 Task: Find connections with filter location Leer with filter topic #coacheswith filter profile language French with filter current company Dalmia Bharat Group with filter school Vivek College of Commerce with filter industry Flight Training with filter service category Bartending with filter keywords title Hotel Manager
Action: Mouse moved to (586, 88)
Screenshot: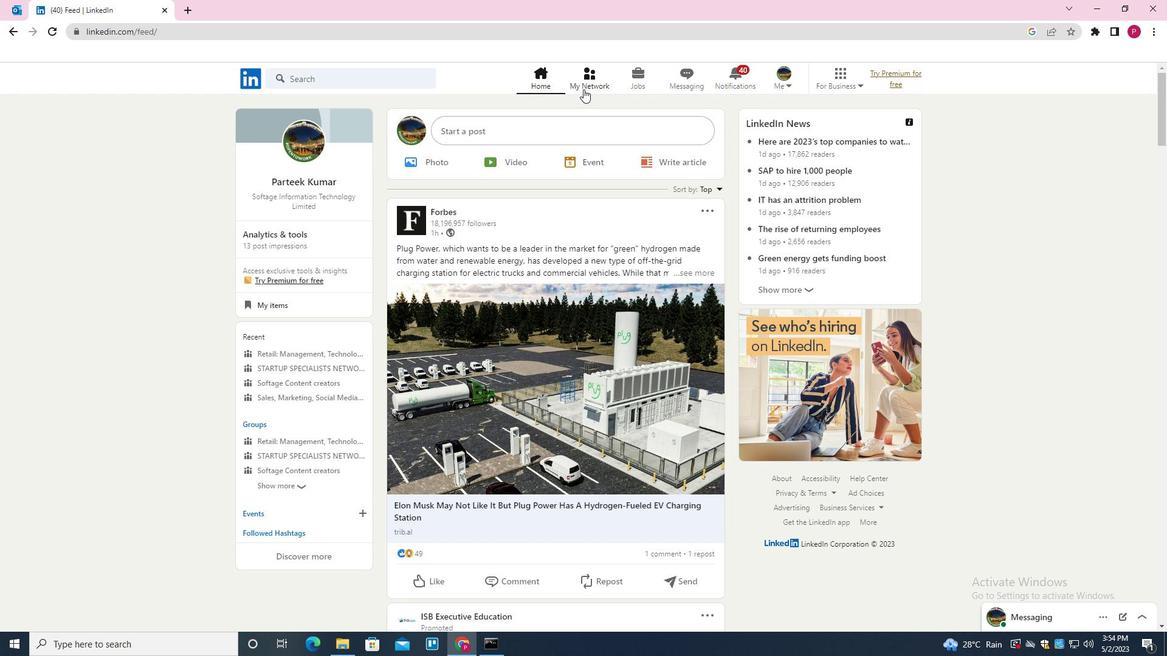 
Action: Mouse pressed left at (586, 88)
Screenshot: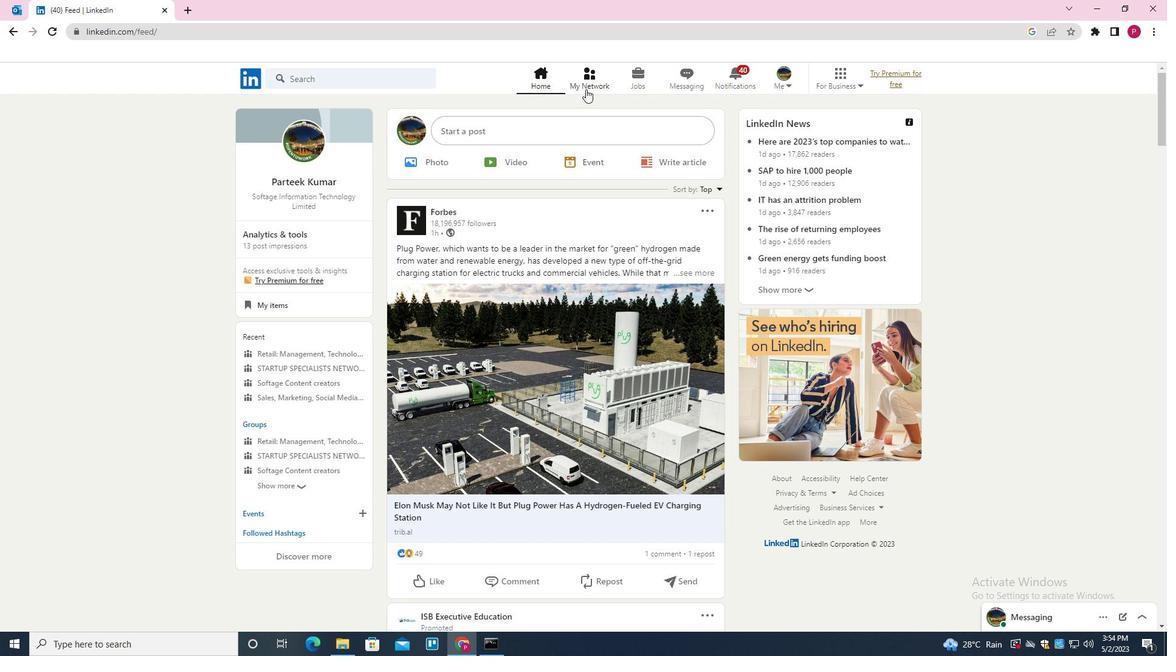 
Action: Mouse moved to (380, 145)
Screenshot: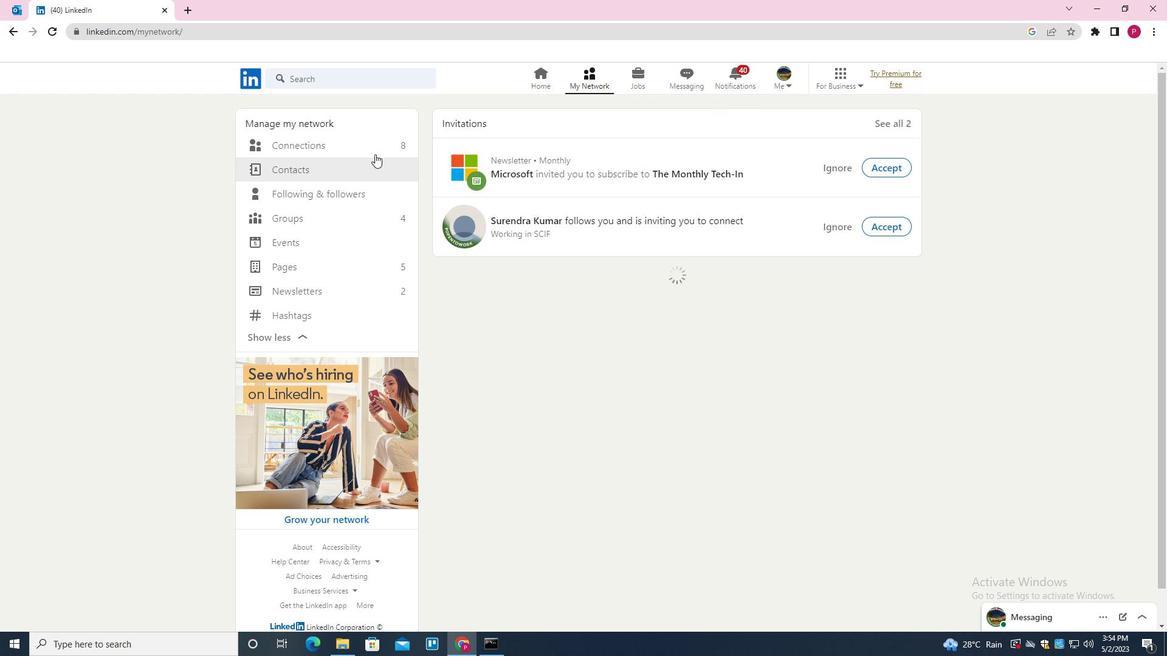 
Action: Mouse pressed left at (380, 145)
Screenshot: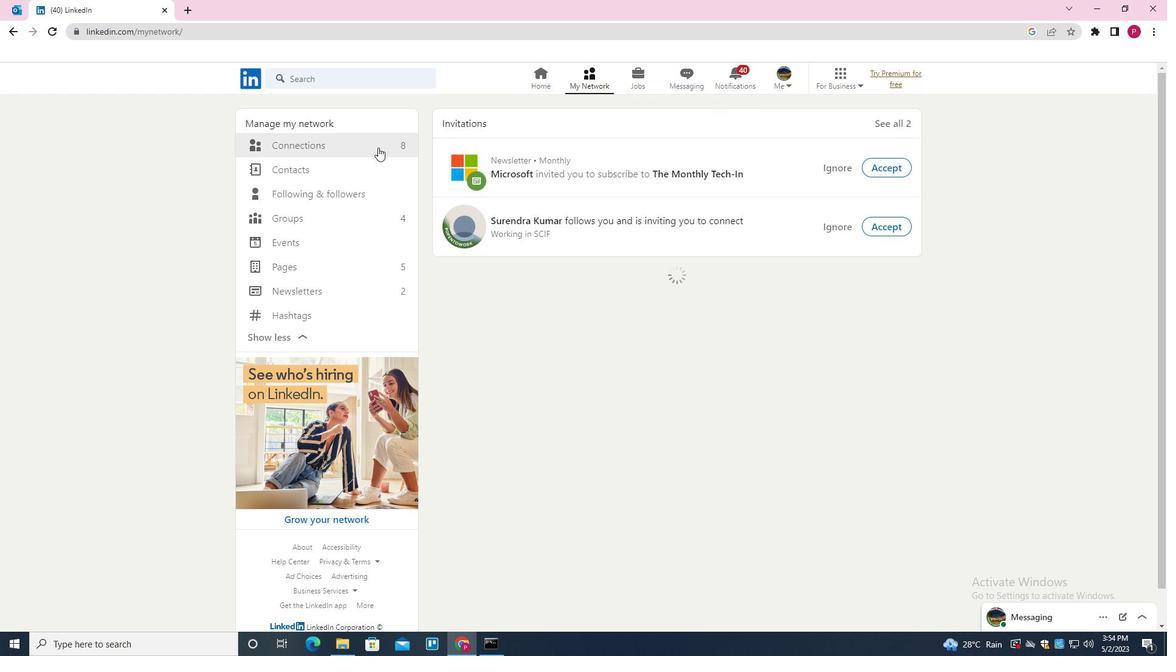 
Action: Mouse moved to (695, 142)
Screenshot: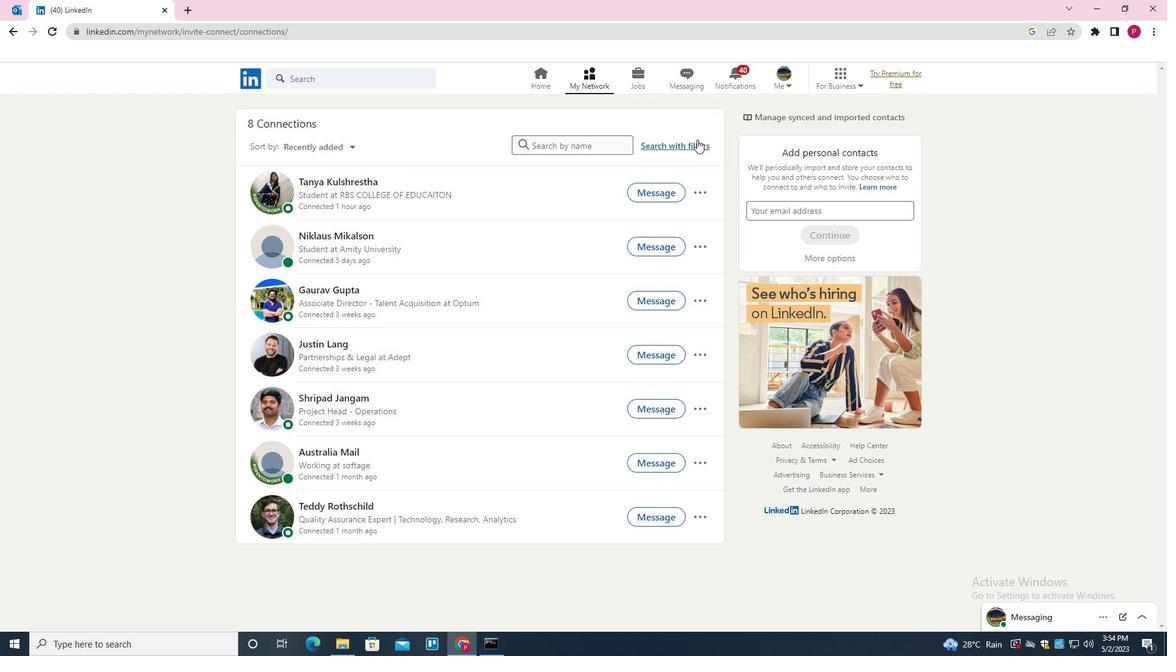 
Action: Mouse pressed left at (695, 142)
Screenshot: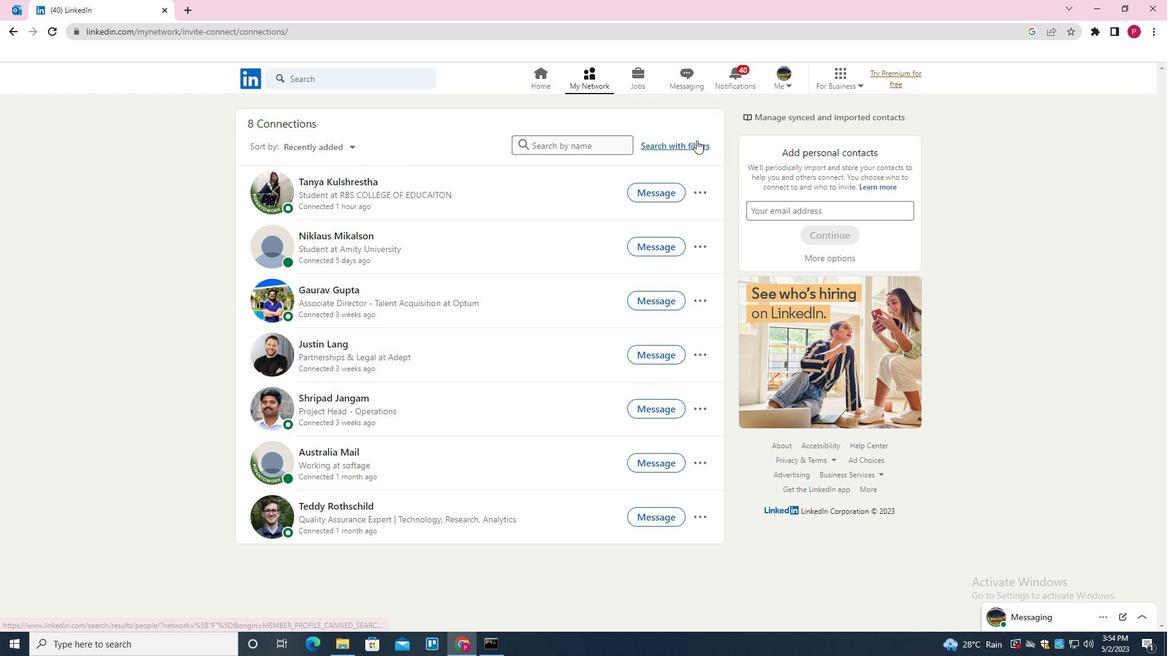 
Action: Mouse moved to (620, 112)
Screenshot: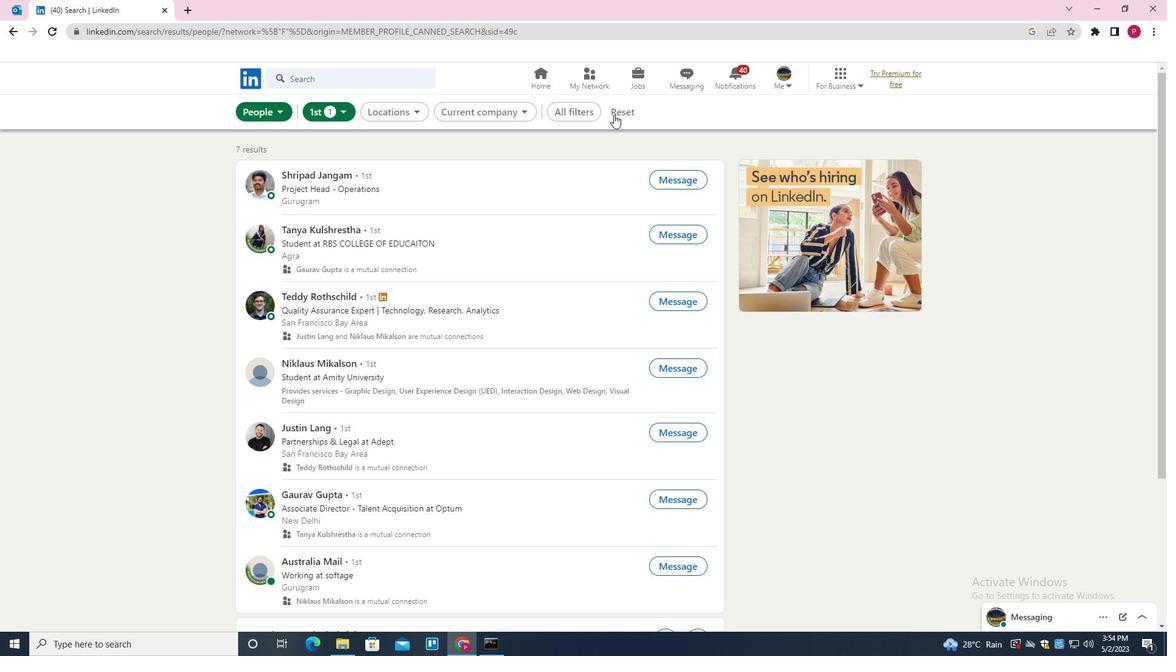 
Action: Mouse pressed left at (620, 112)
Screenshot: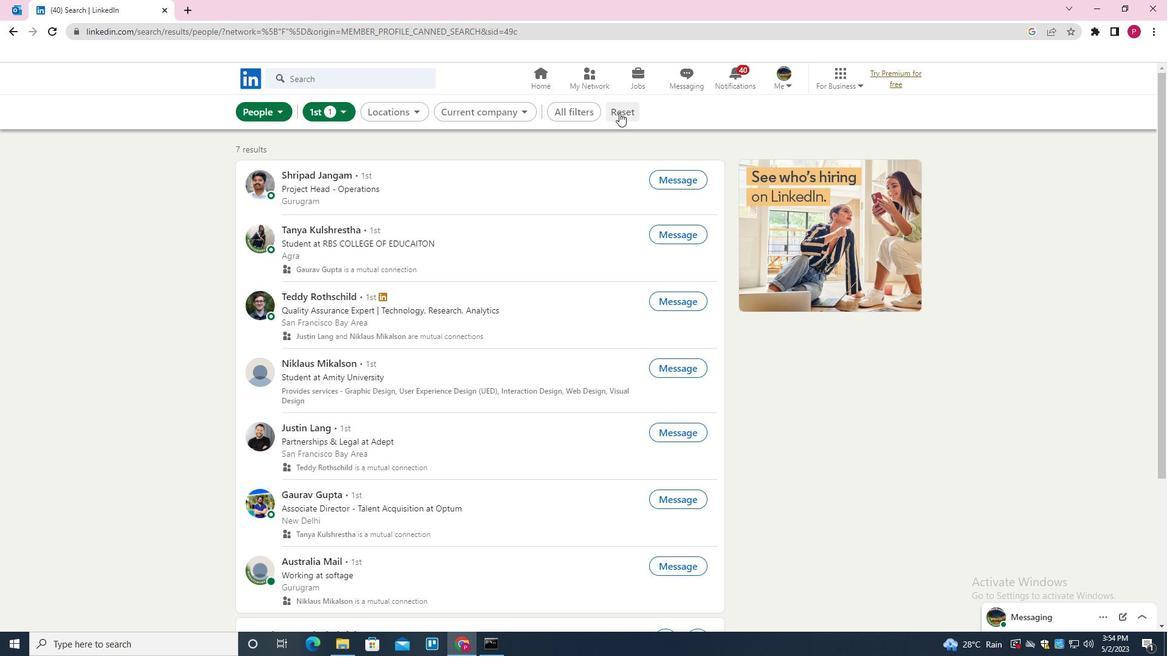 
Action: Mouse moved to (612, 113)
Screenshot: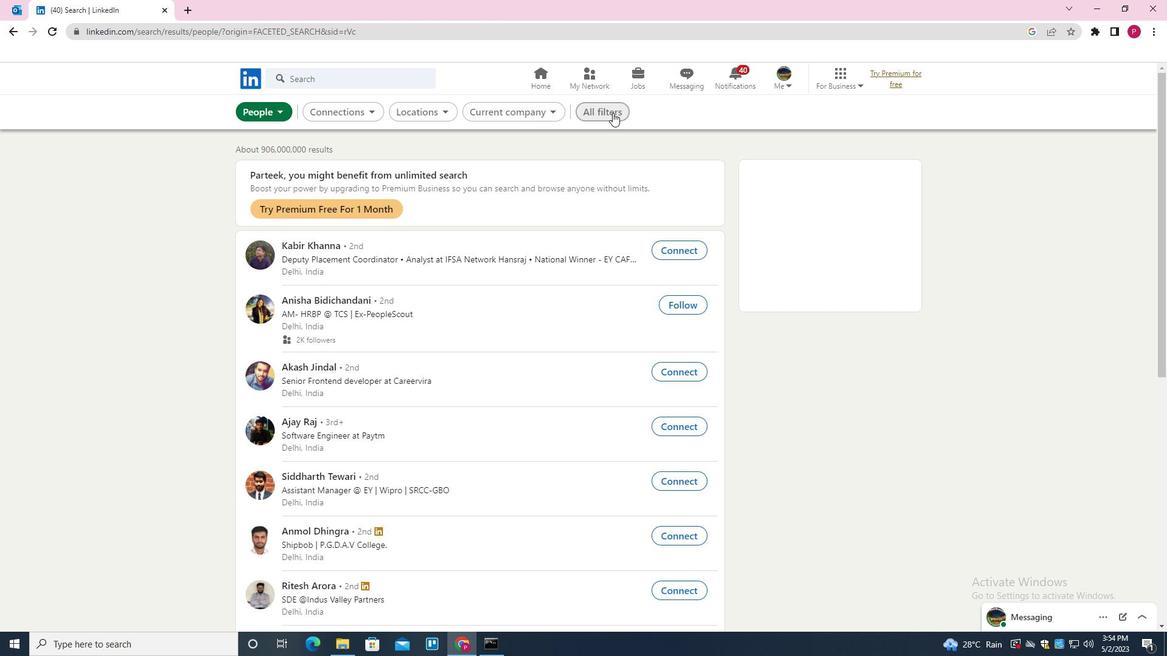 
Action: Mouse pressed left at (612, 113)
Screenshot: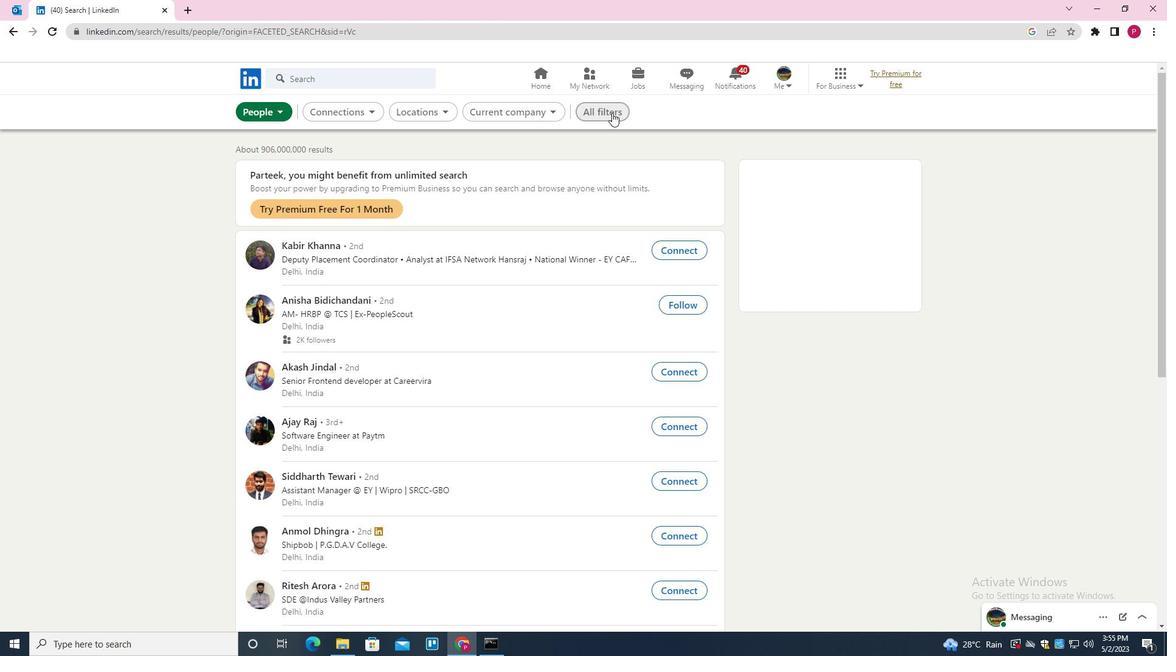 
Action: Mouse moved to (943, 305)
Screenshot: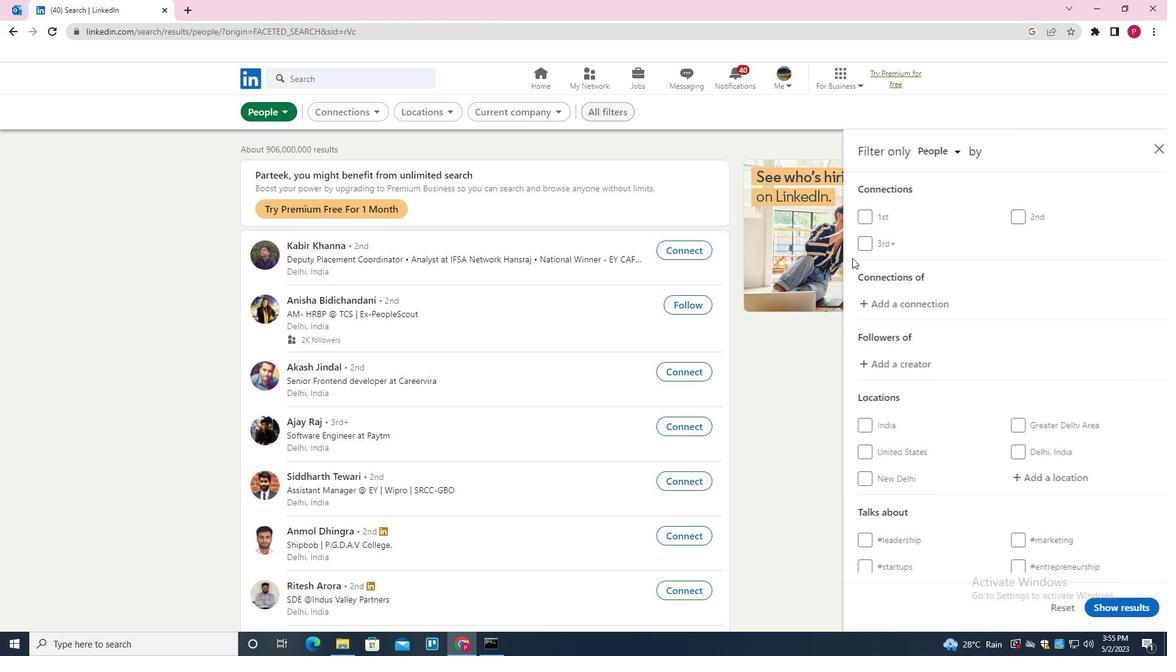 
Action: Mouse scrolled (943, 305) with delta (0, 0)
Screenshot: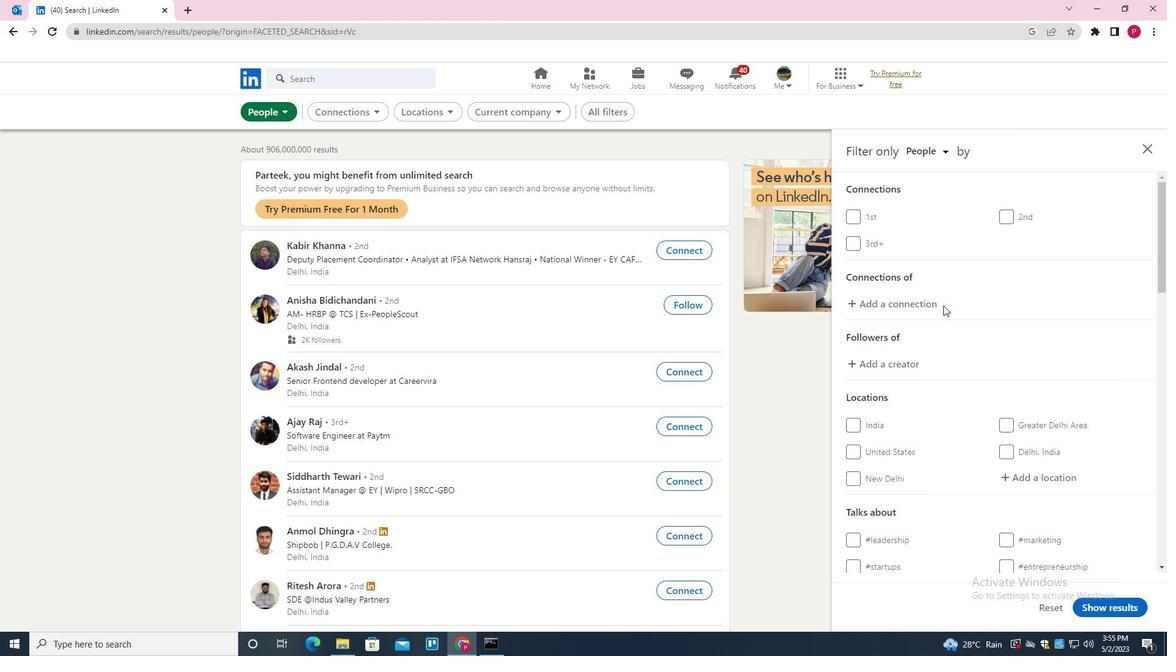 
Action: Mouse moved to (946, 306)
Screenshot: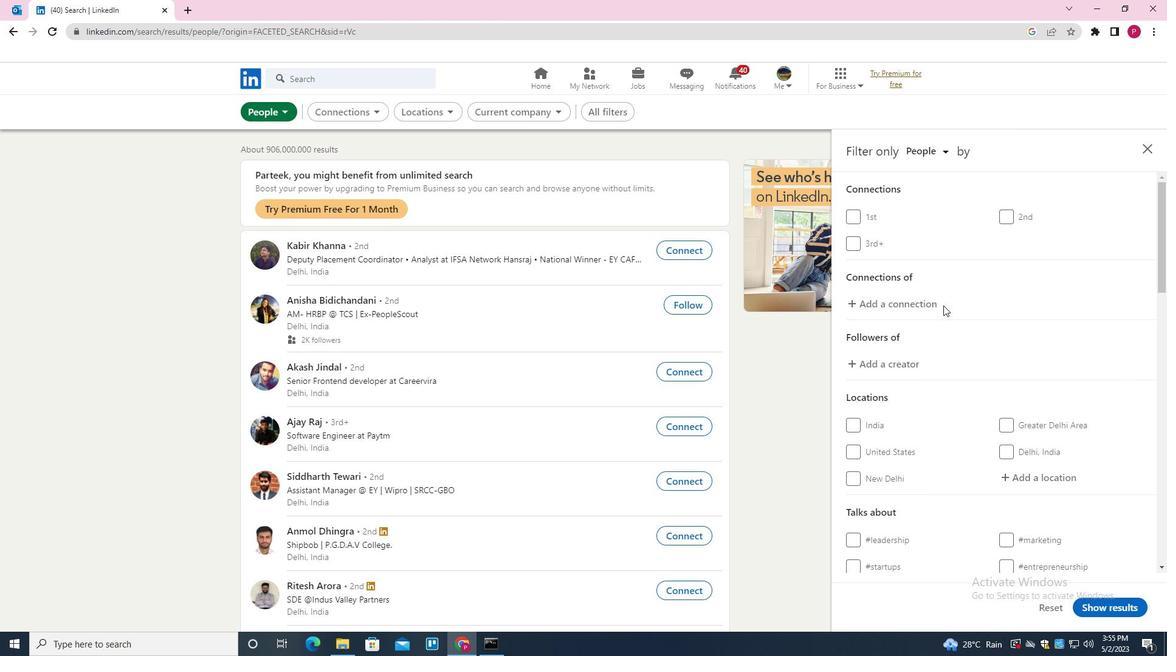
Action: Mouse scrolled (946, 305) with delta (0, 0)
Screenshot: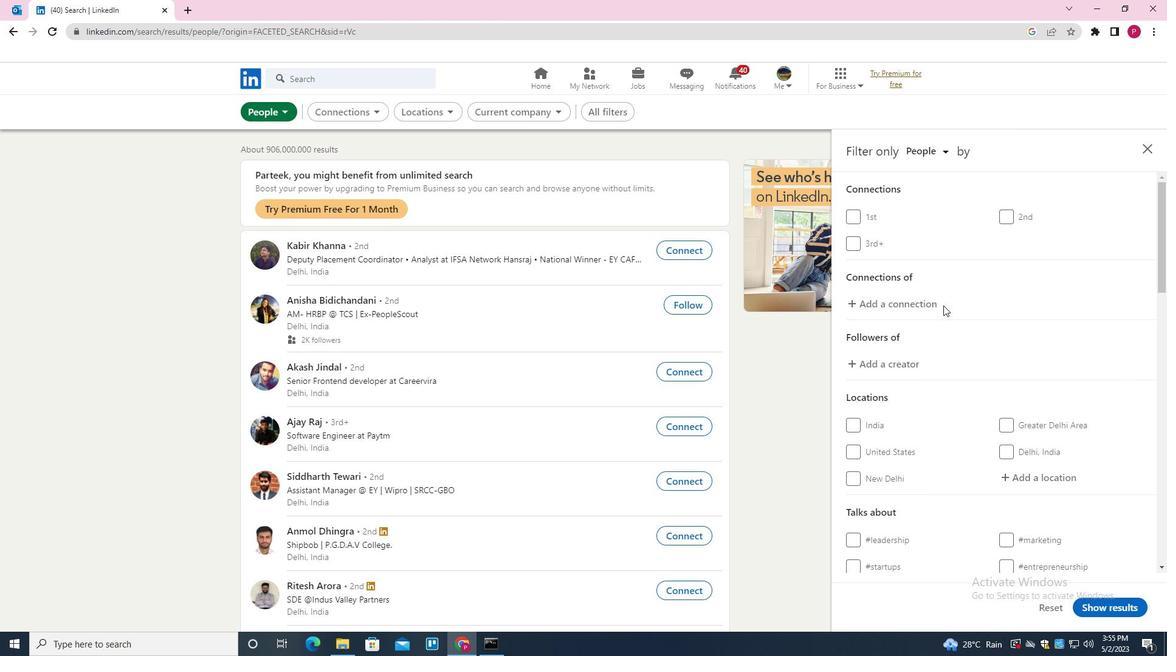 
Action: Mouse moved to (1044, 352)
Screenshot: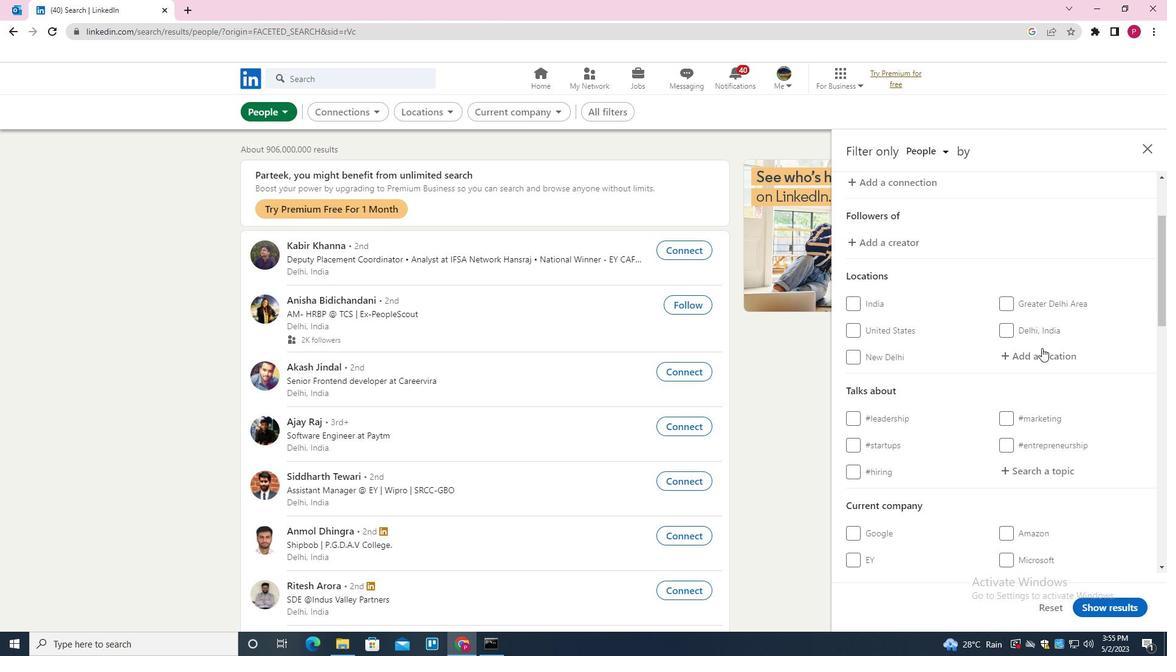 
Action: Mouse pressed left at (1044, 352)
Screenshot: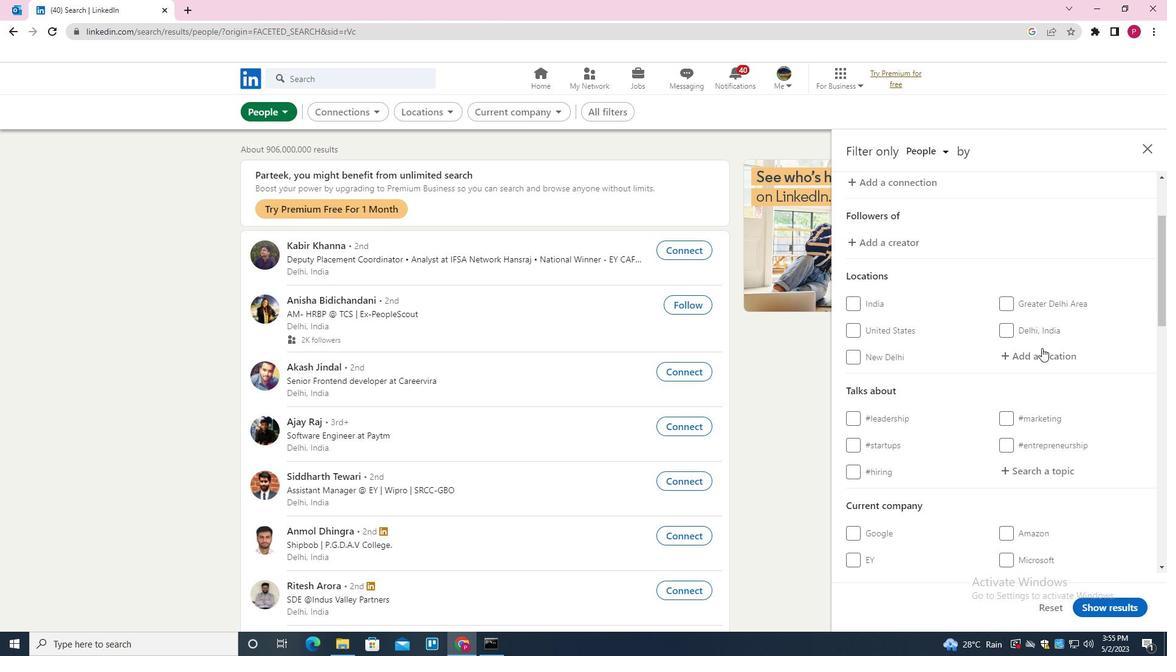 
Action: Key pressed <Key.shift><Key.shift><Key.shift><Key.shift><Key.shift><Key.shift><Key.shift><Key.shift><Key.shift><Key.shift><Key.shift><Key.shift><Key.shift><Key.shift><Key.shift><Key.shift><Key.shift><Key.shift><Key.shift><Key.shift><Key.shift><Key.shift><Key.shift><Key.shift>LEER<Key.down><Key.enter>
Screenshot: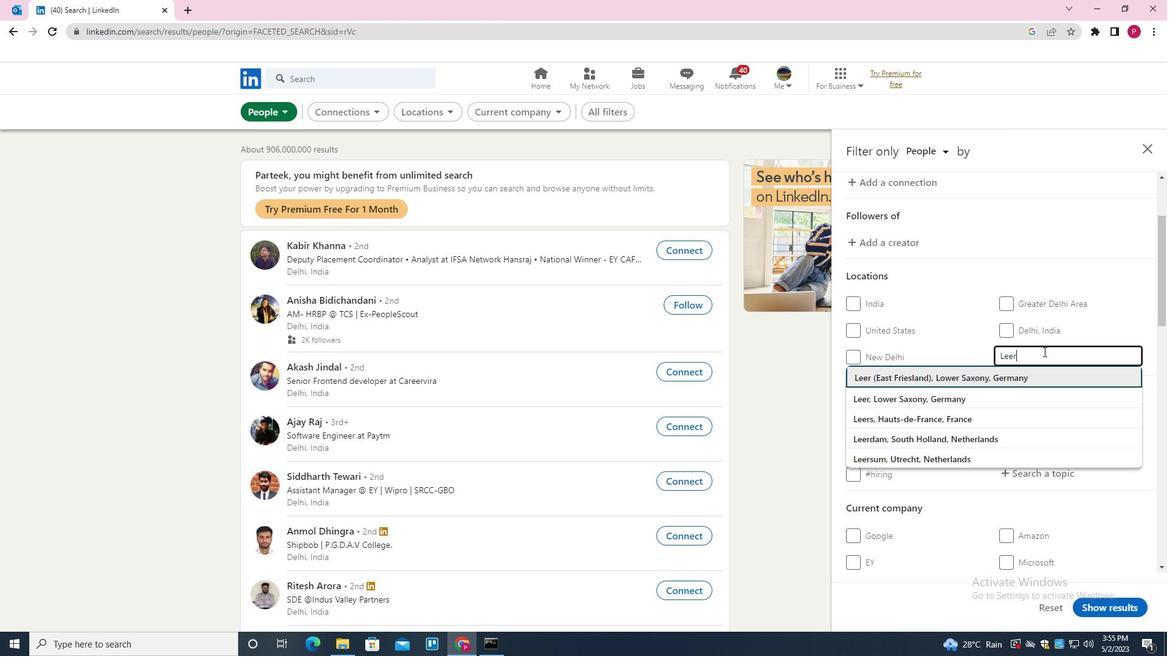 
Action: Mouse moved to (1031, 342)
Screenshot: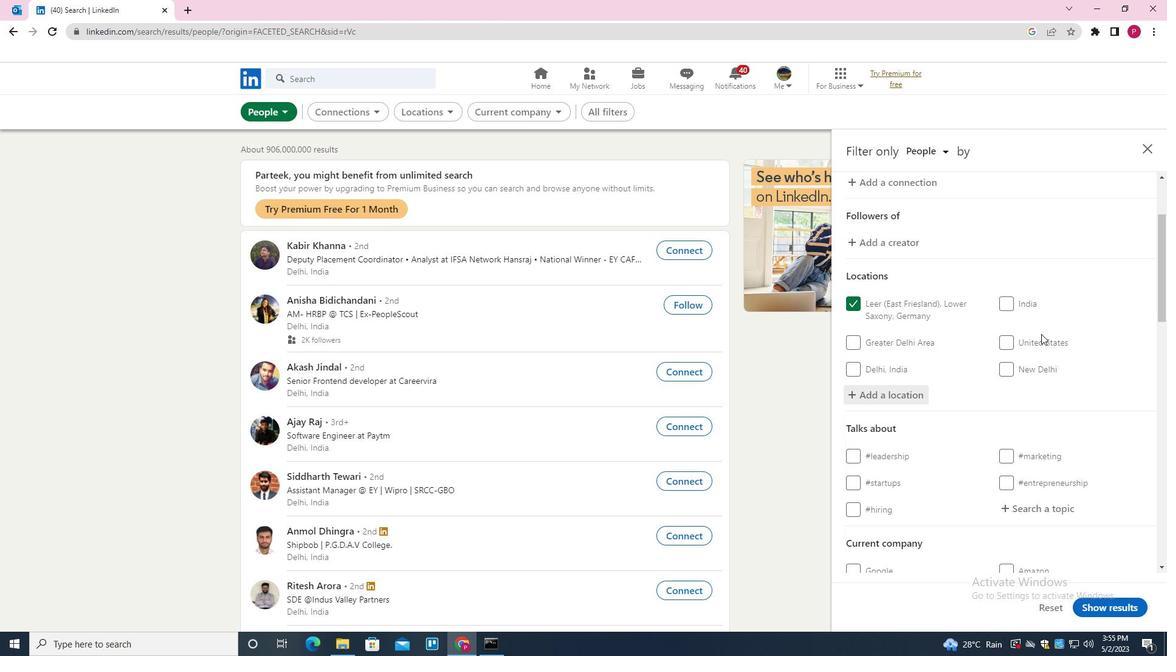 
Action: Mouse scrolled (1031, 342) with delta (0, 0)
Screenshot: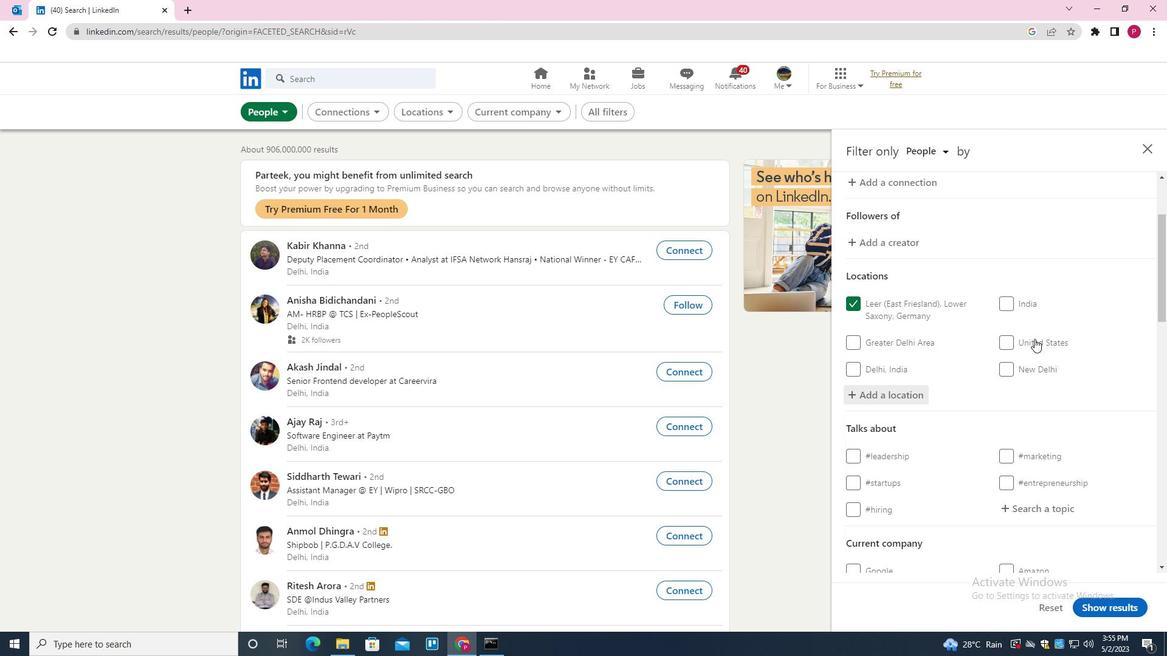 
Action: Mouse scrolled (1031, 342) with delta (0, 0)
Screenshot: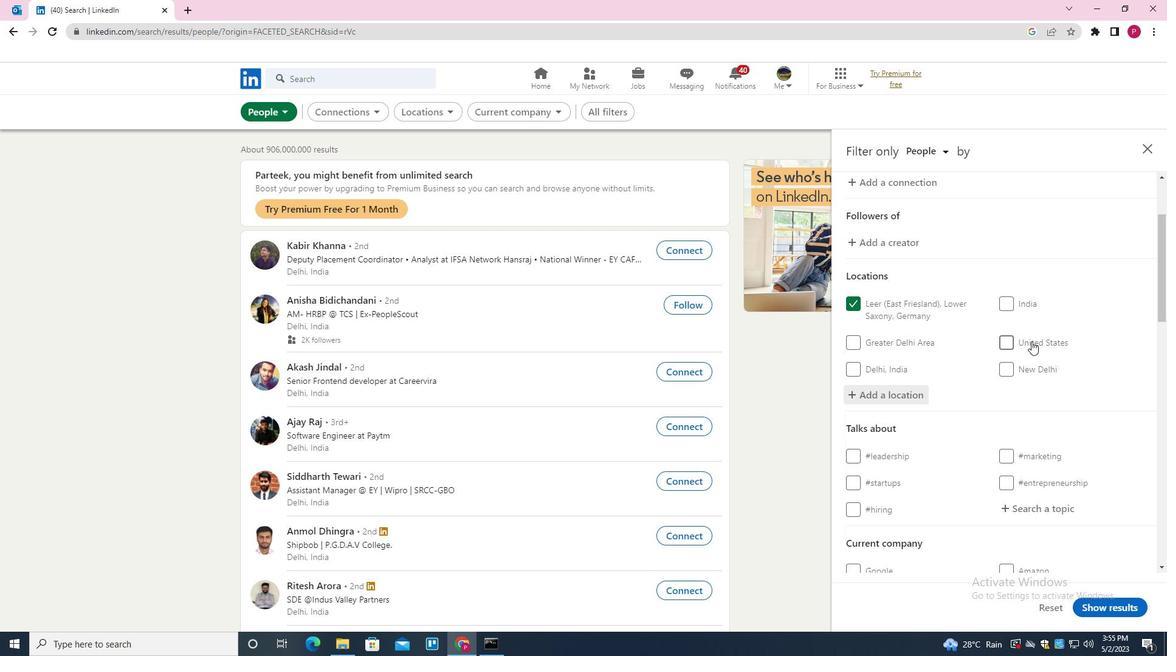 
Action: Mouse moved to (1030, 342)
Screenshot: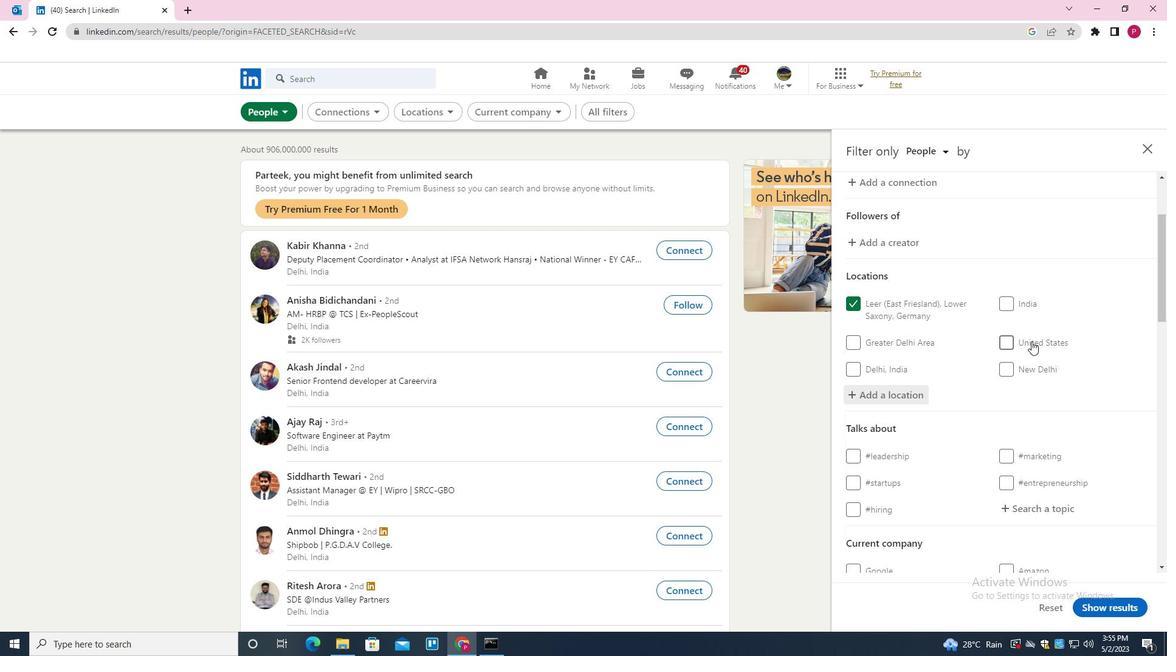 
Action: Mouse scrolled (1030, 342) with delta (0, 0)
Screenshot: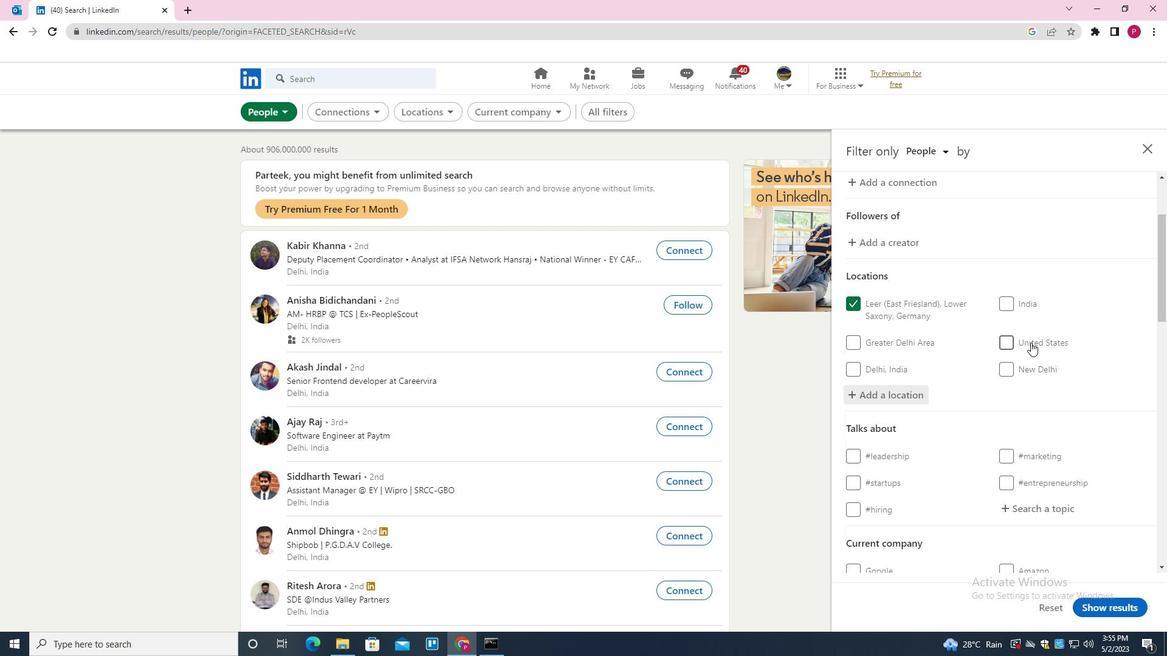 
Action: Mouse moved to (1037, 325)
Screenshot: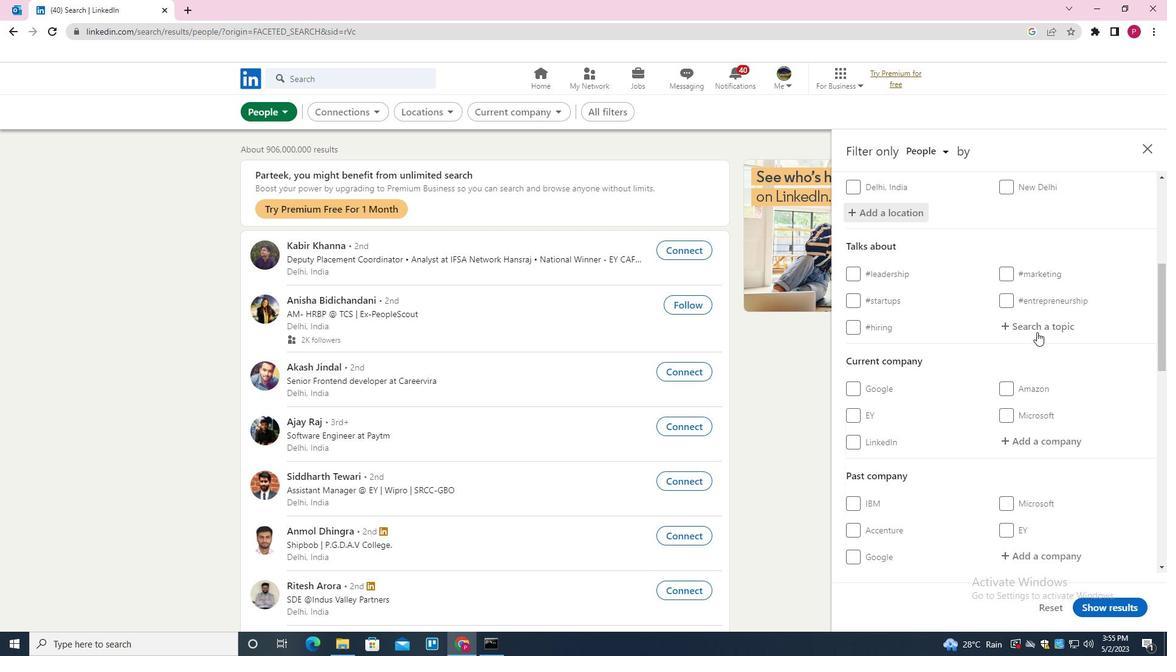 
Action: Mouse pressed left at (1037, 325)
Screenshot: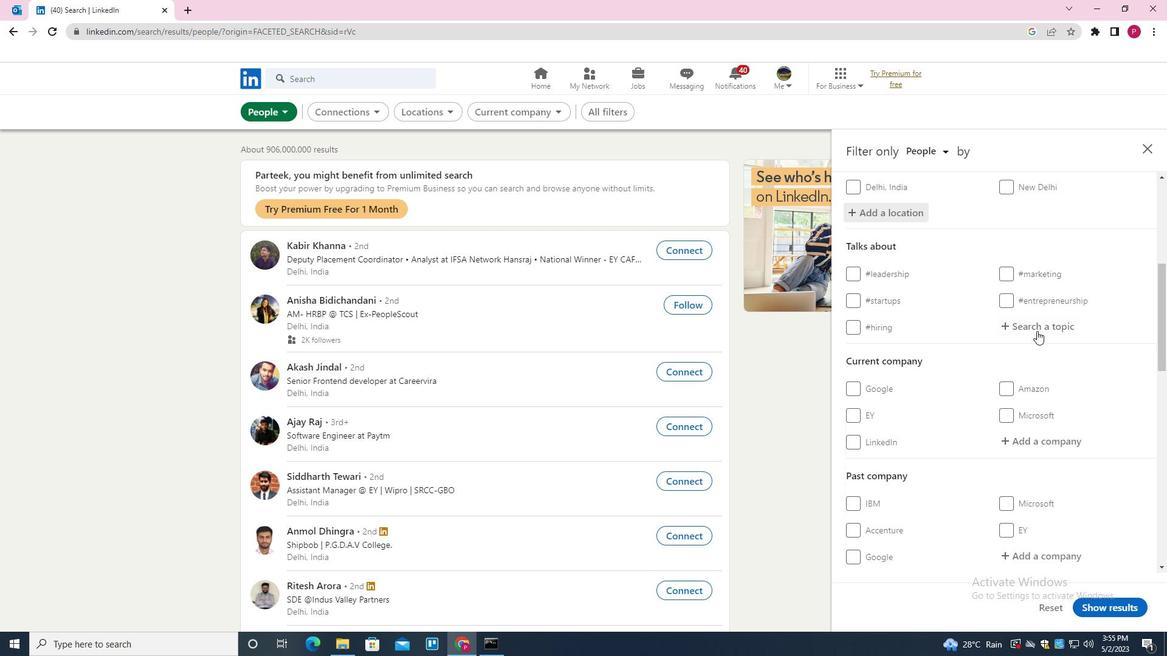 
Action: Mouse moved to (1031, 327)
Screenshot: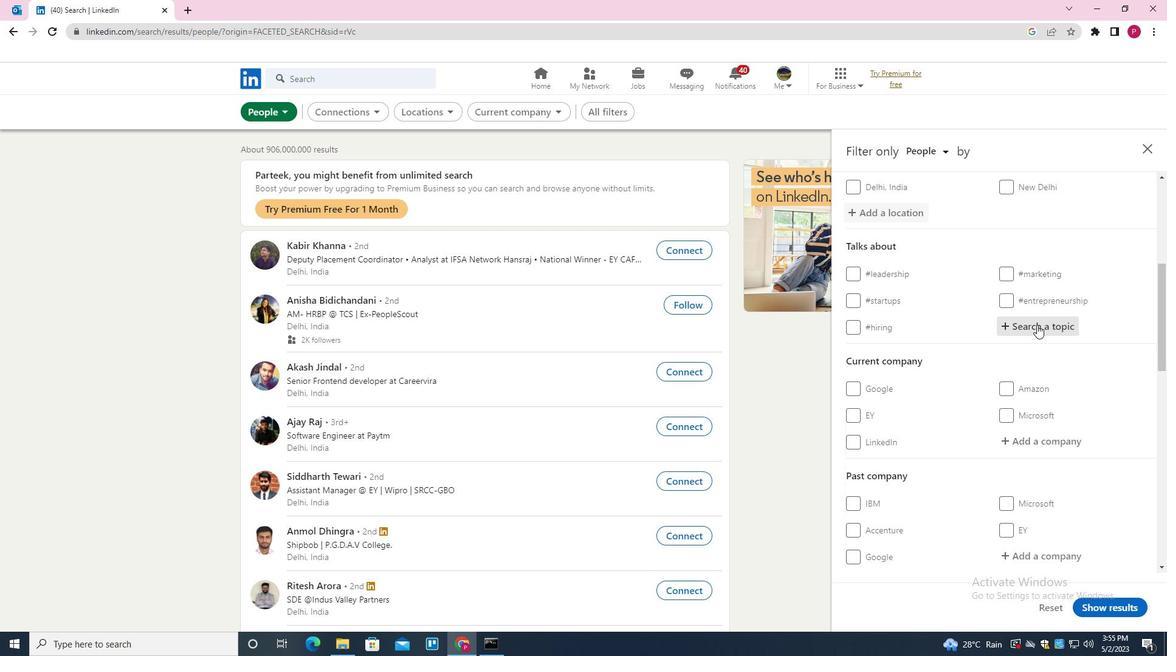 
Action: Key pressed COACHES<Key.down><Key.enter>
Screenshot: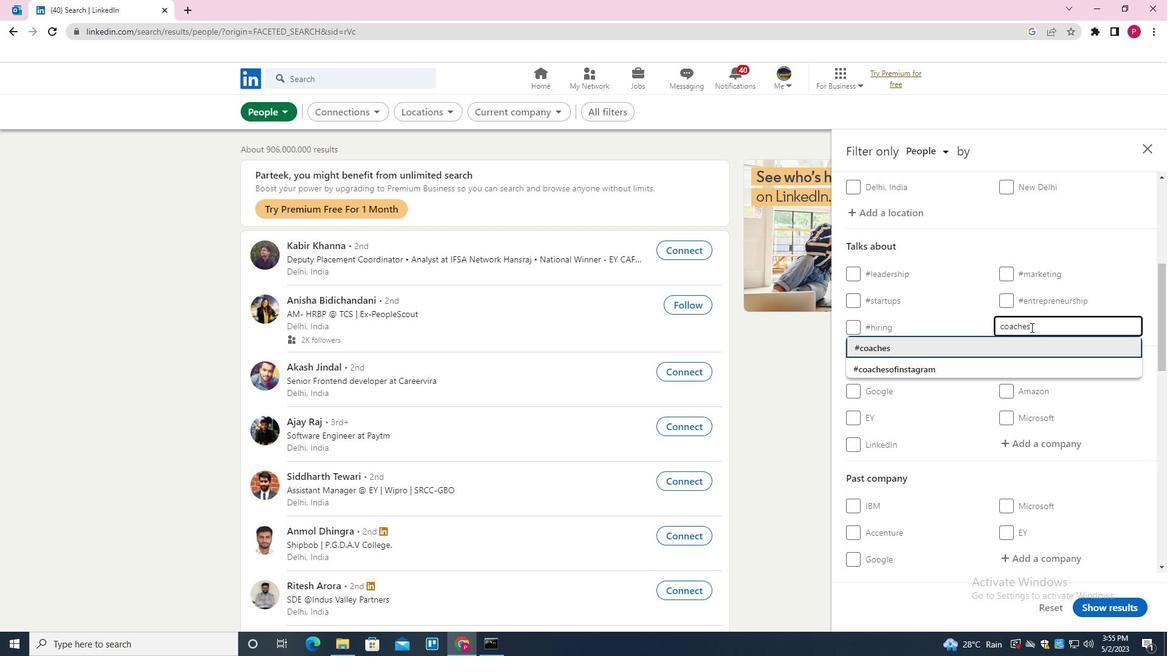 
Action: Mouse moved to (997, 350)
Screenshot: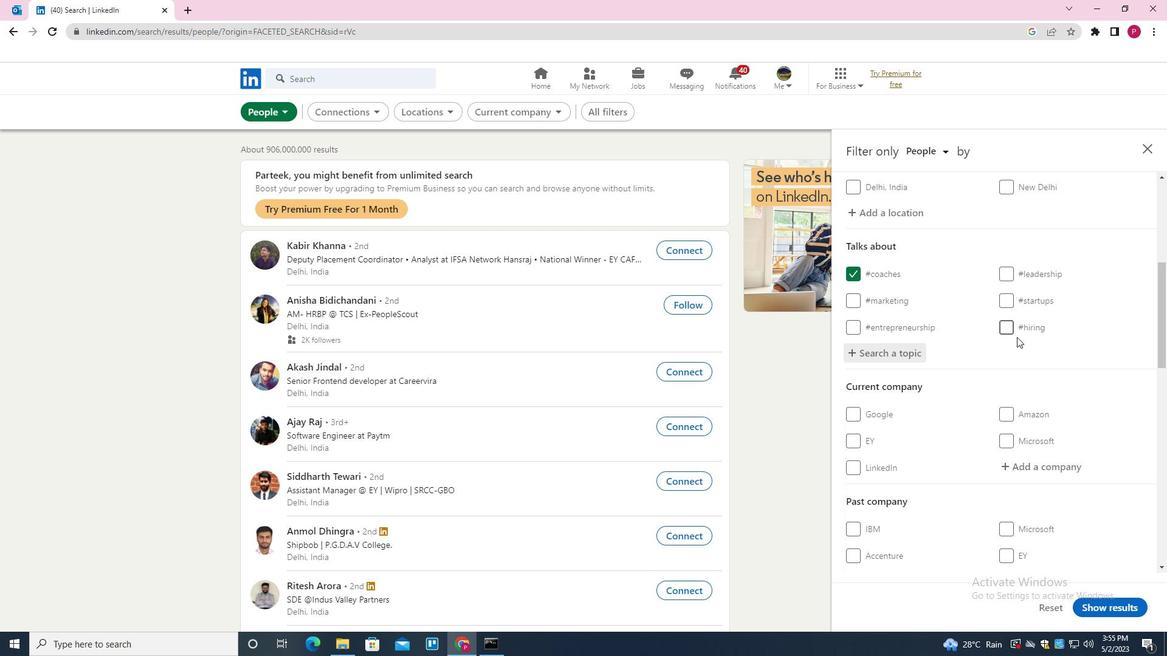 
Action: Mouse scrolled (997, 350) with delta (0, 0)
Screenshot: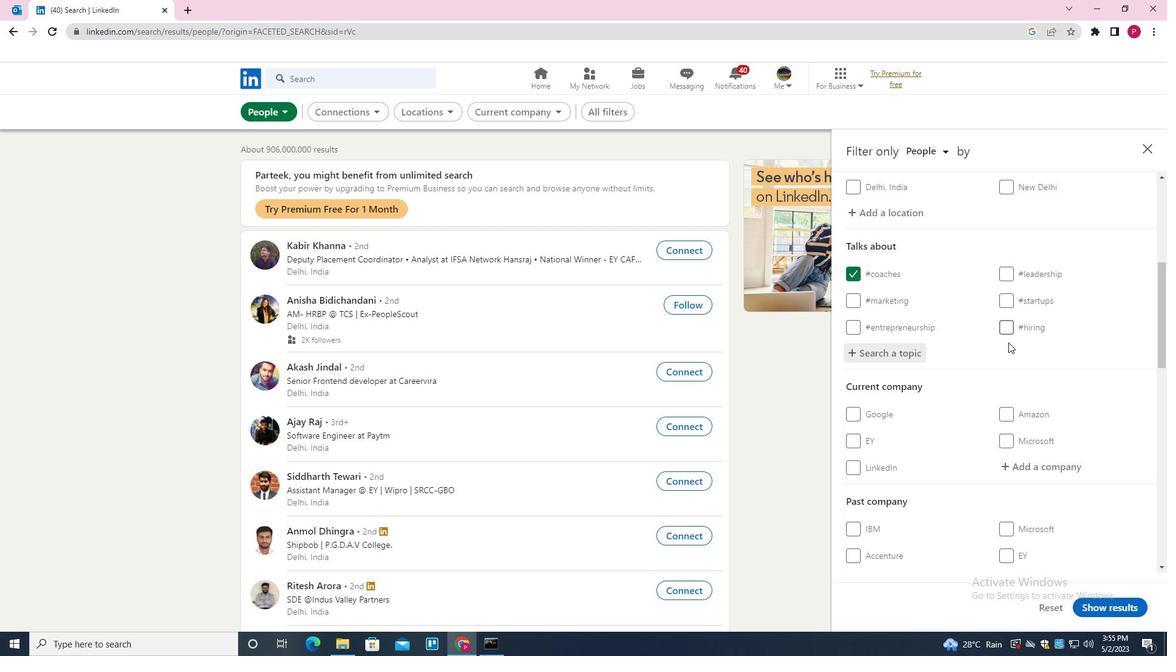 
Action: Mouse scrolled (997, 350) with delta (0, 0)
Screenshot: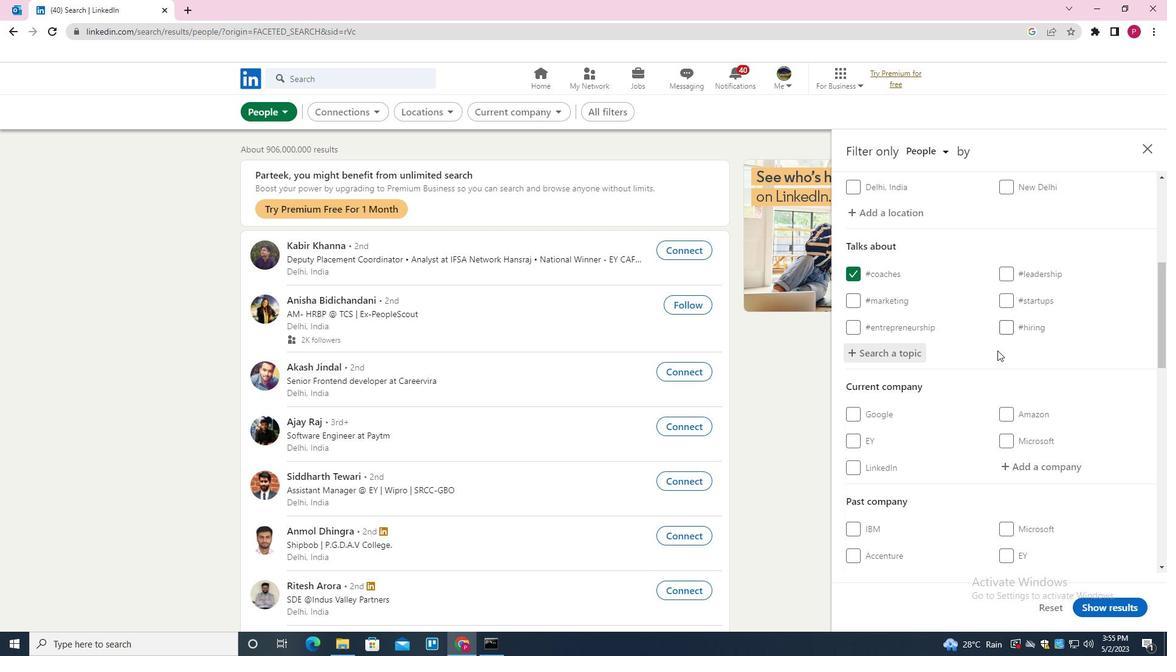 
Action: Mouse moved to (997, 350)
Screenshot: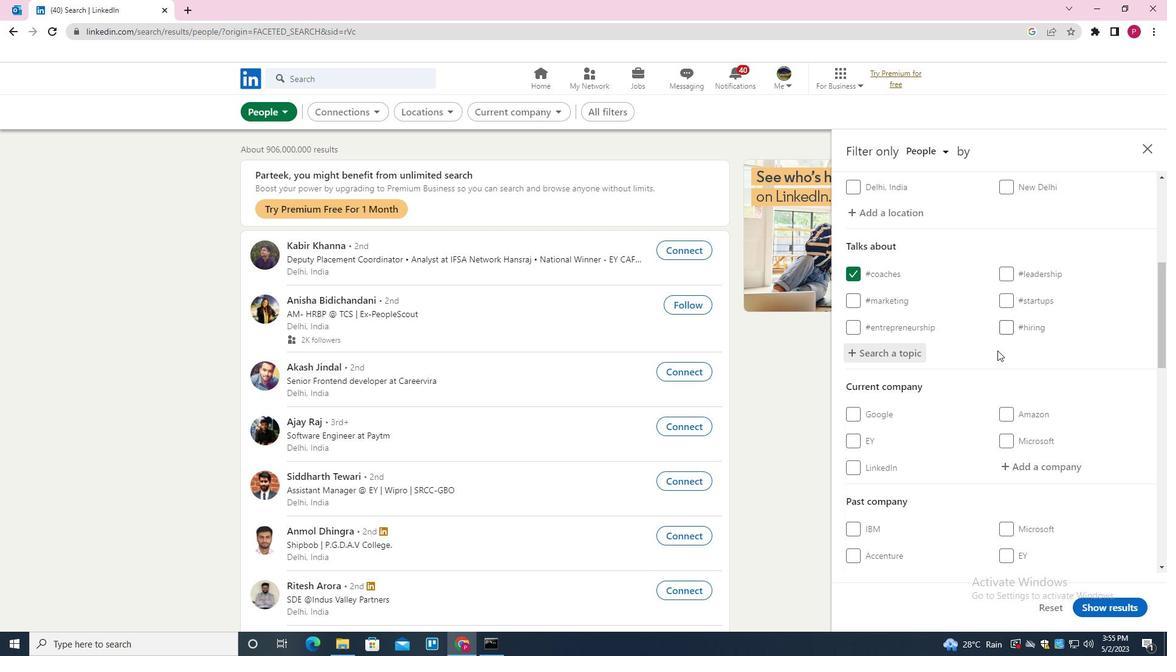 
Action: Mouse scrolled (997, 350) with delta (0, 0)
Screenshot: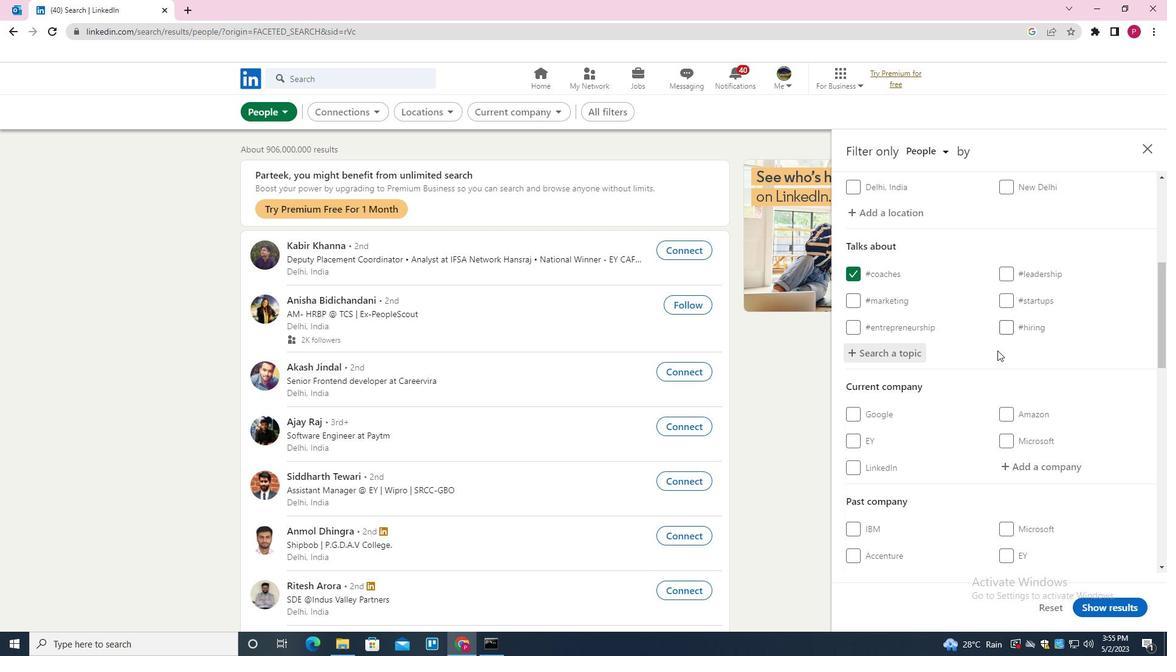 
Action: Mouse moved to (999, 353)
Screenshot: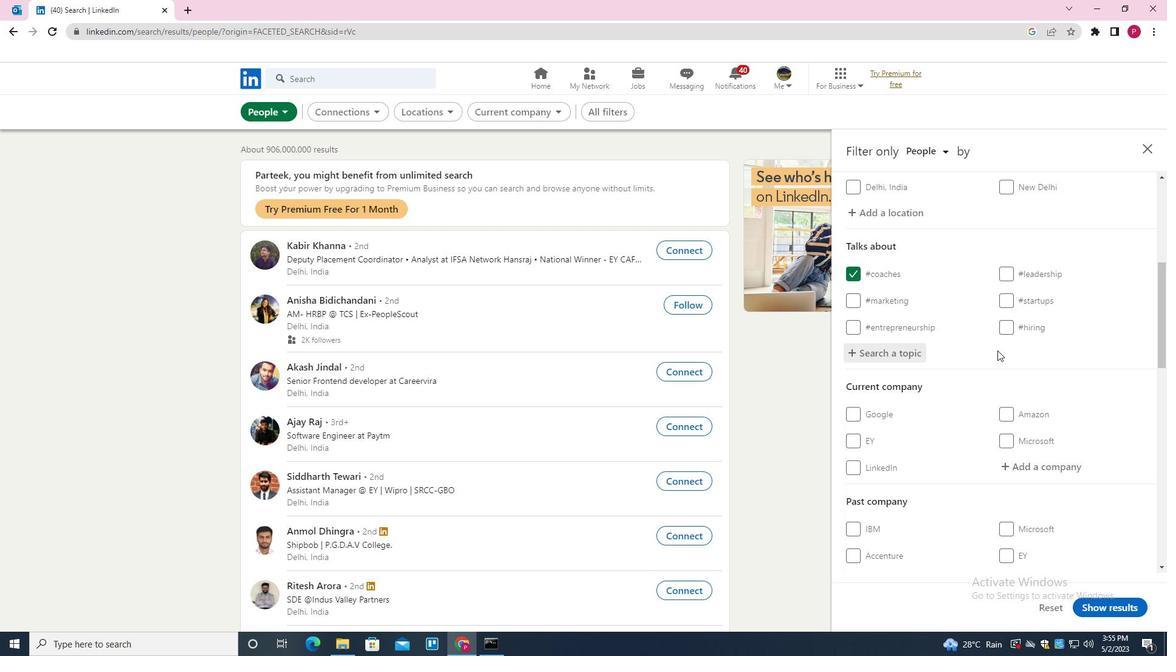 
Action: Mouse scrolled (999, 352) with delta (0, 0)
Screenshot: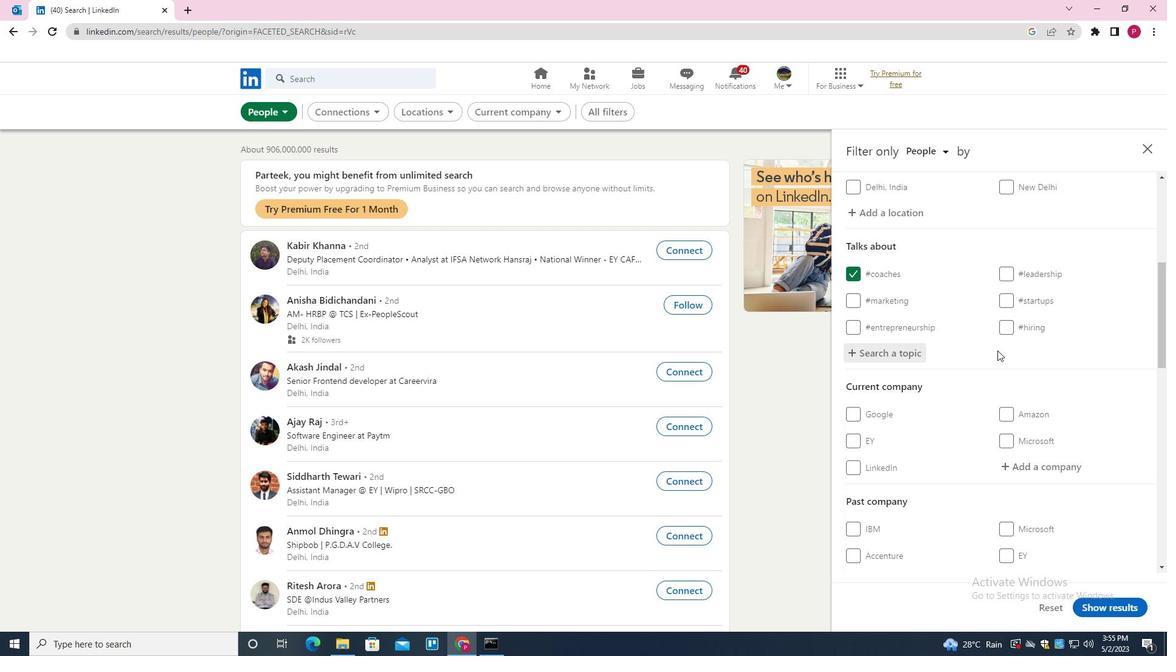 
Action: Mouse moved to (999, 354)
Screenshot: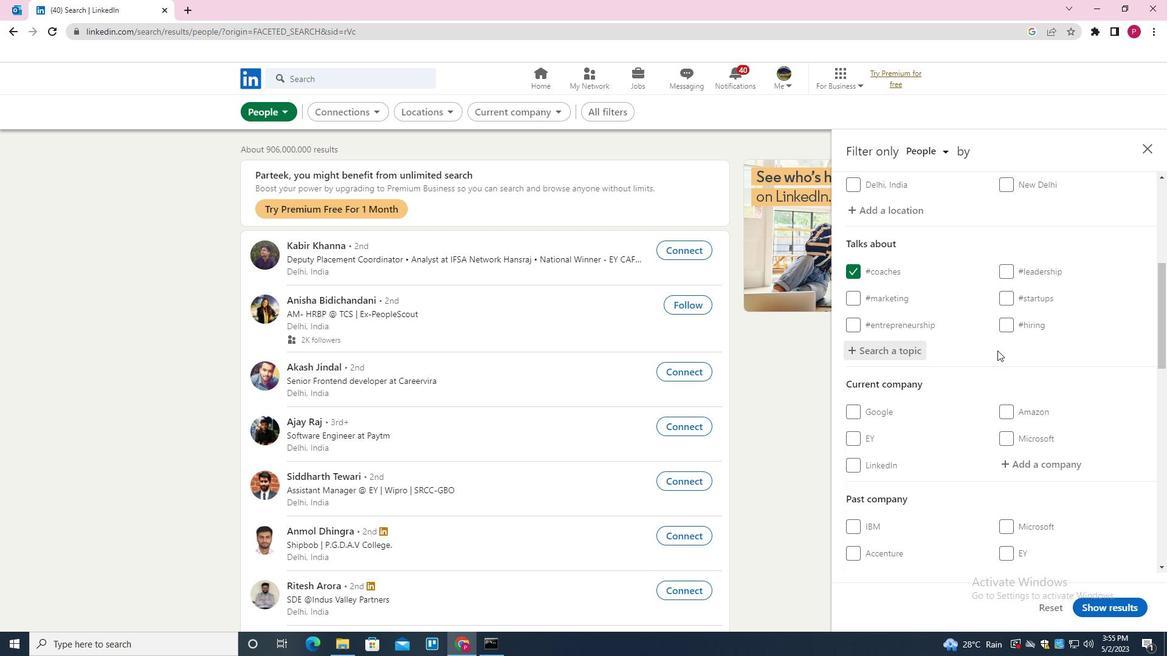
Action: Mouse scrolled (999, 353) with delta (0, 0)
Screenshot: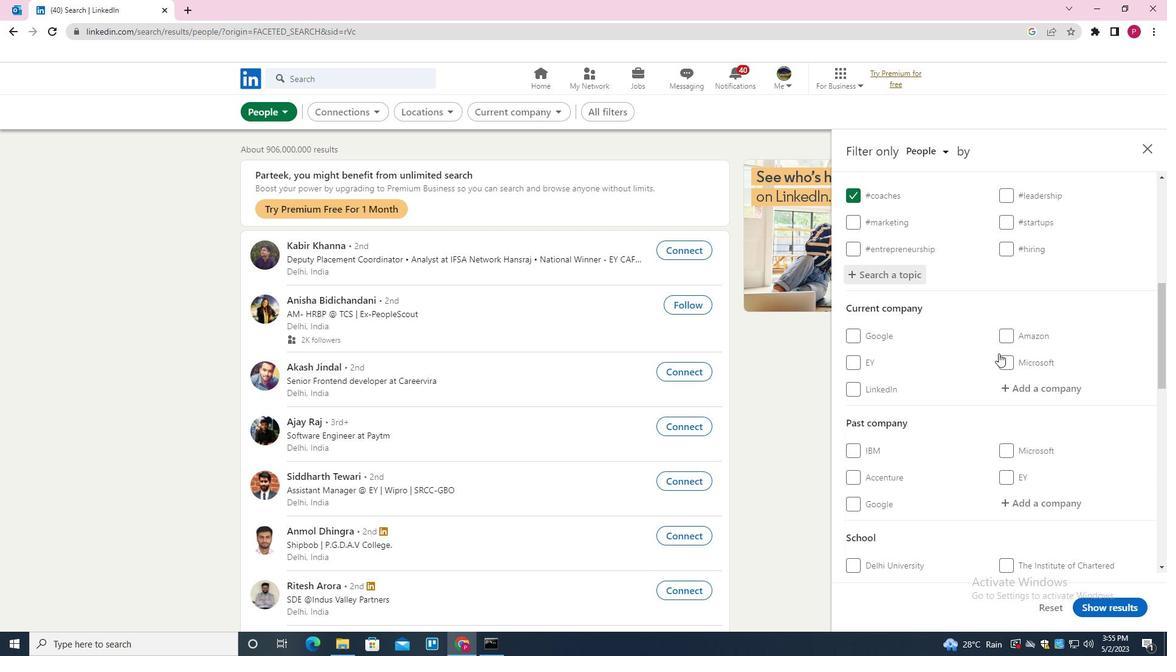 
Action: Mouse scrolled (999, 353) with delta (0, 0)
Screenshot: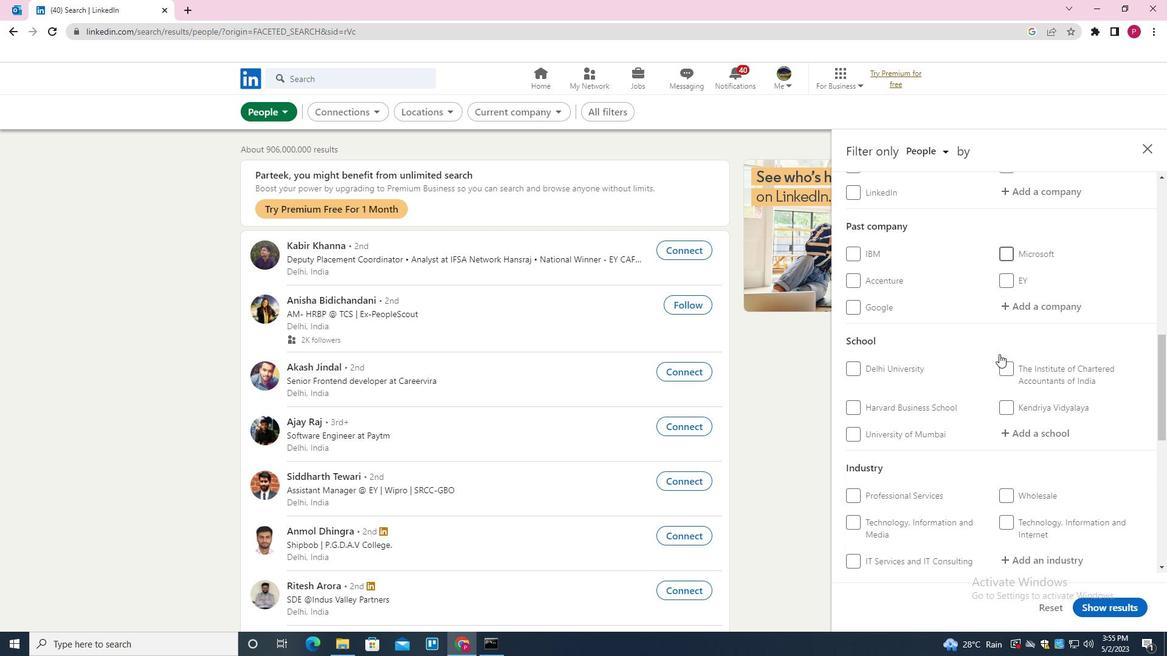 
Action: Mouse scrolled (999, 353) with delta (0, 0)
Screenshot: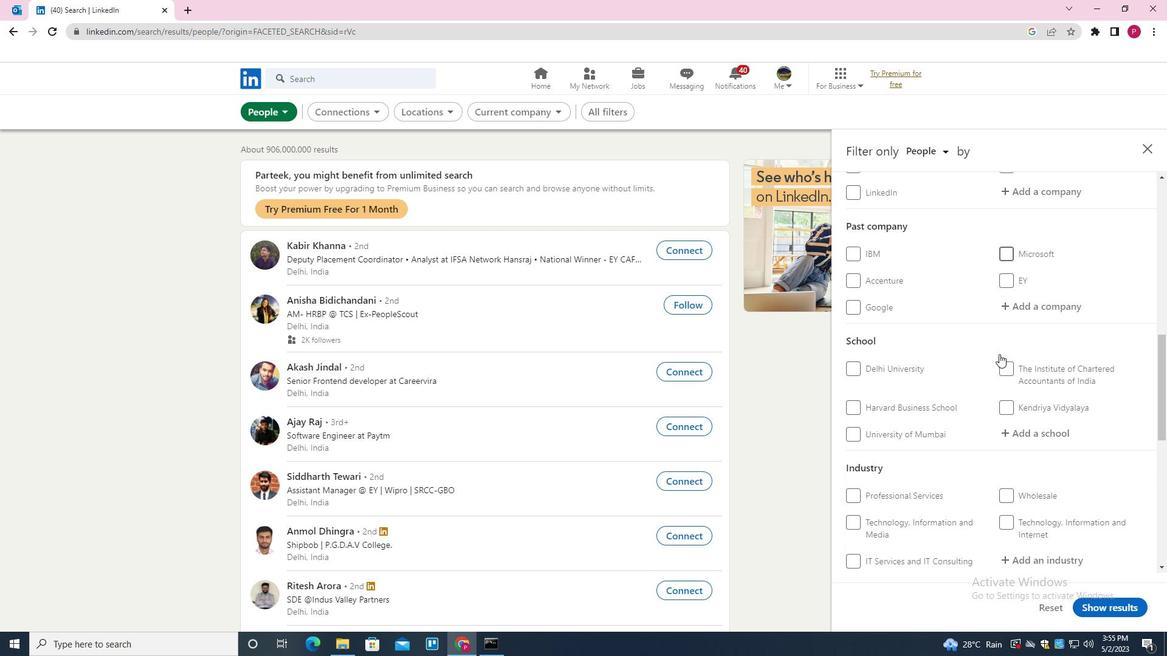
Action: Mouse moved to (948, 360)
Screenshot: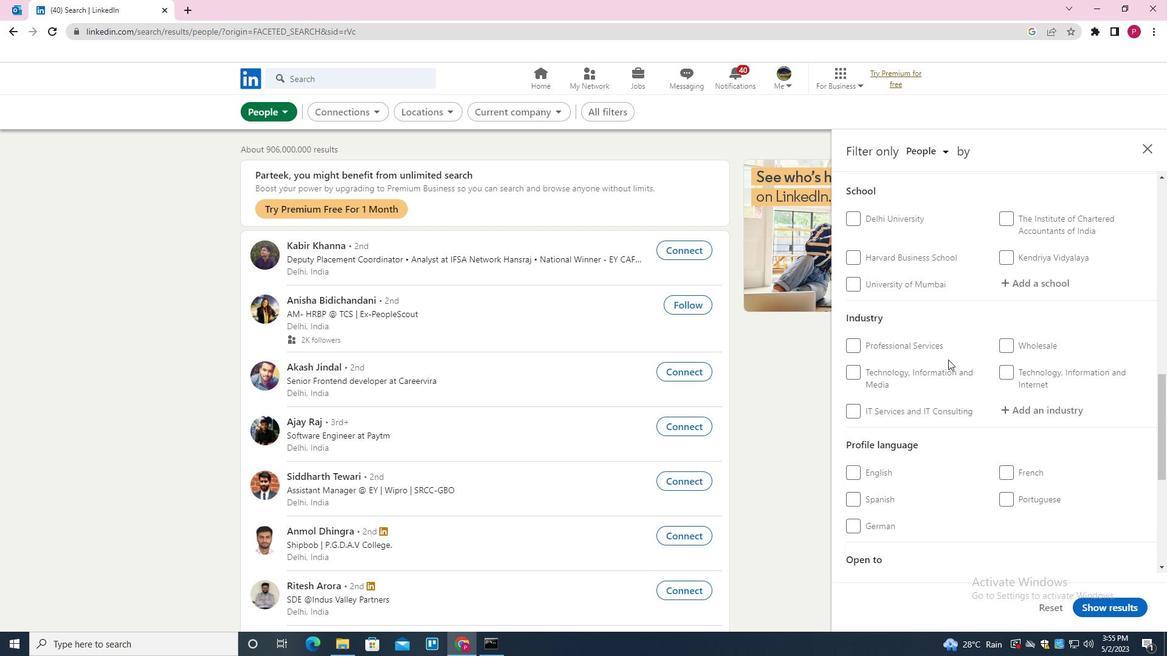 
Action: Mouse scrolled (948, 360) with delta (0, 0)
Screenshot: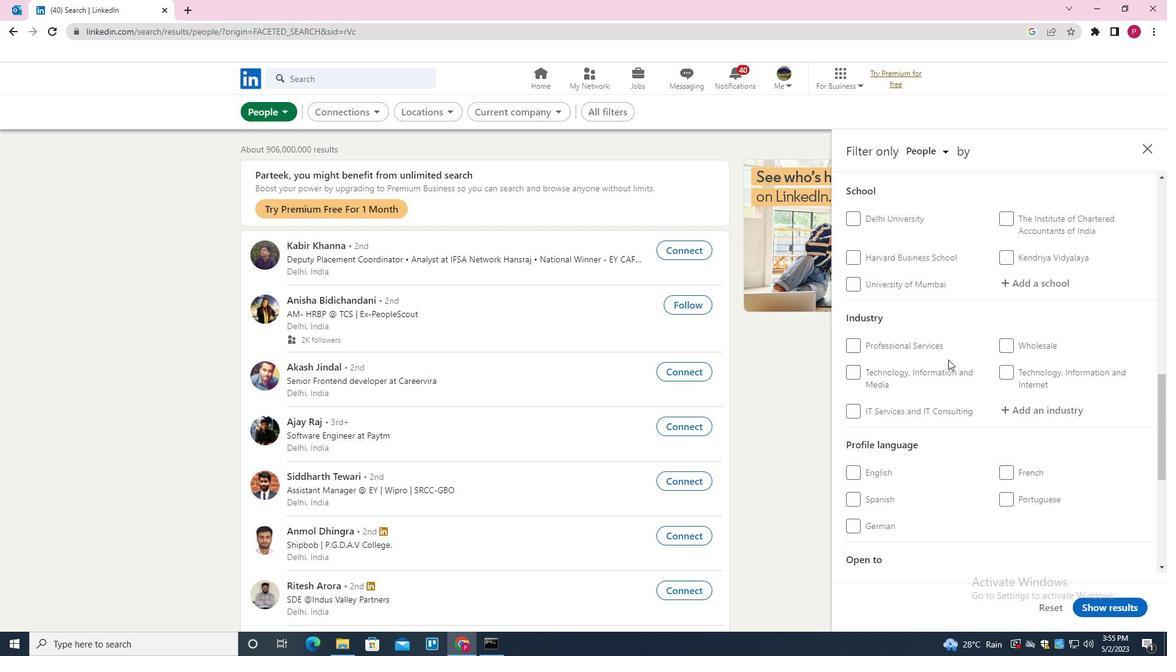 
Action: Mouse scrolled (948, 360) with delta (0, 0)
Screenshot: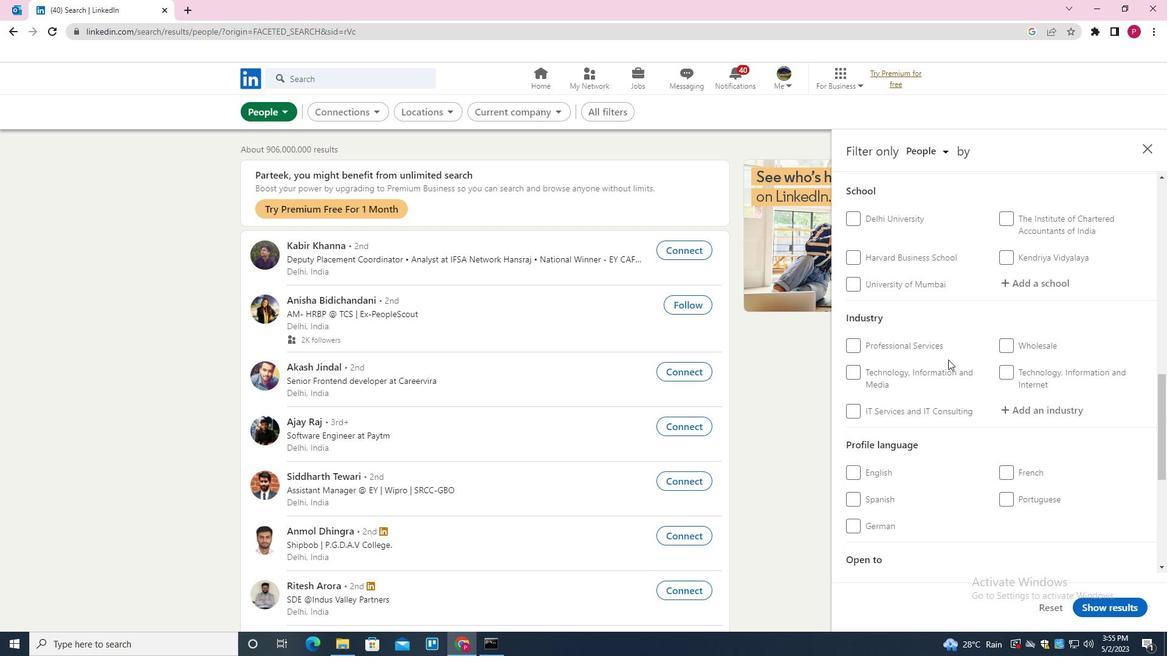 
Action: Mouse scrolled (948, 360) with delta (0, 0)
Screenshot: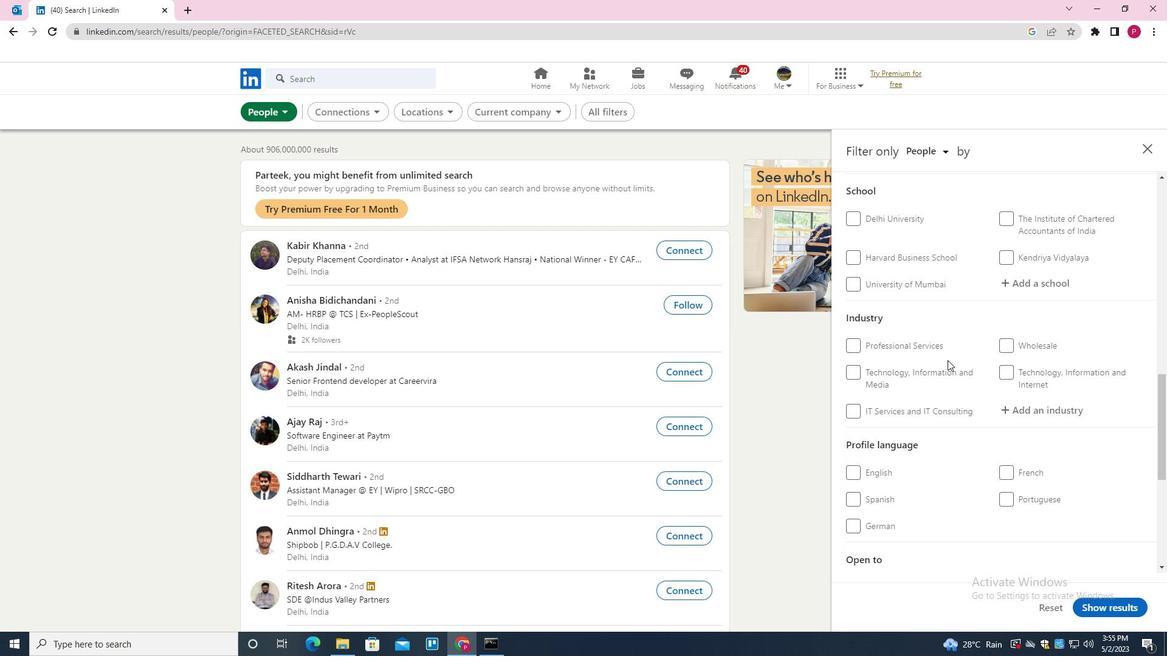 
Action: Mouse moved to (1004, 290)
Screenshot: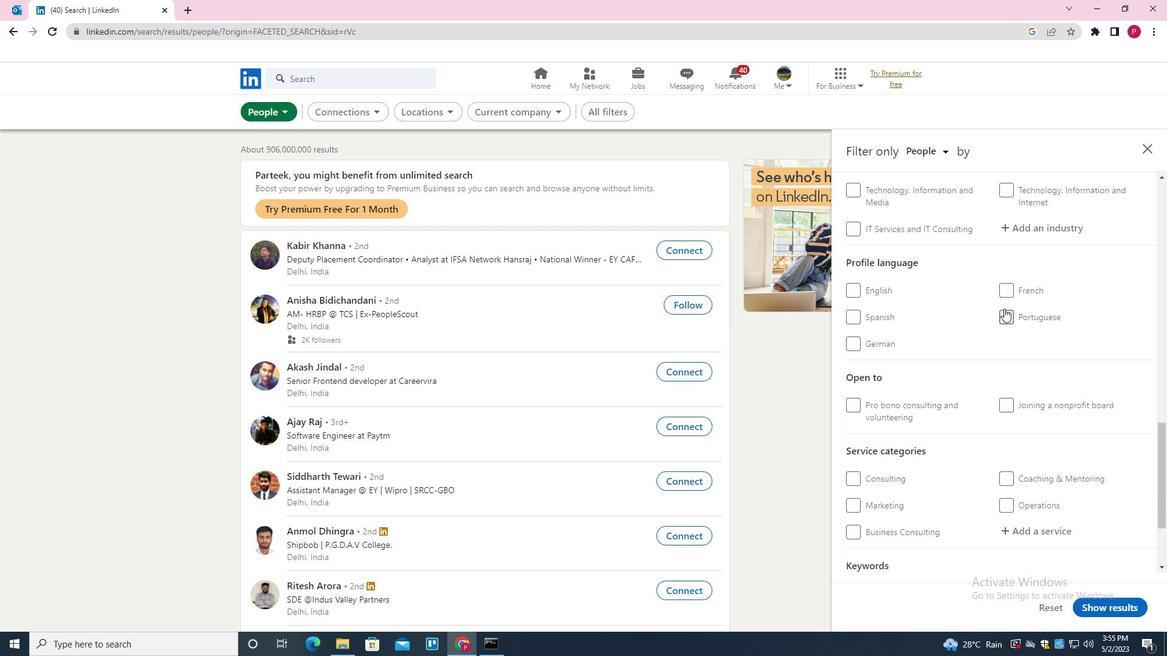 
Action: Mouse pressed left at (1004, 290)
Screenshot: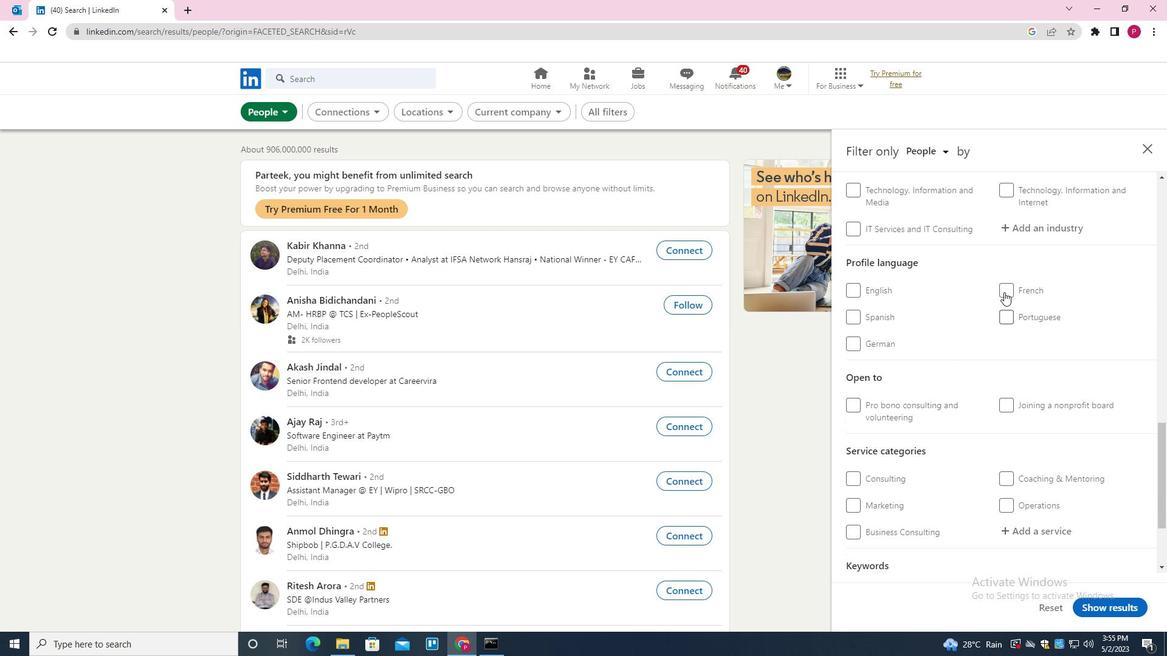 
Action: Mouse moved to (903, 353)
Screenshot: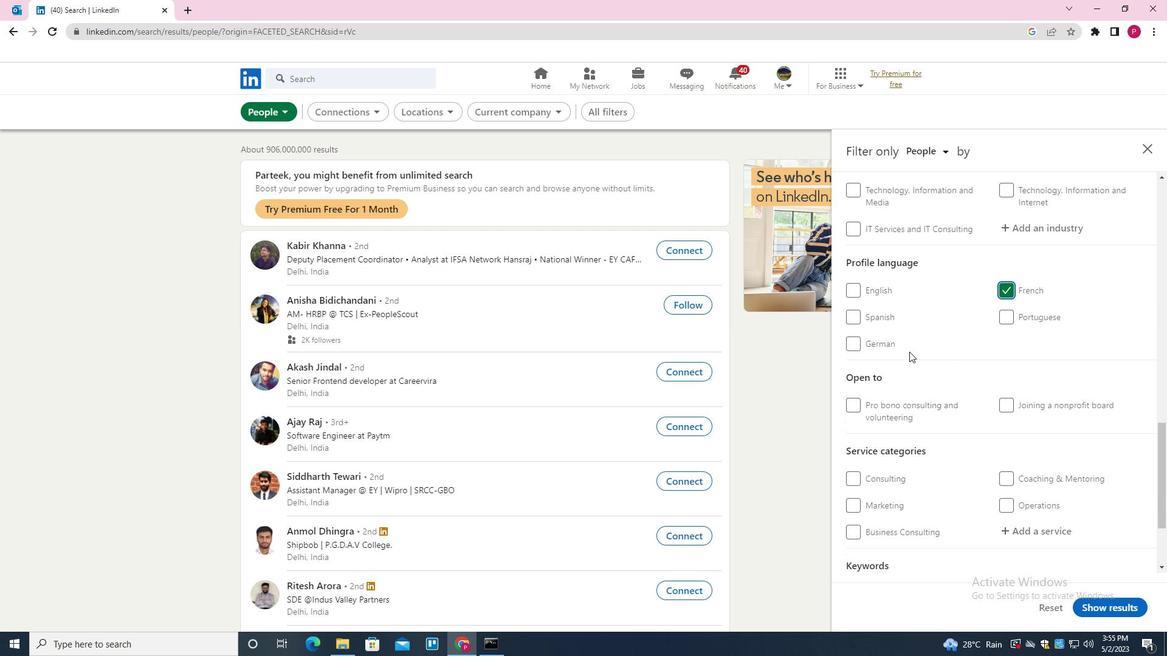 
Action: Mouse scrolled (903, 354) with delta (0, 0)
Screenshot: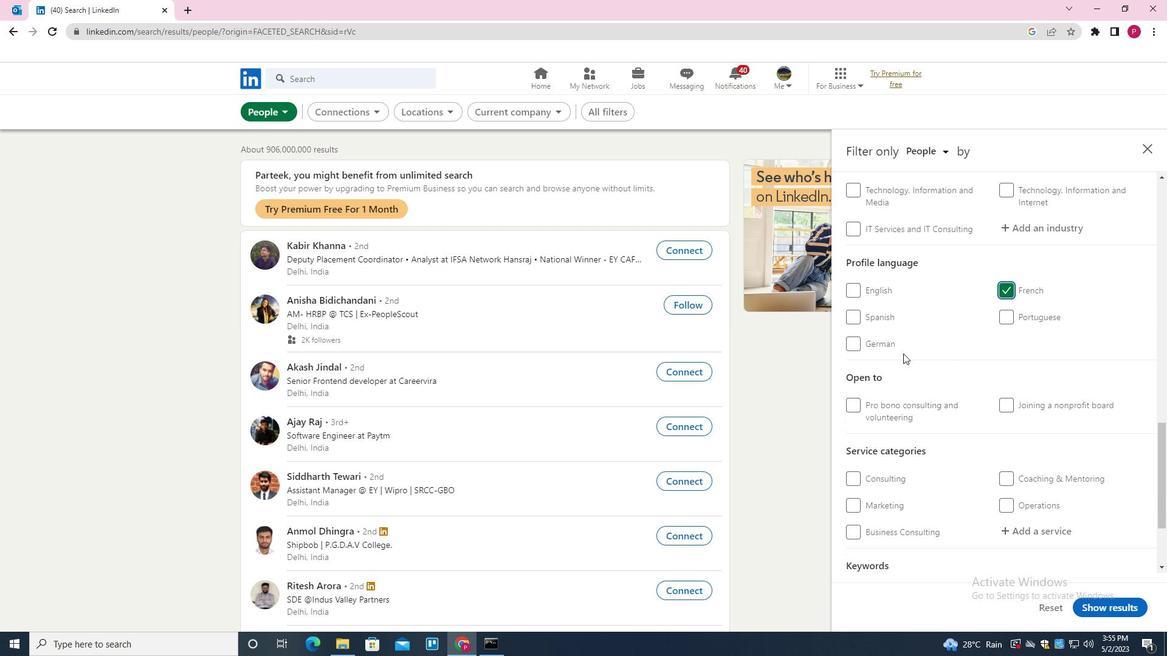 
Action: Mouse scrolled (903, 354) with delta (0, 0)
Screenshot: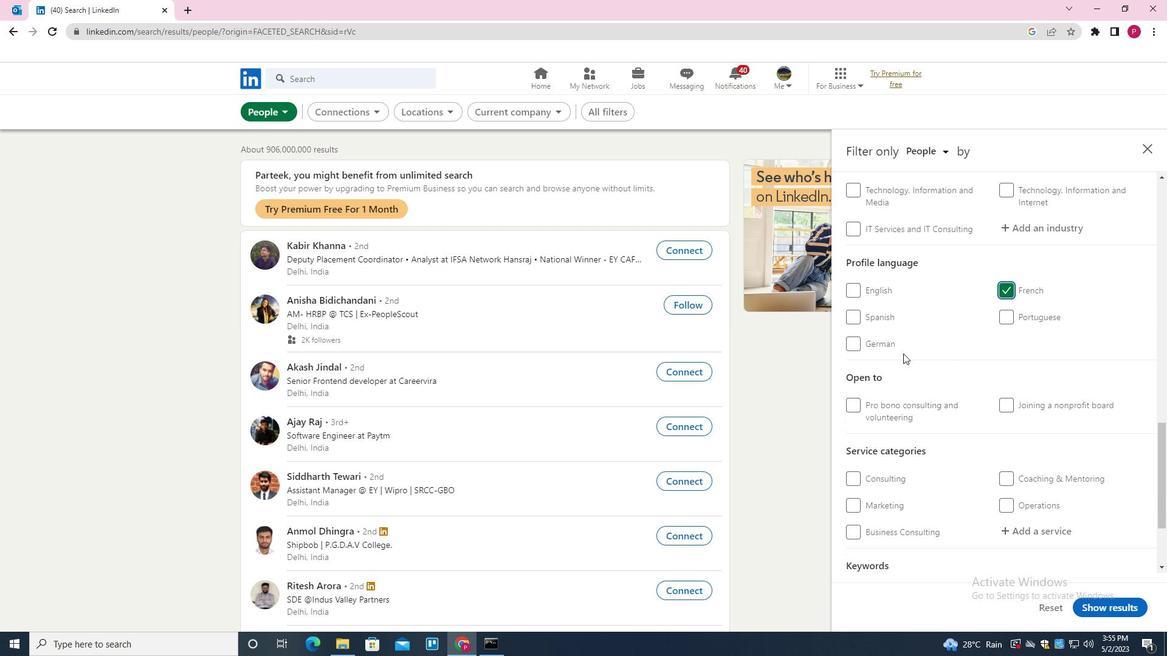 
Action: Mouse scrolled (903, 354) with delta (0, 0)
Screenshot: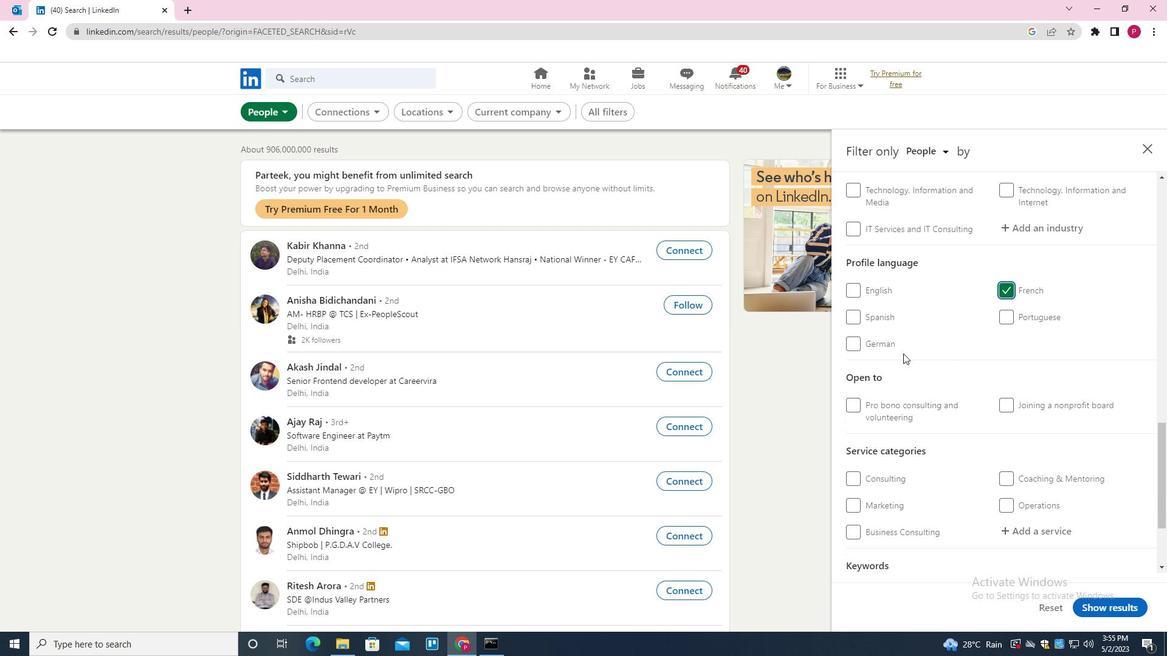 
Action: Mouse scrolled (903, 354) with delta (0, 0)
Screenshot: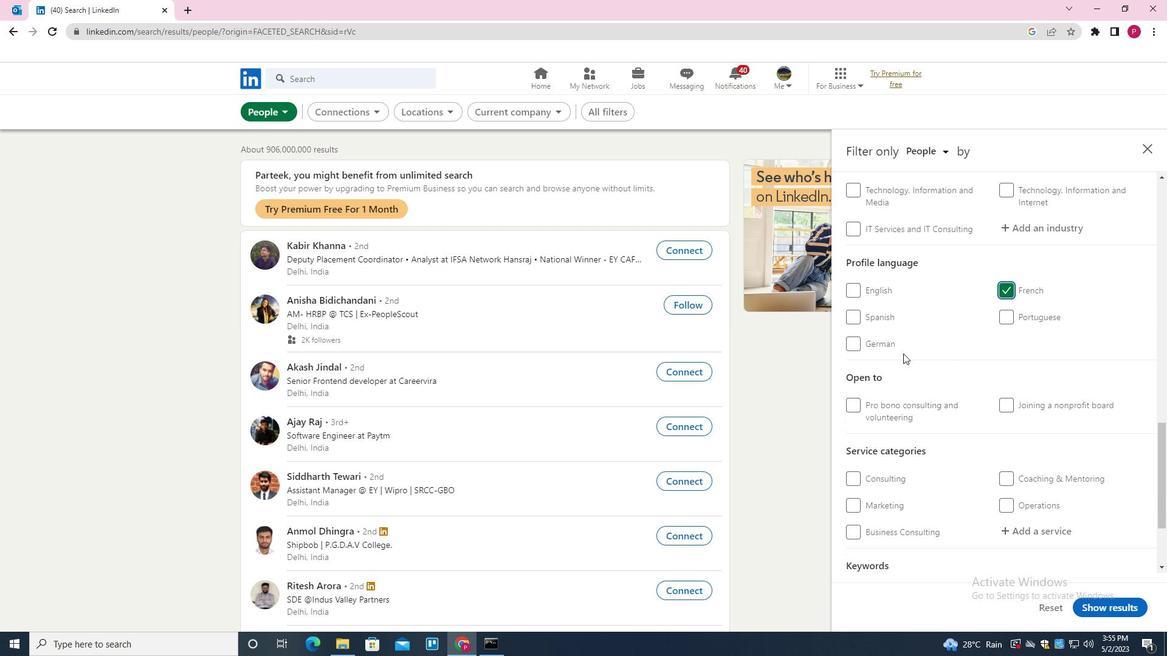 
Action: Mouse scrolled (903, 354) with delta (0, 0)
Screenshot: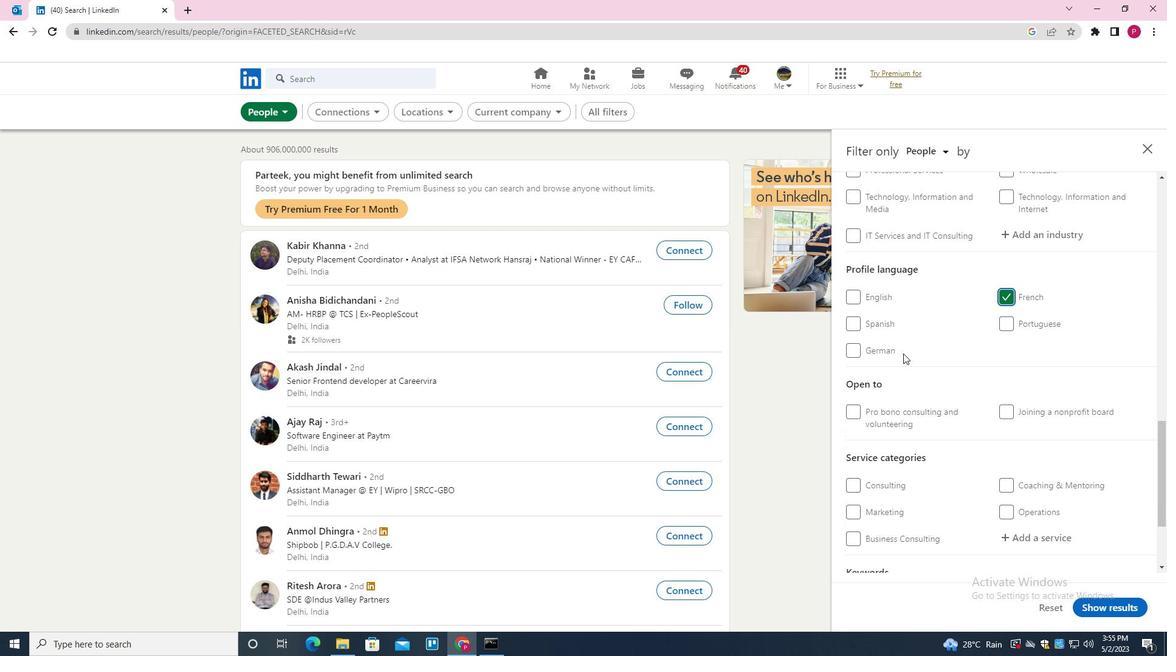 
Action: Mouse scrolled (903, 354) with delta (0, 0)
Screenshot: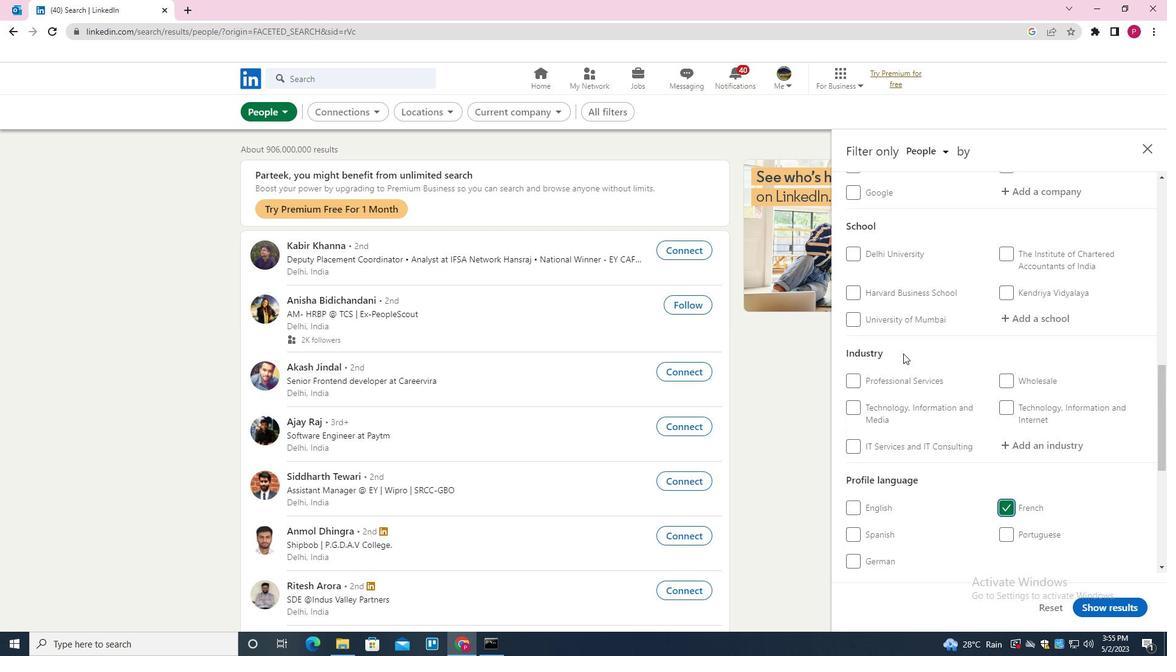 
Action: Mouse scrolled (903, 354) with delta (0, 0)
Screenshot: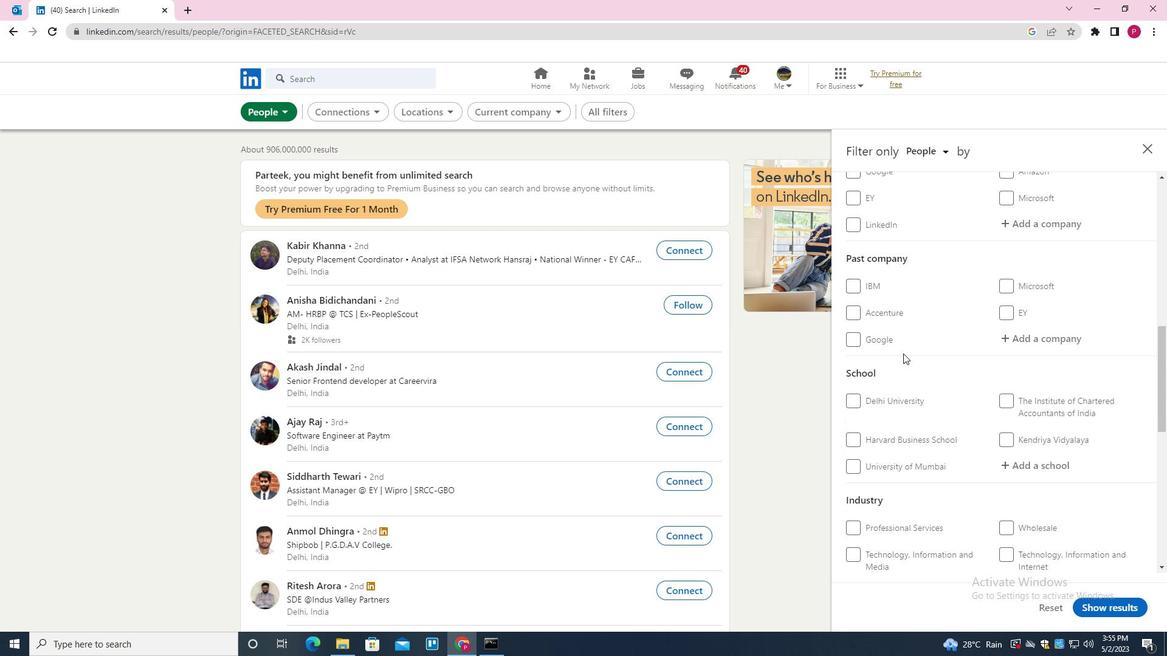
Action: Mouse scrolled (903, 354) with delta (0, 0)
Screenshot: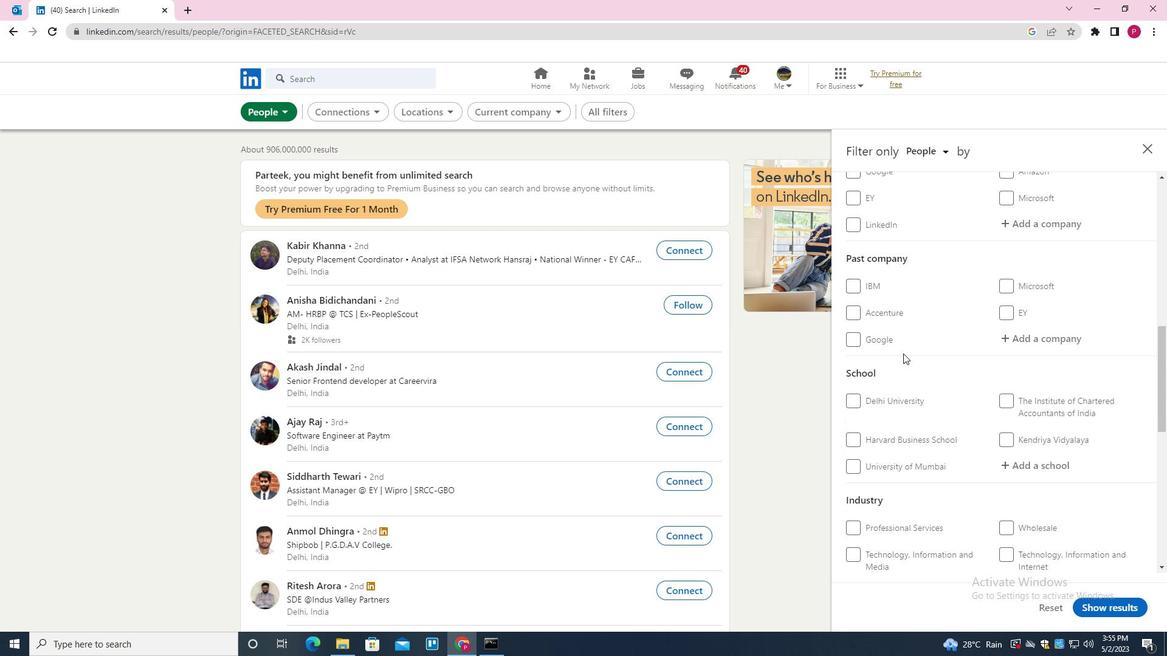 
Action: Mouse moved to (1041, 346)
Screenshot: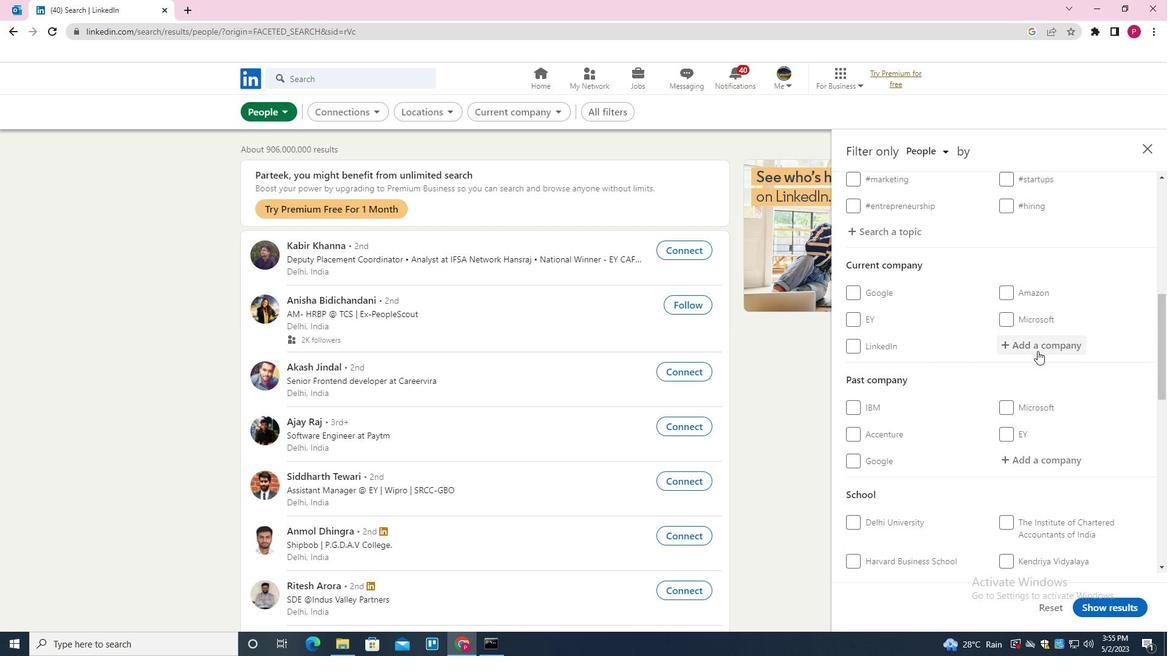 
Action: Mouse pressed left at (1041, 346)
Screenshot: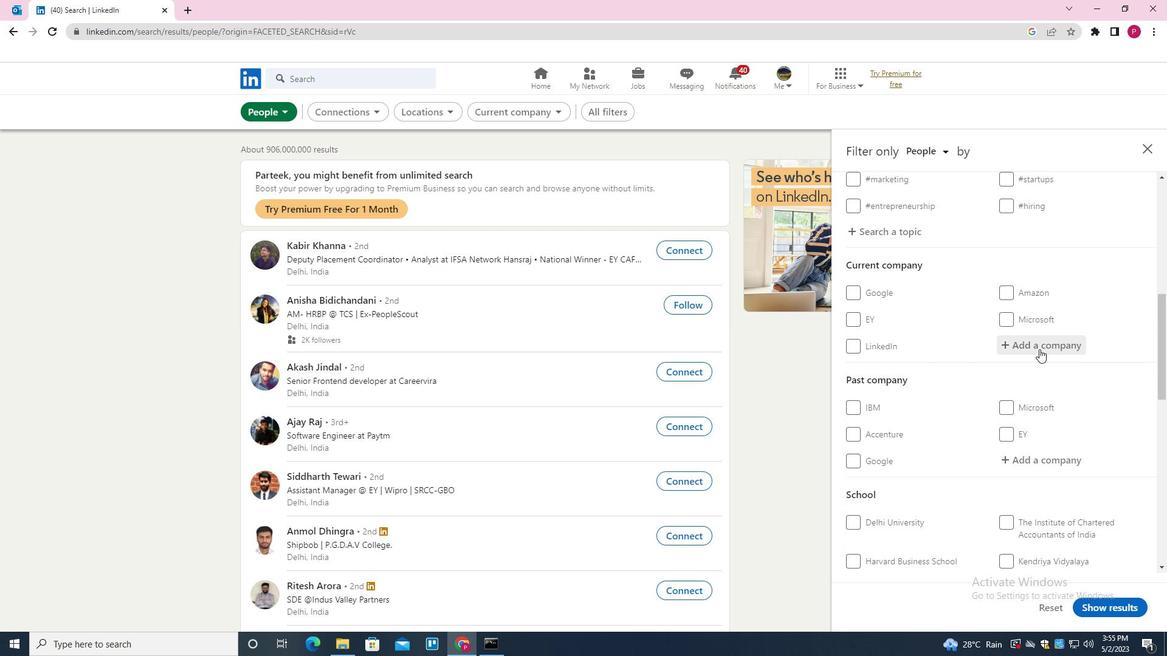 
Action: Key pressed <Key.shift>
Screenshot: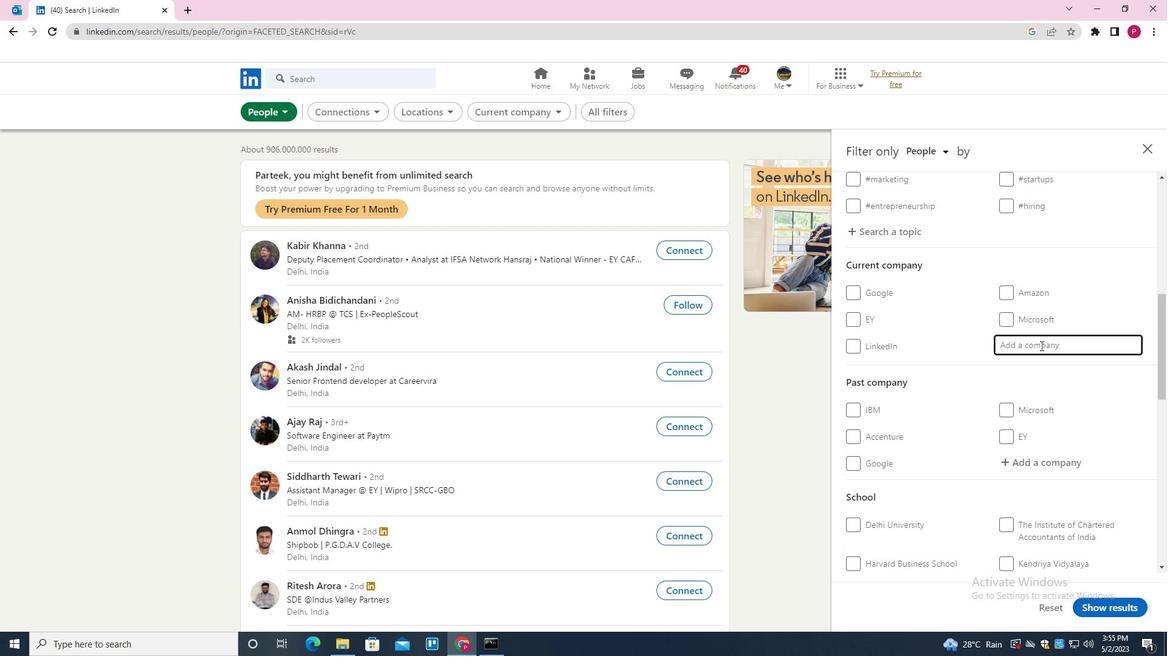 
Action: Mouse moved to (1038, 347)
Screenshot: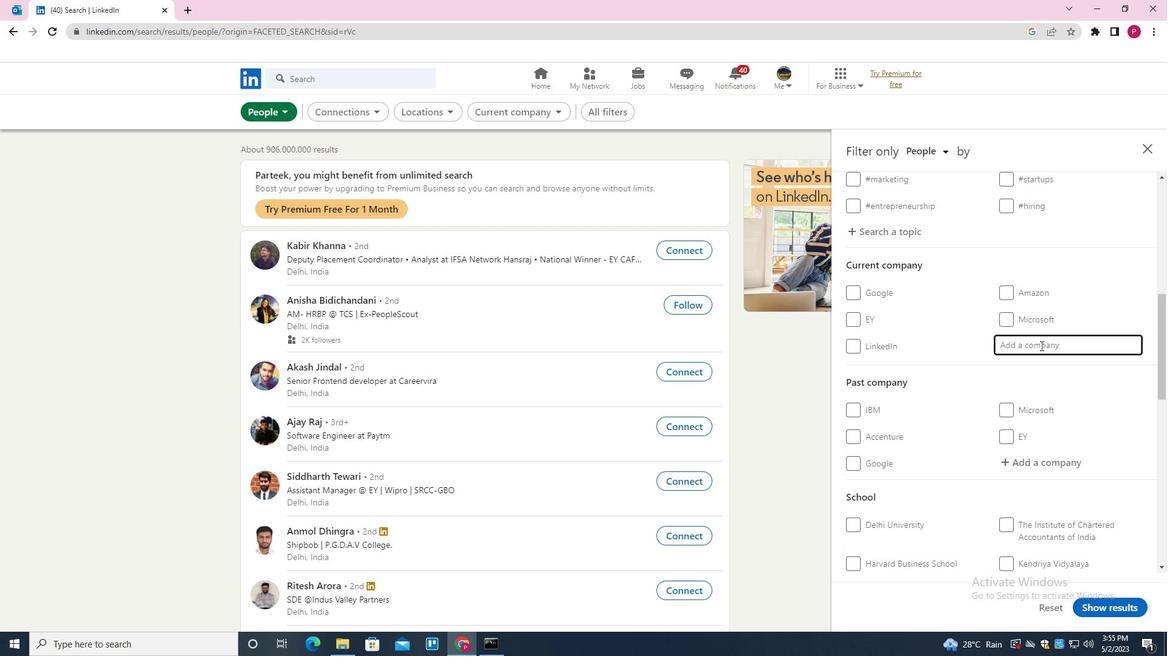 
Action: Key pressed <Key.shift><Key.shift><Key.shift><Key.shift><Key.shift><Key.shift><Key.shift><Key.shift><Key.shift><Key.shift><Key.shift><Key.shift><Key.shift><Key.shift><Key.shift><Key.shift><Key.shift><Key.shift><Key.shift><Key.shift><Key.shift><Key.shift><Key.shift><Key.shift><Key.shift><Key.shift><Key.shift><Key.shift><Key.shift><Key.shift><Key.shift><Key.shift><Key.shift><Key.shift><Key.shift><Key.shift><Key.shift><Key.shift><Key.shift><Key.shift><Key.shift><Key.shift><Key.shift><Key.shift><Key.shift><Key.shift><Key.shift><Key.shift><Key.shift><Key.shift><Key.shift><Key.shift><Key.shift><Key.shift><Key.shift><Key.shift><Key.shift><Key.shift><Key.shift><Key.shift><Key.shift><Key.shift><Key.shift><Key.shift><Key.shift><Key.shift><Key.shift><Key.shift><Key.shift><Key.shift>DALMIA<Key.space><Key.shift><Key.shift><Key.shift><Key.shift><Key.shift><Key.shift><Key.shift><Key.shift><Key.shift>BHARAT<Key.space>
Screenshot: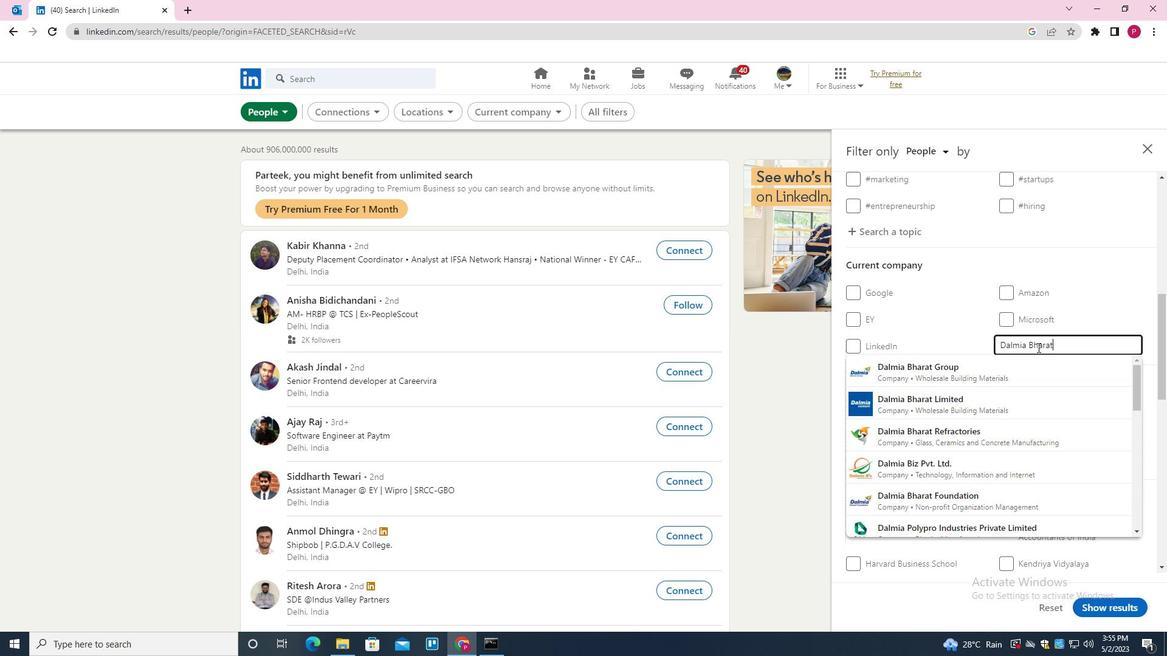 
Action: Mouse moved to (1037, 347)
Screenshot: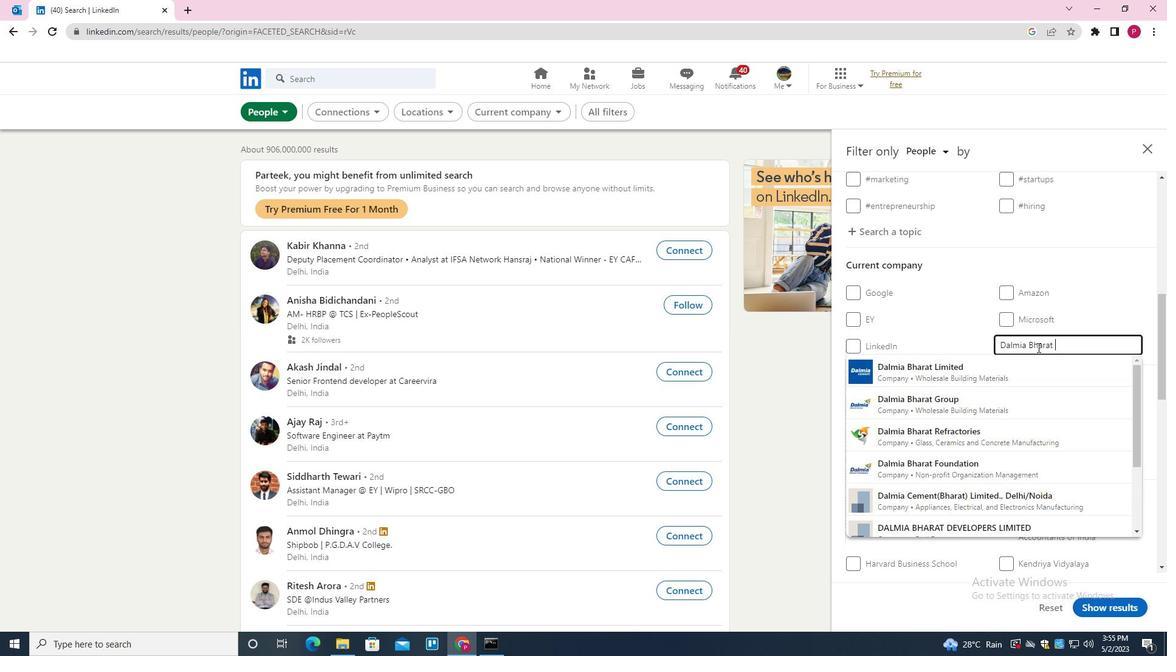 
Action: Key pressed <Key.down><Key.down><Key.enter>
Screenshot: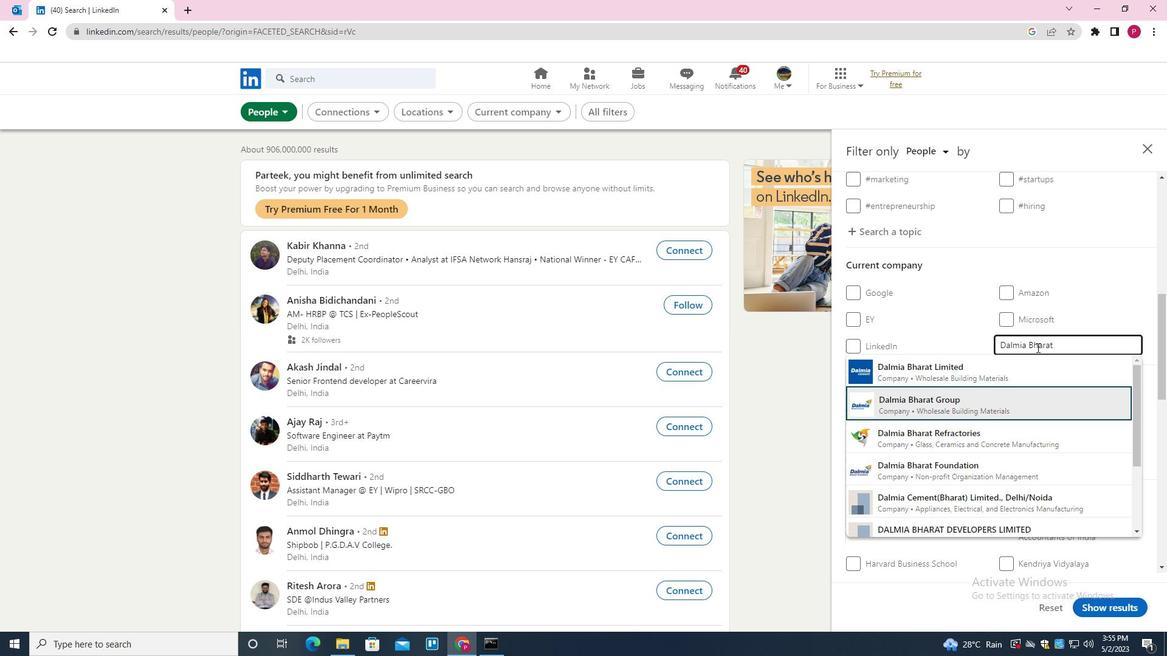 
Action: Mouse moved to (1017, 378)
Screenshot: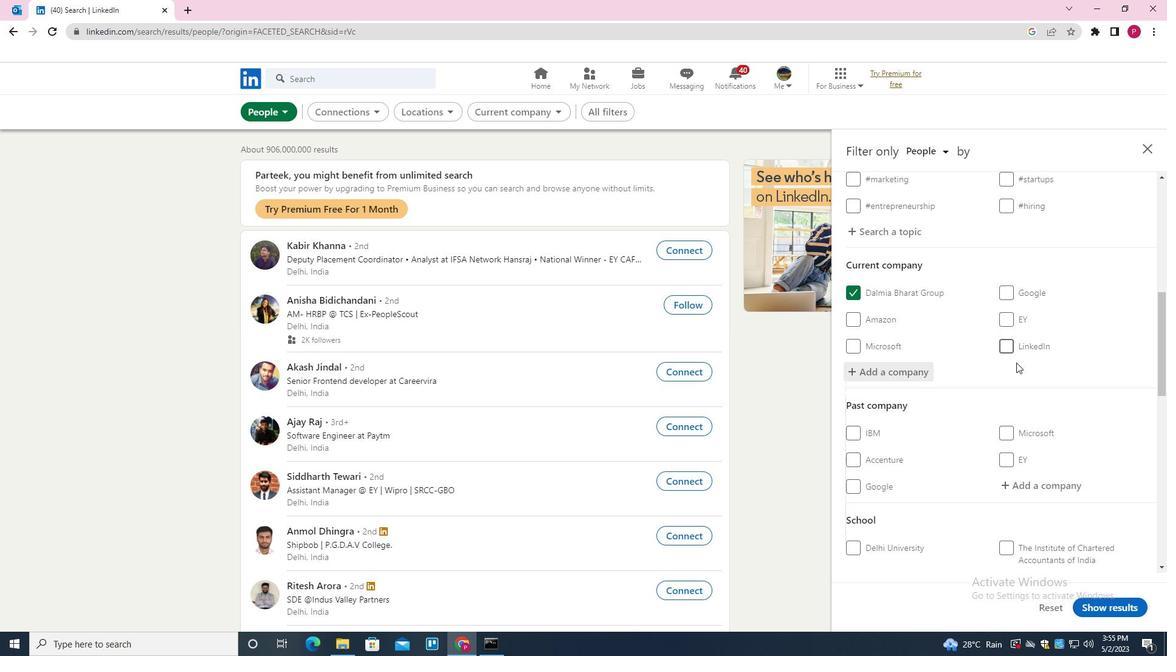 
Action: Mouse scrolled (1017, 377) with delta (0, 0)
Screenshot: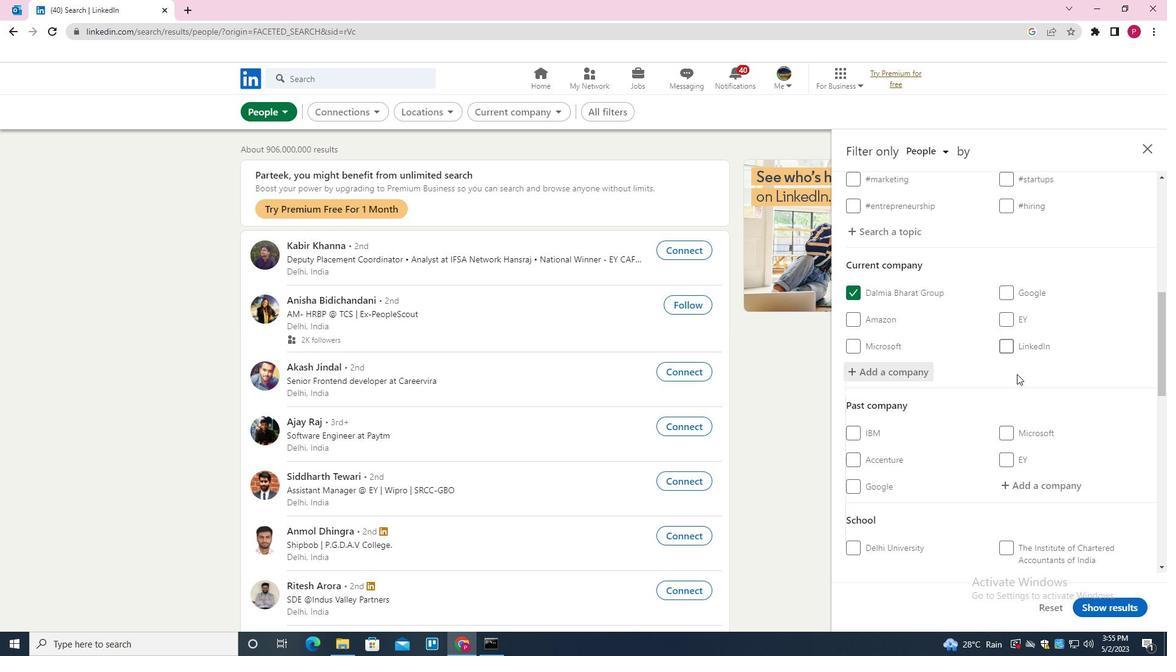 
Action: Mouse scrolled (1017, 377) with delta (0, 0)
Screenshot: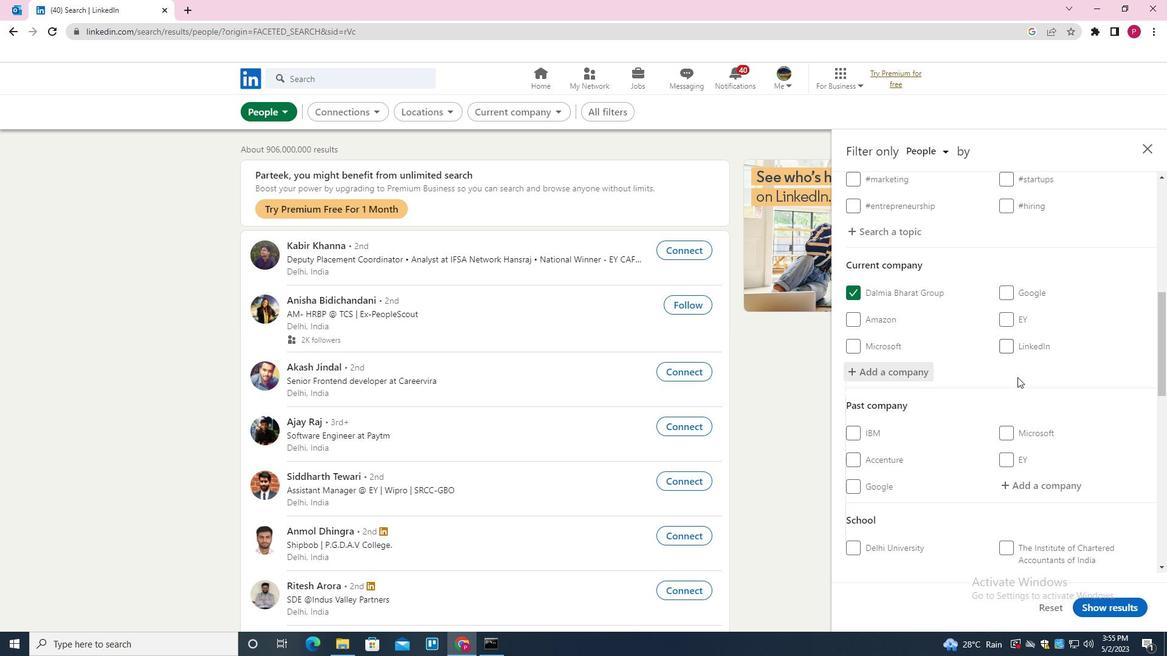 
Action: Mouse scrolled (1017, 377) with delta (0, 0)
Screenshot: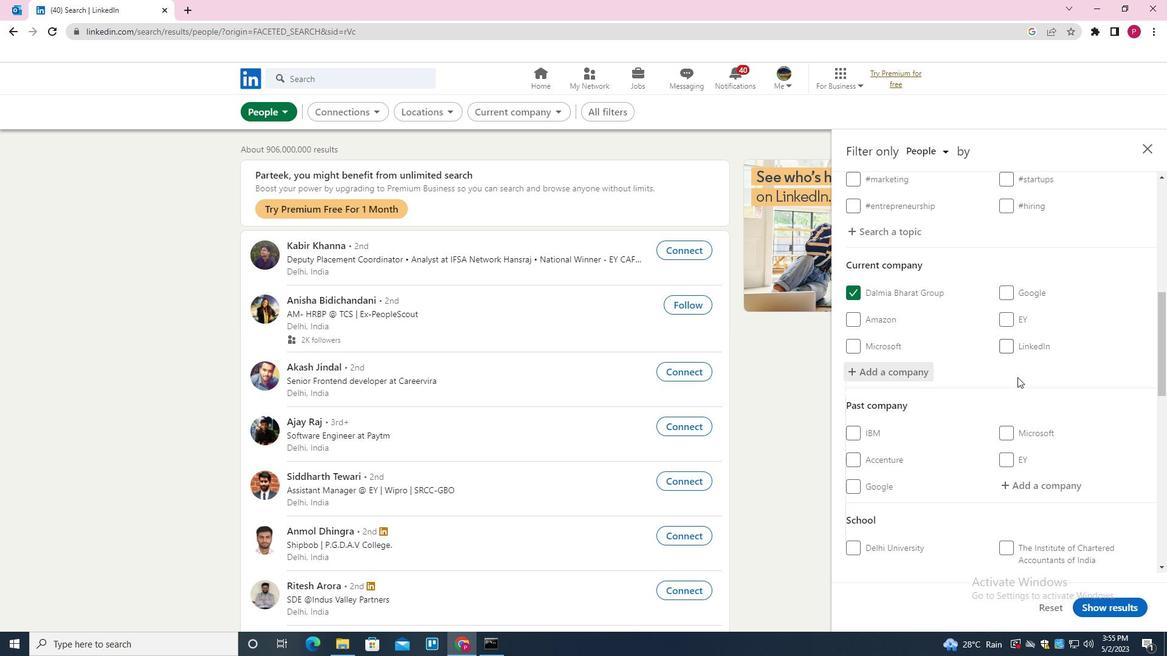 
Action: Mouse moved to (998, 397)
Screenshot: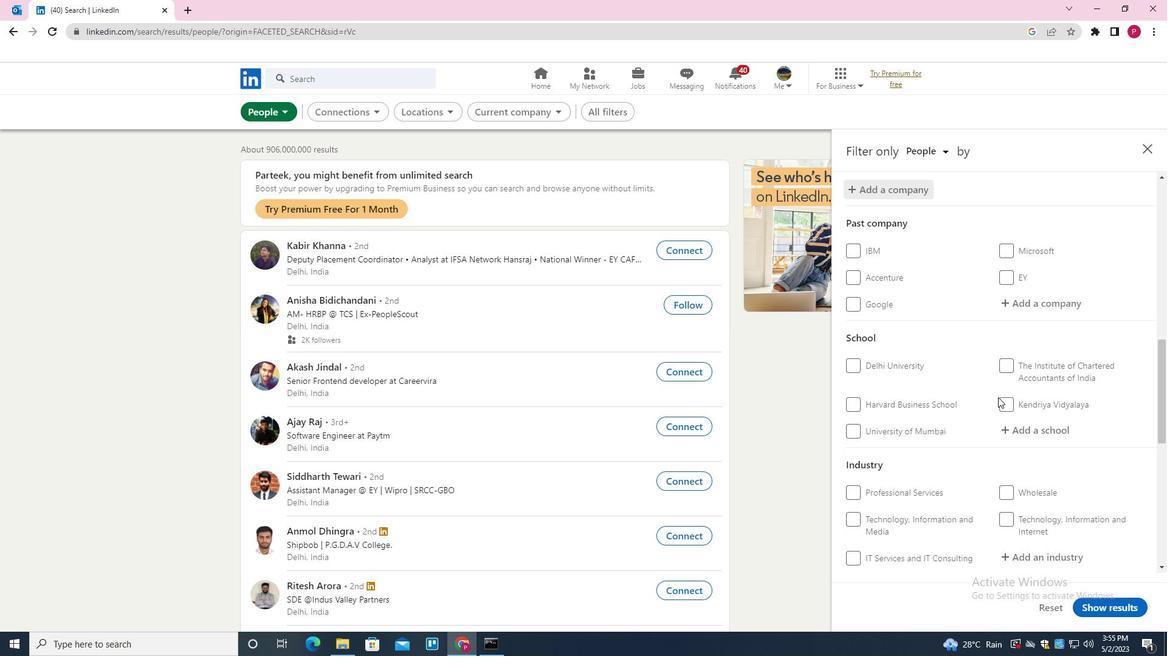 
Action: Mouse scrolled (998, 397) with delta (0, 0)
Screenshot: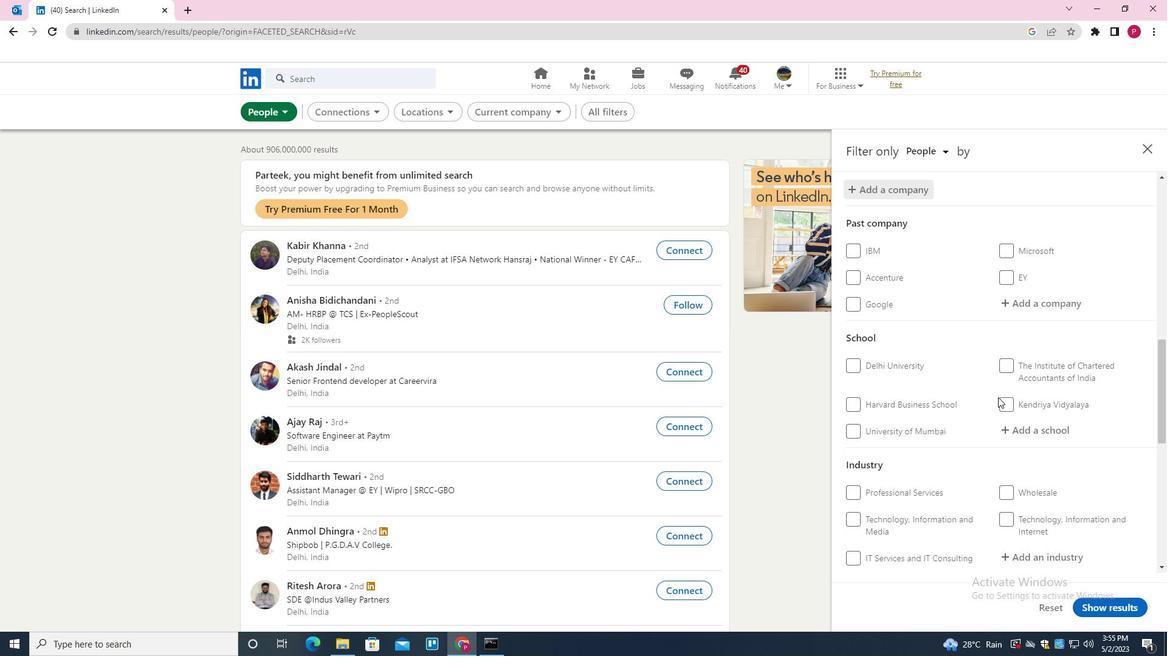 
Action: Mouse scrolled (998, 397) with delta (0, 0)
Screenshot: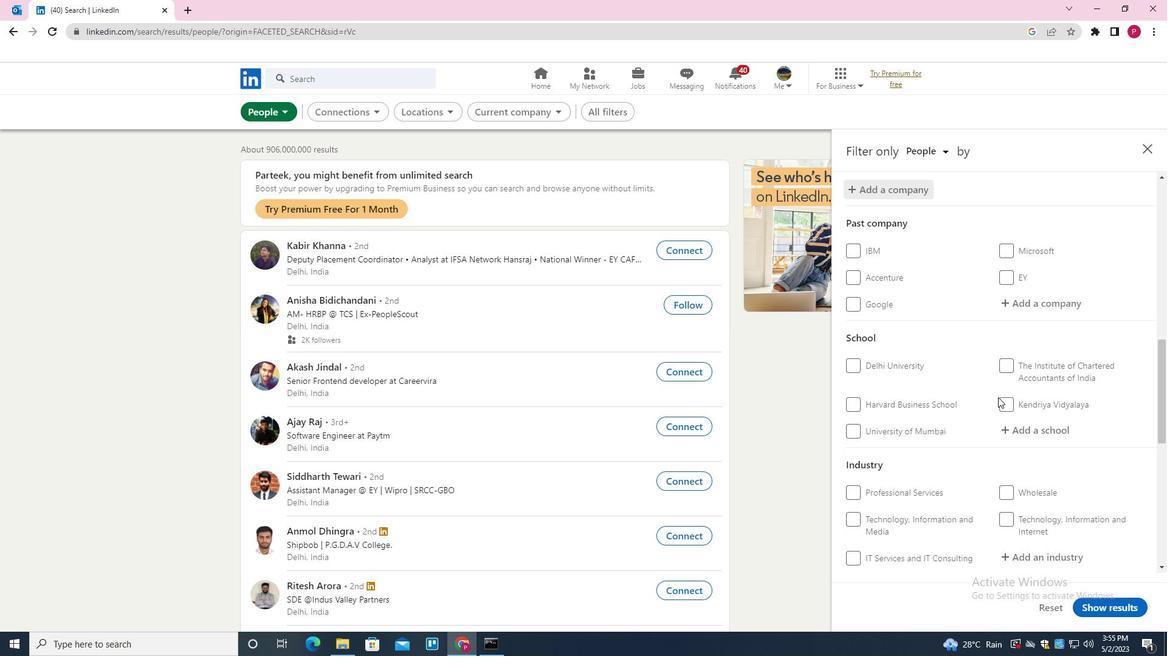 
Action: Mouse moved to (1035, 308)
Screenshot: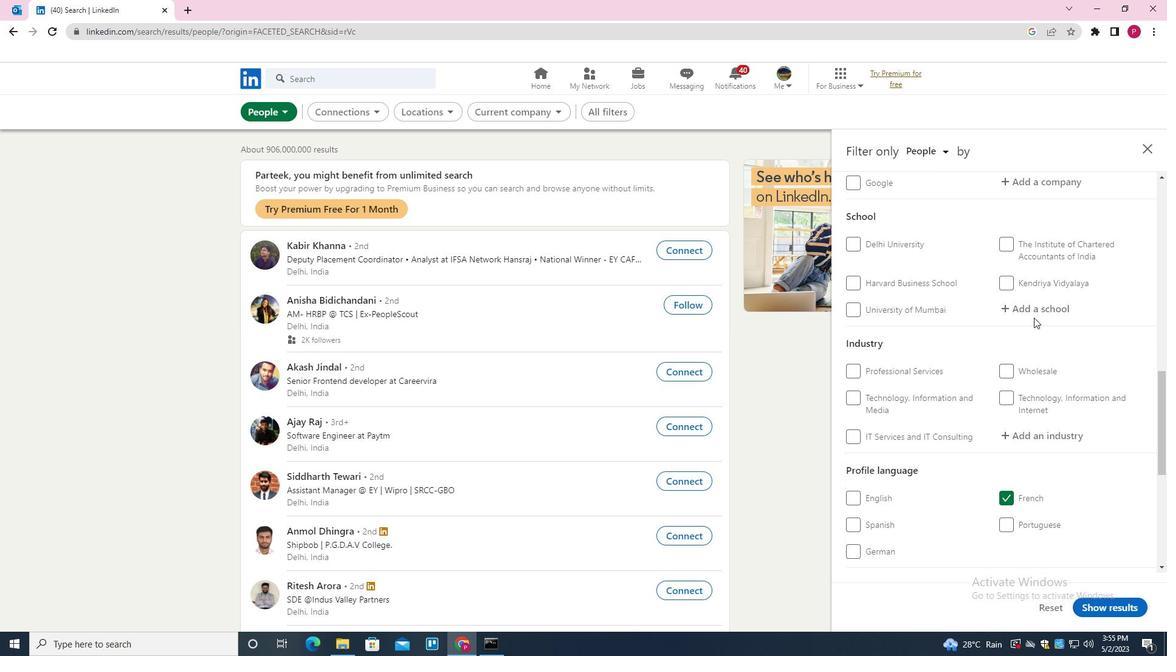 
Action: Mouse pressed left at (1035, 308)
Screenshot: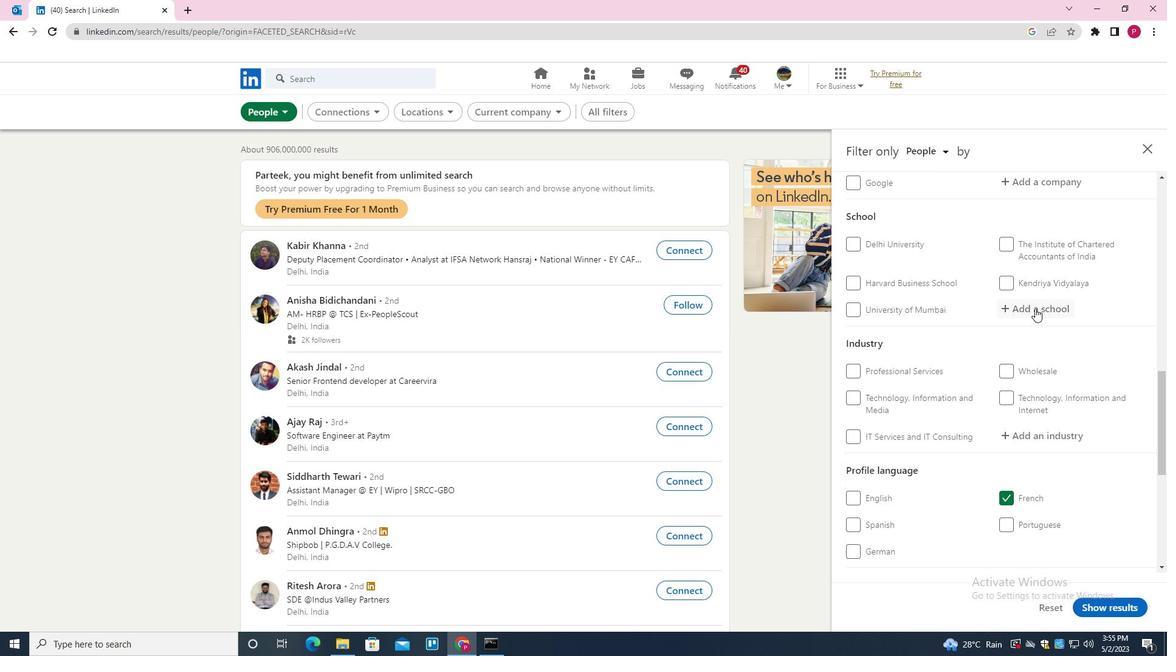 
Action: Mouse moved to (1035, 308)
Screenshot: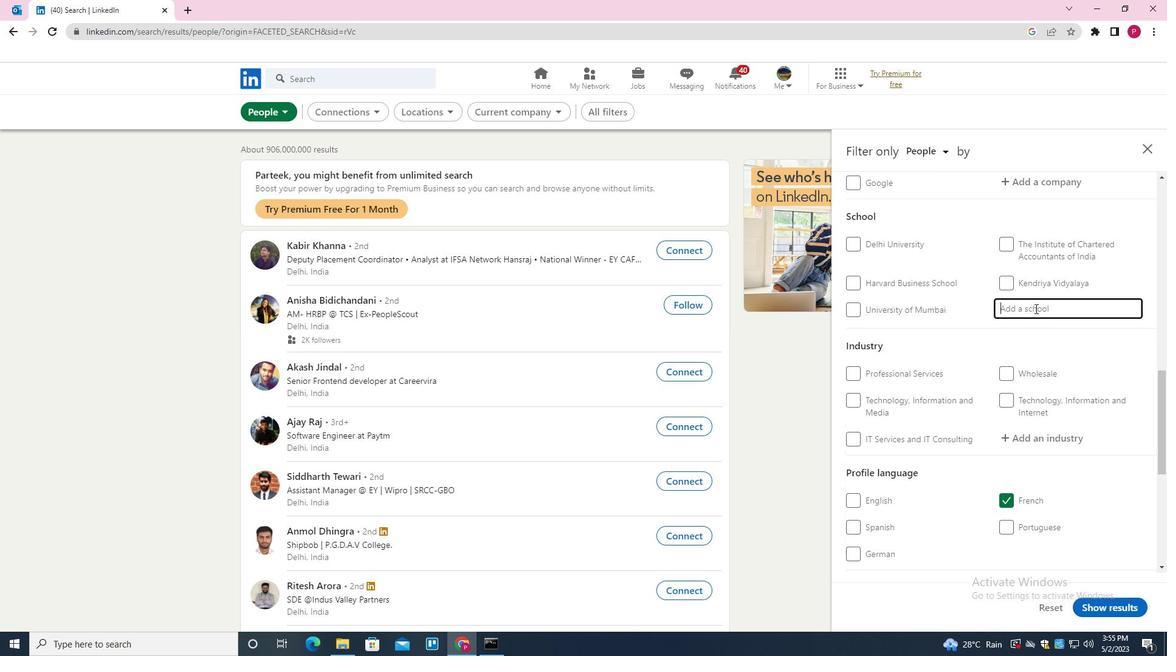 
Action: Key pressed <Key.shift><Key.shift><Key.shift><Key.shift><Key.shift><Key.shift>VIVEK<Key.space><Key.shift><Key.shift><Key.shift><Key.shift>COLLEGE<Key.space>OF<Key.space><Key.shift>COMMERCE<Key.space><Key.down><Key.enter>
Screenshot: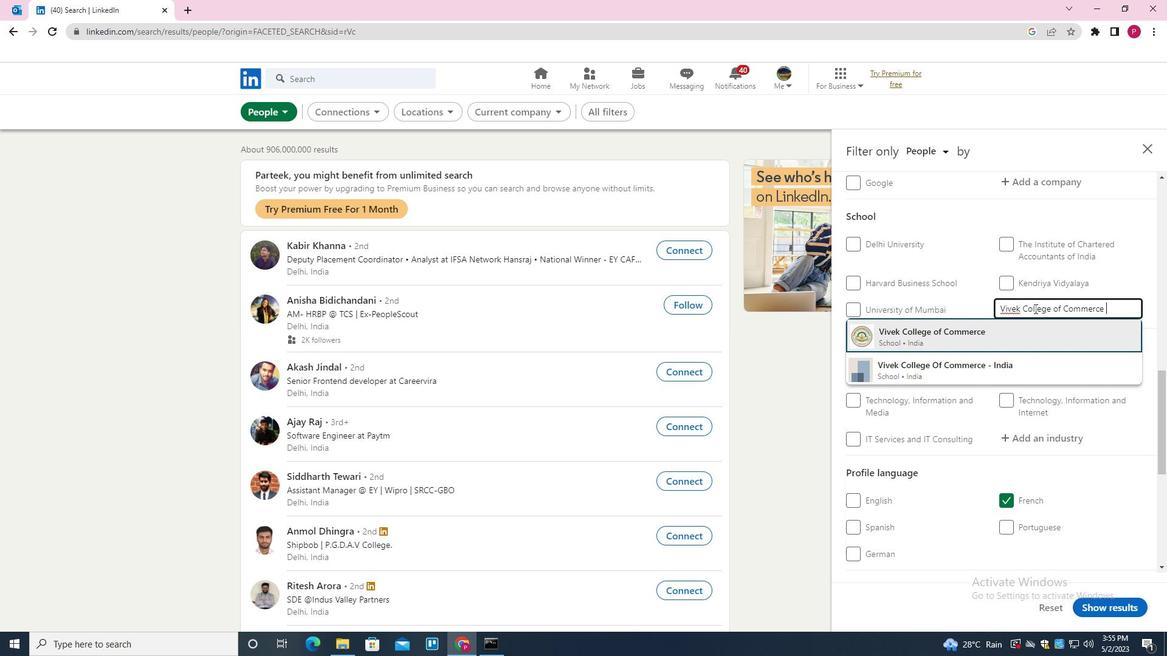 
Action: Mouse moved to (972, 361)
Screenshot: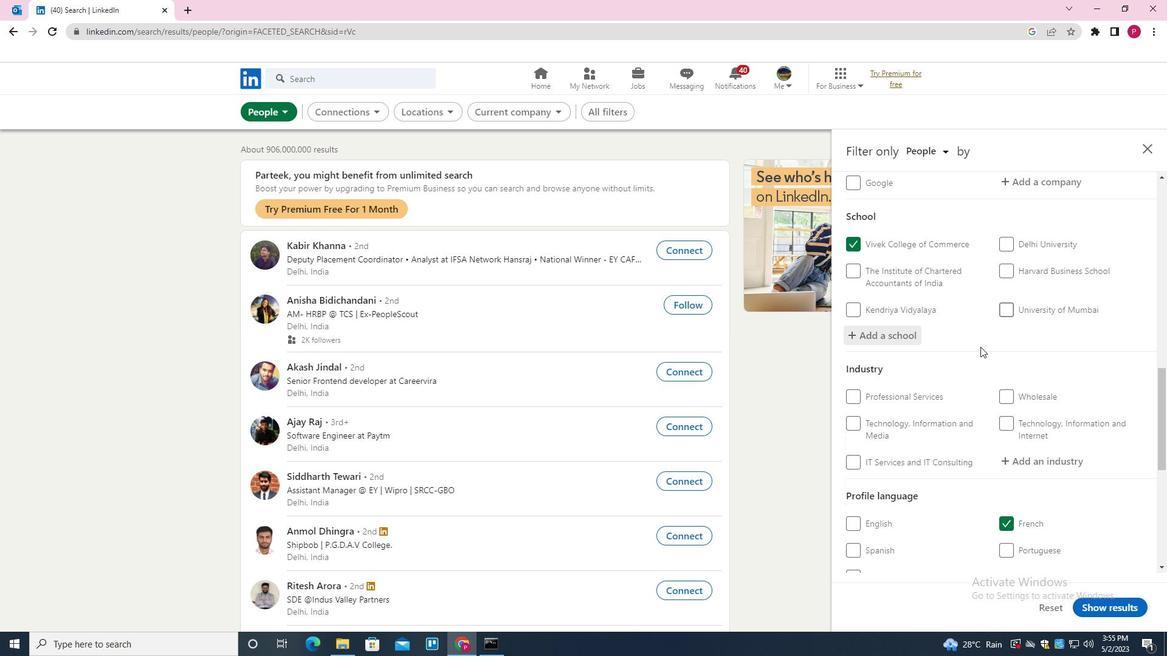 
Action: Mouse scrolled (972, 361) with delta (0, 0)
Screenshot: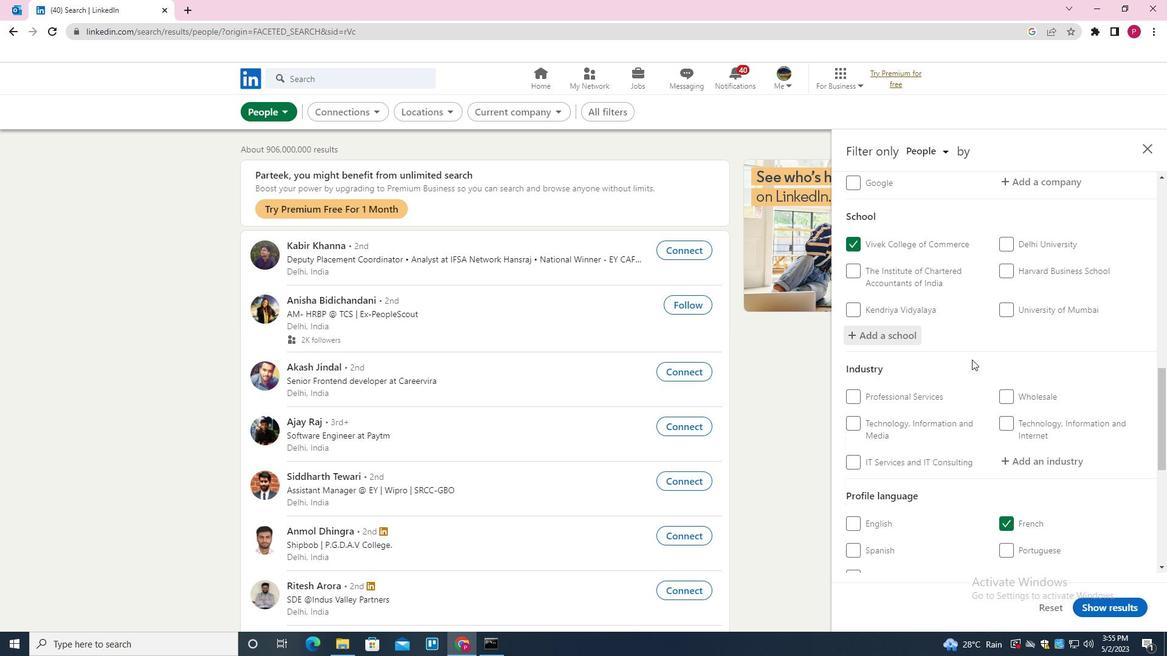 
Action: Mouse scrolled (972, 361) with delta (0, 0)
Screenshot: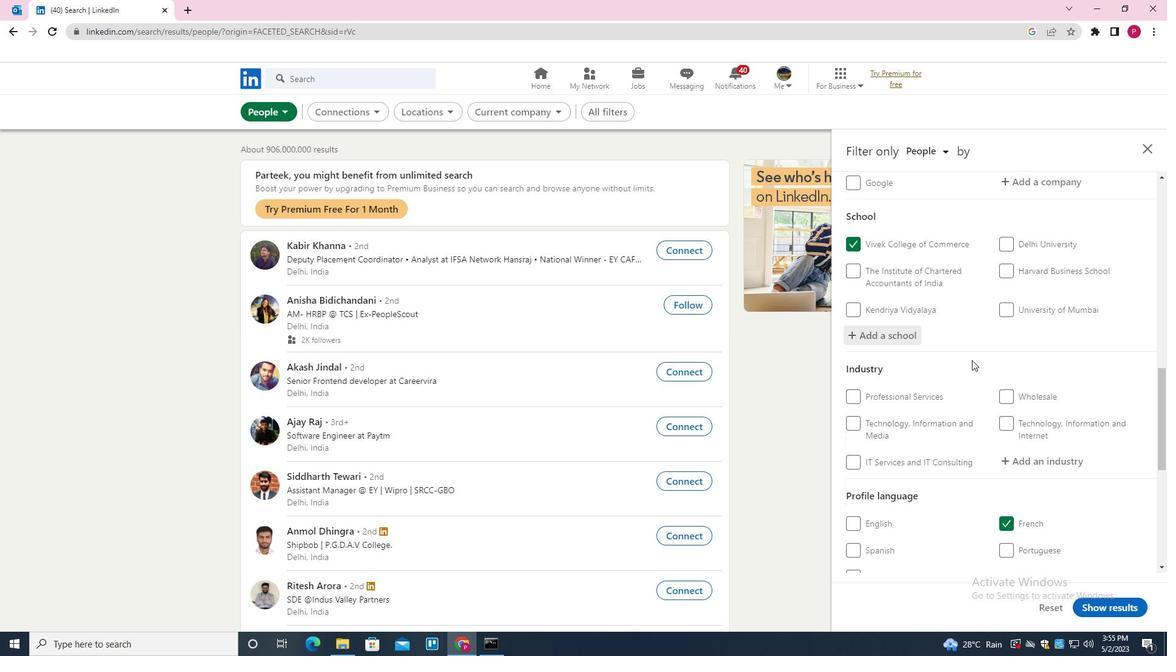 
Action: Mouse moved to (973, 361)
Screenshot: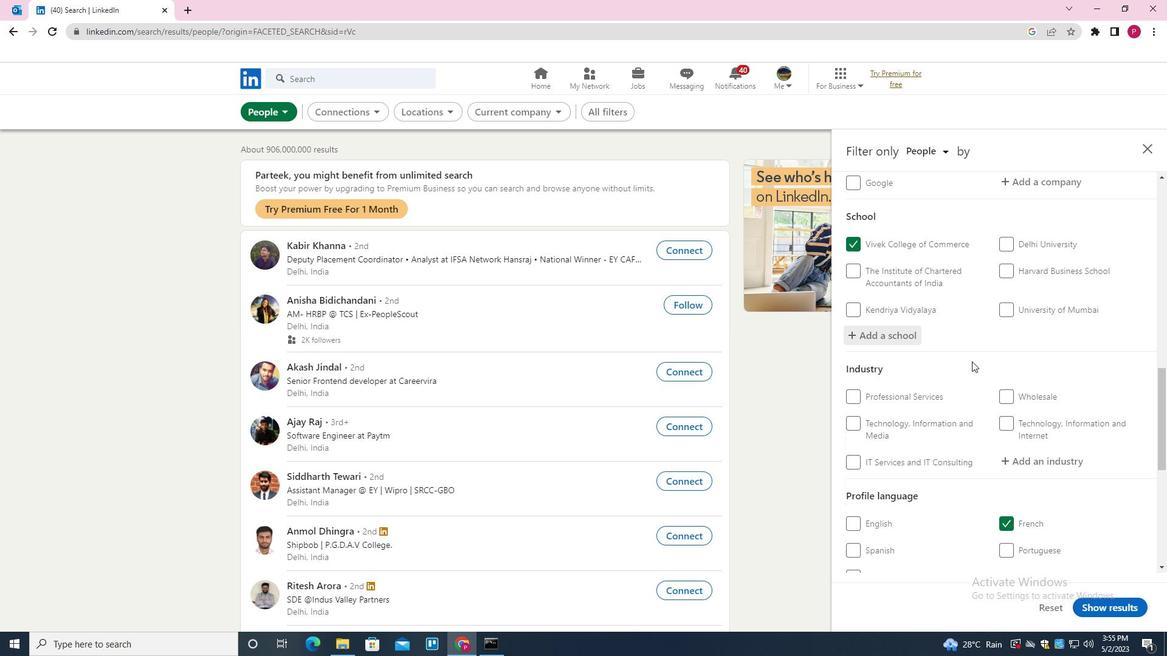 
Action: Mouse scrolled (973, 361) with delta (0, 0)
Screenshot: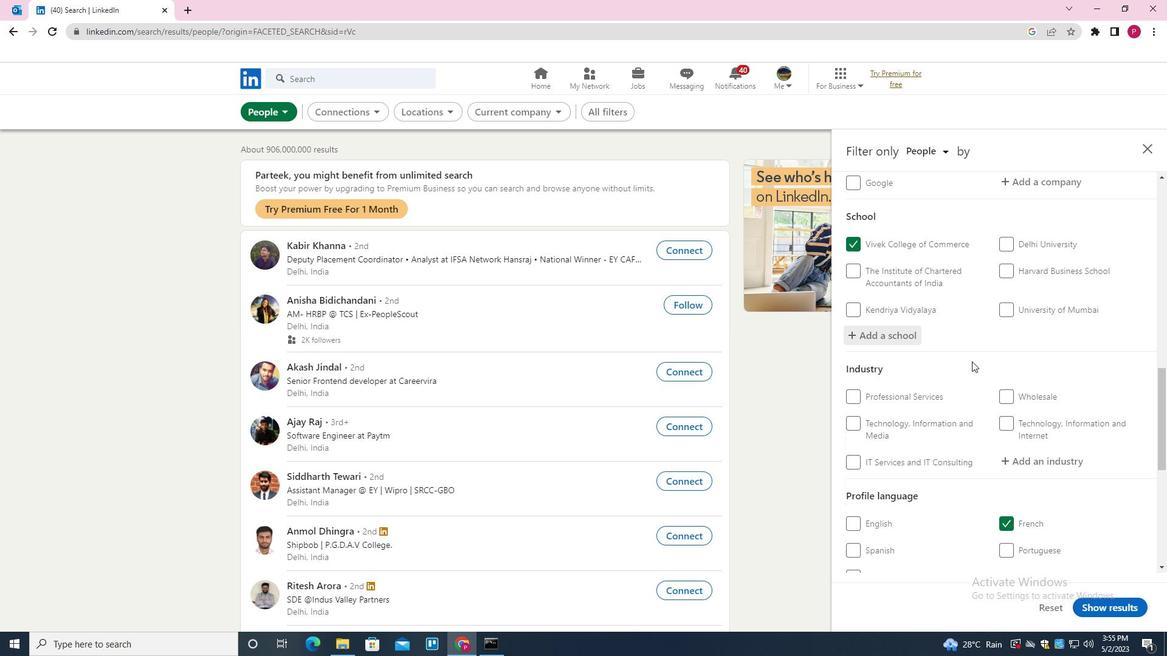 
Action: Mouse moved to (1048, 281)
Screenshot: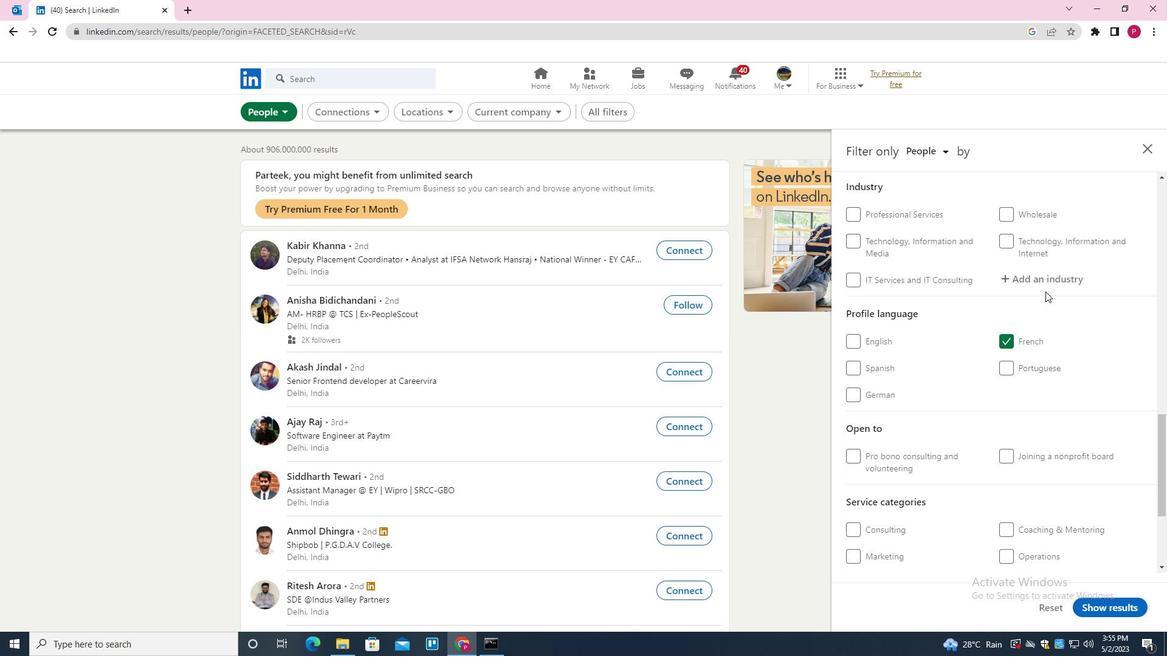 
Action: Mouse pressed left at (1048, 281)
Screenshot: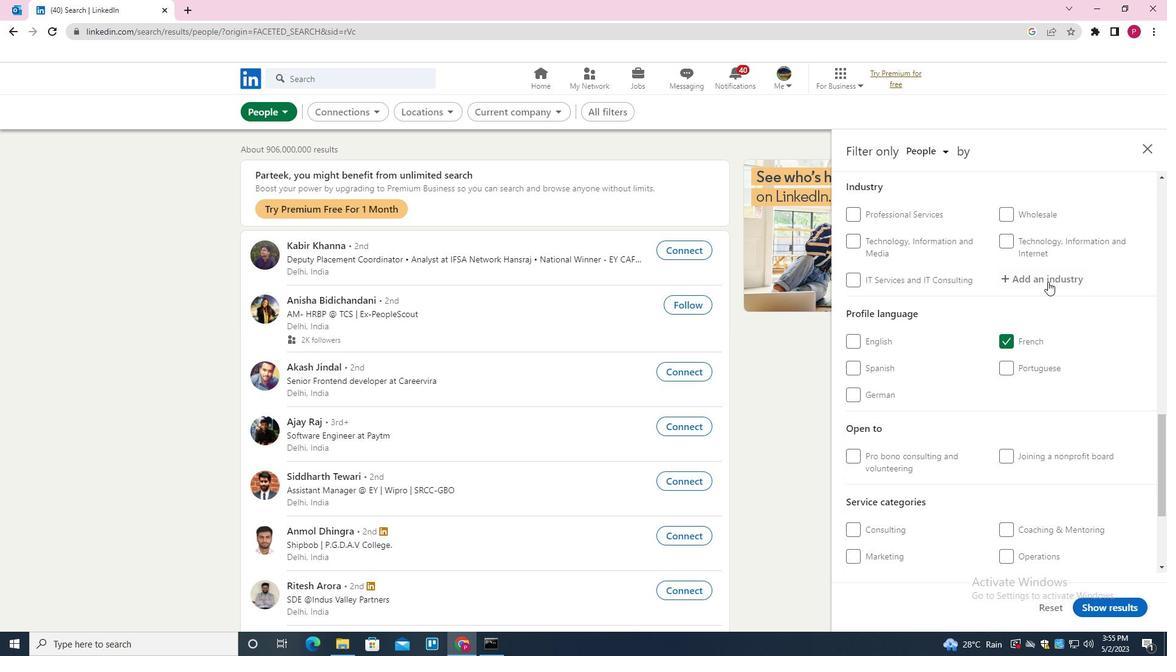 
Action: Mouse moved to (1047, 281)
Screenshot: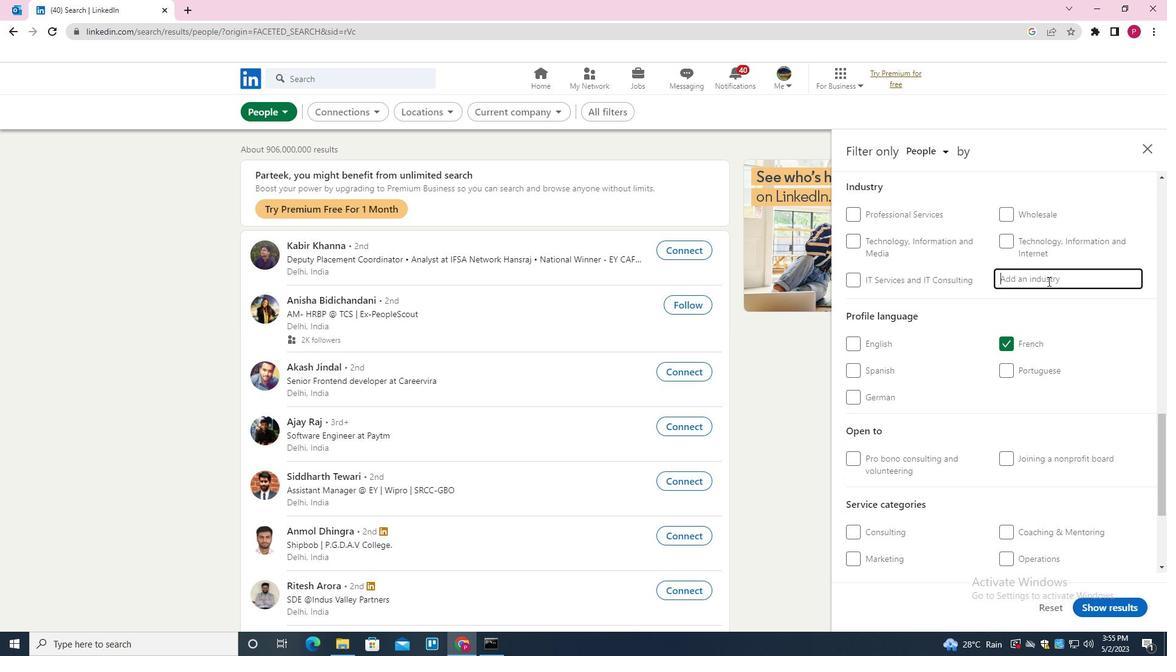 
Action: Key pressed <Key.shift><Key.shift>BAT<Key.backspace>RTENDING<Key.backspace><Key.backspace><Key.backspace><Key.backspace><Key.backspace><Key.backspace>ENDING<Key.backspace><Key.backspace><Key.backspace><Key.backspace><Key.backspace><Key.backspace><Key.backspace><Key.backspace><Key.backspace><Key.backspace><Key.backspace><Key.backspace><Key.backspace><Key.backspace><Key.shift><Key.shift><Key.shift>FLIGHT<Key.down><Key.enter>
Screenshot: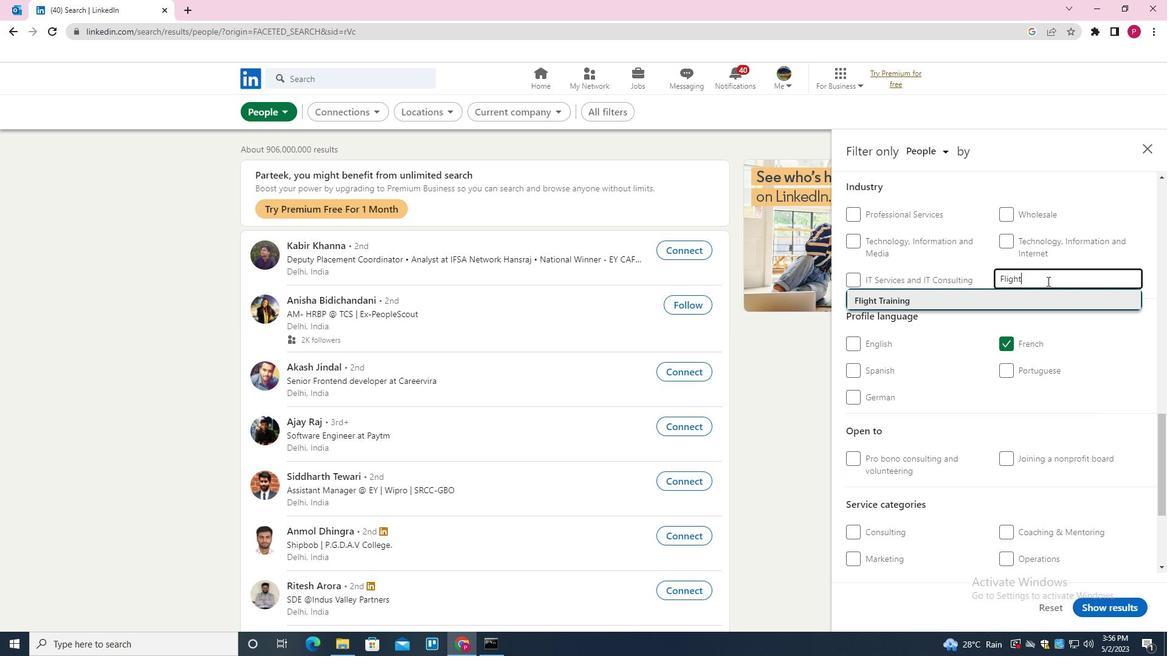 
Action: Mouse moved to (1037, 341)
Screenshot: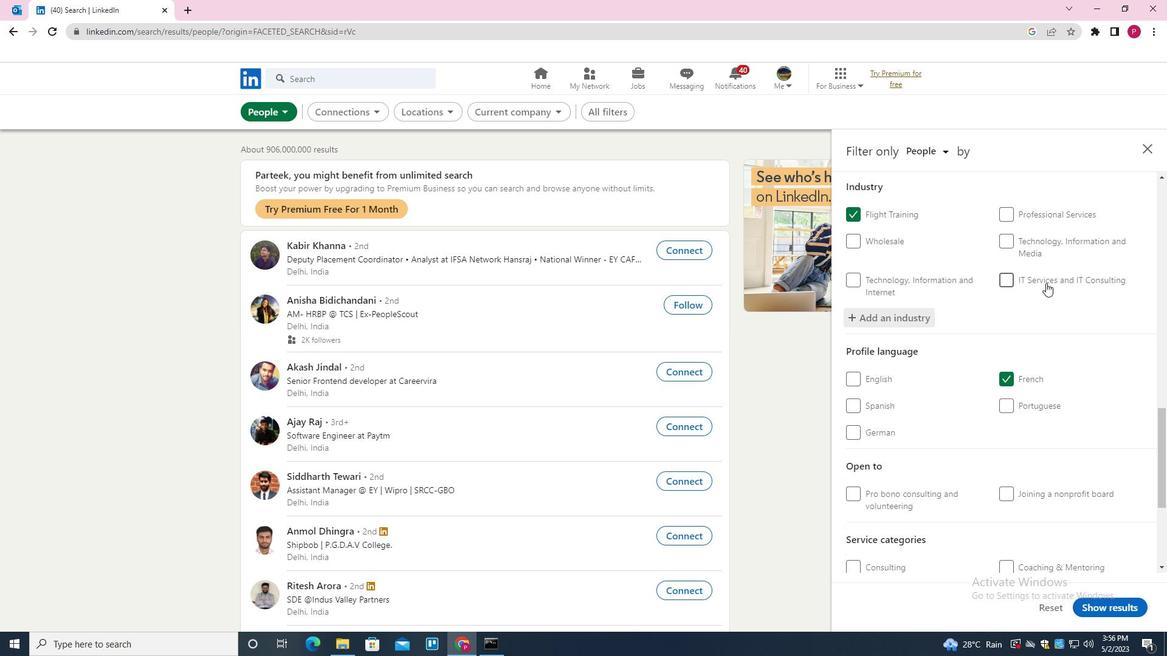 
Action: Mouse scrolled (1037, 340) with delta (0, 0)
Screenshot: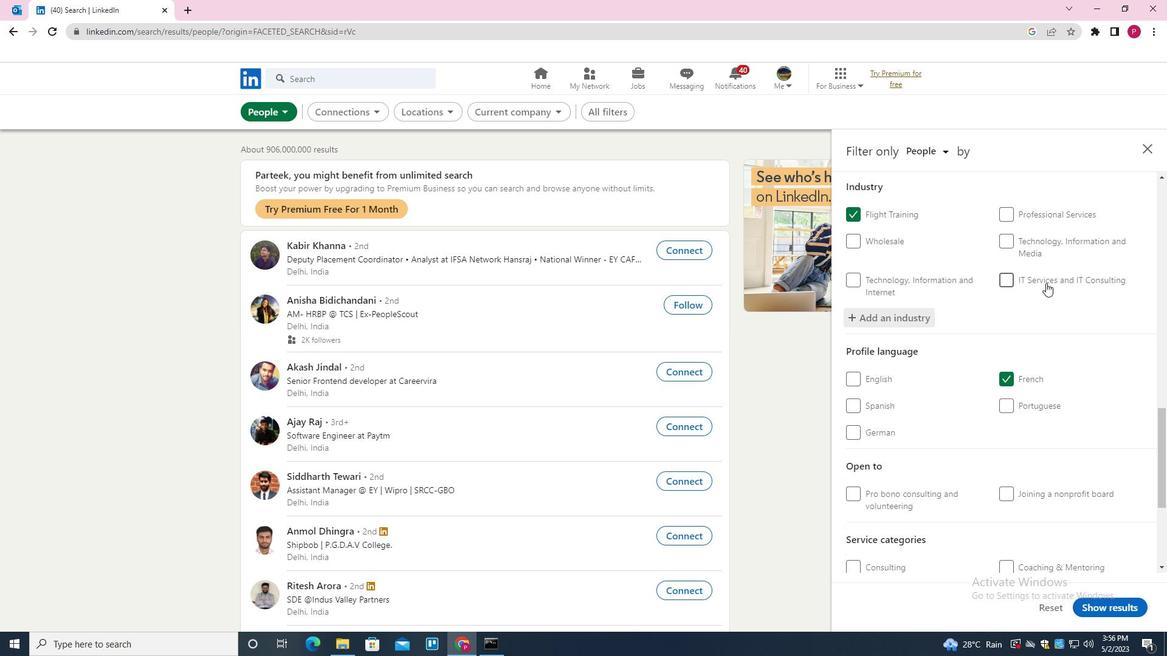 
Action: Mouse moved to (1035, 353)
Screenshot: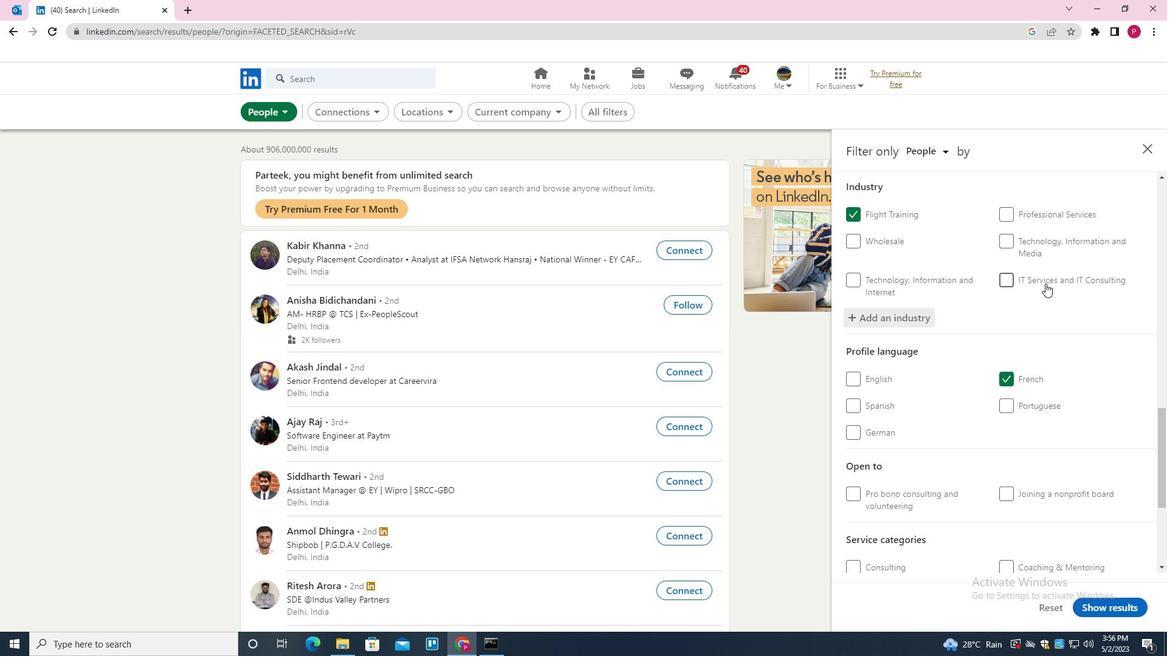 
Action: Mouse scrolled (1035, 353) with delta (0, 0)
Screenshot: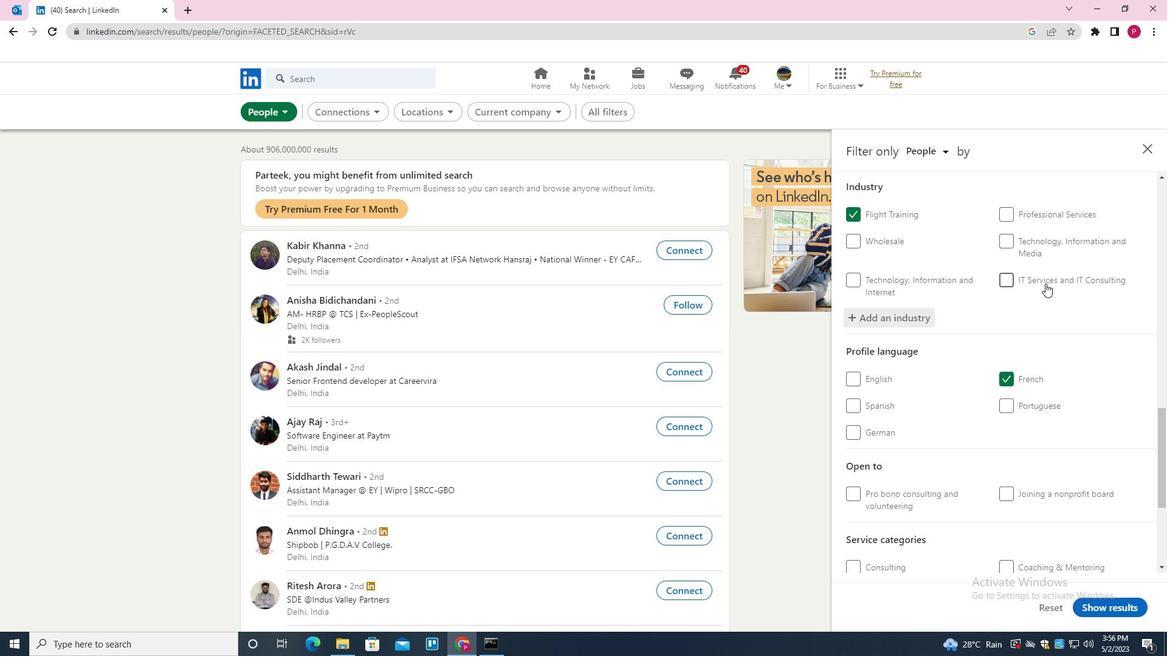 
Action: Mouse moved to (1035, 358)
Screenshot: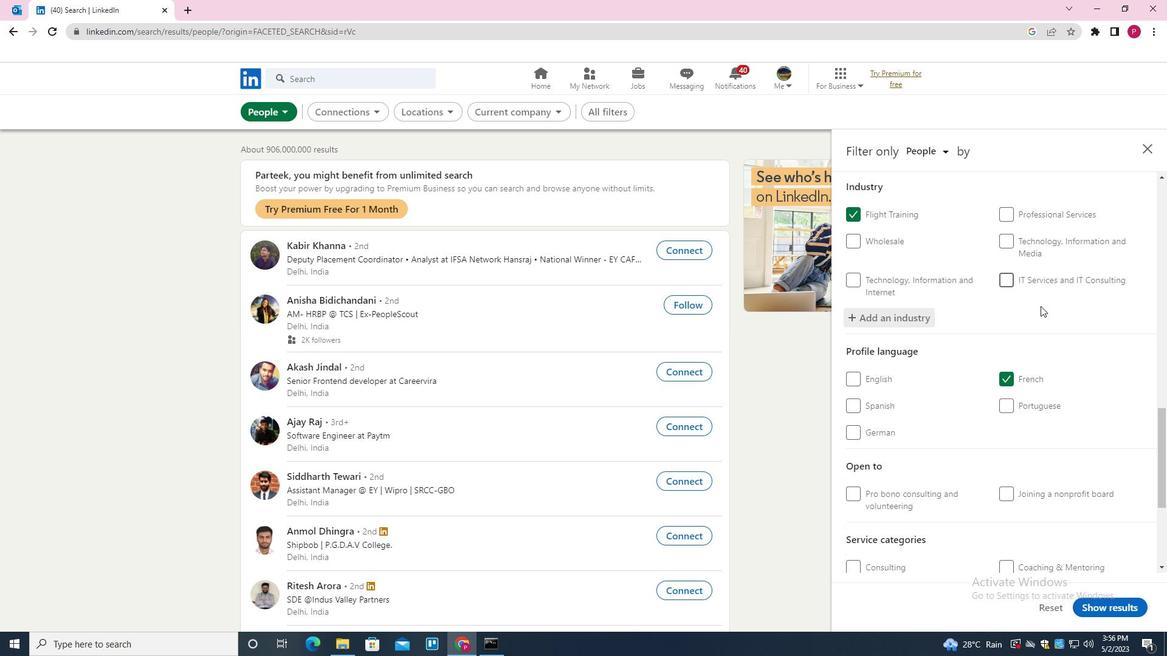 
Action: Mouse scrolled (1035, 357) with delta (0, 0)
Screenshot: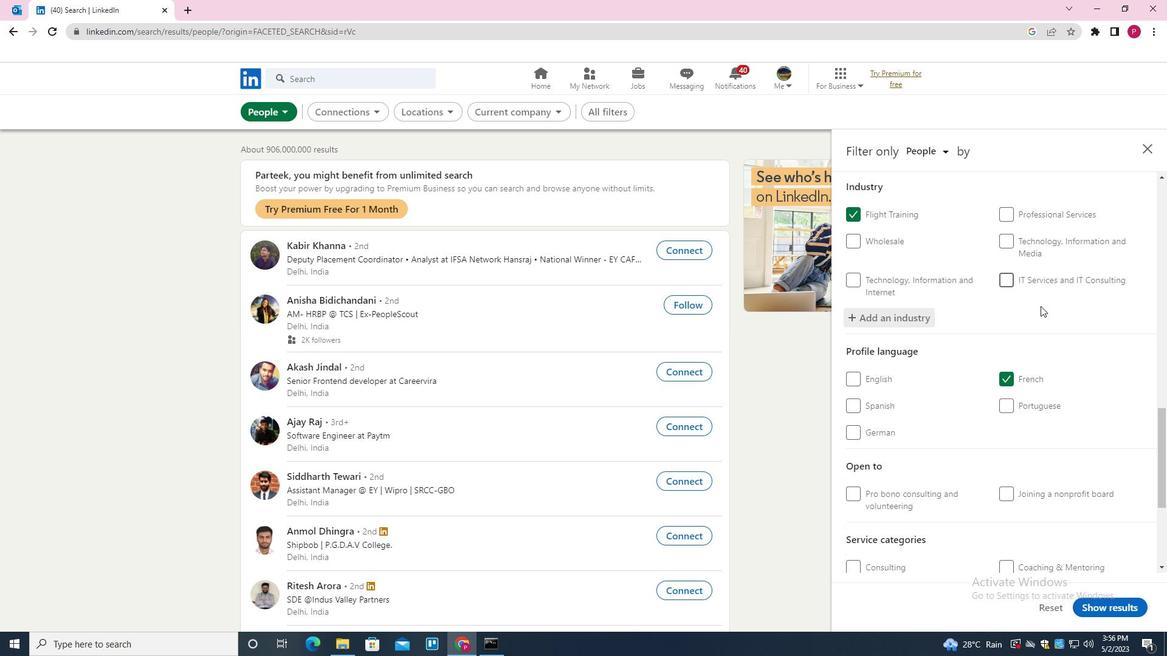 
Action: Mouse moved to (1035, 360)
Screenshot: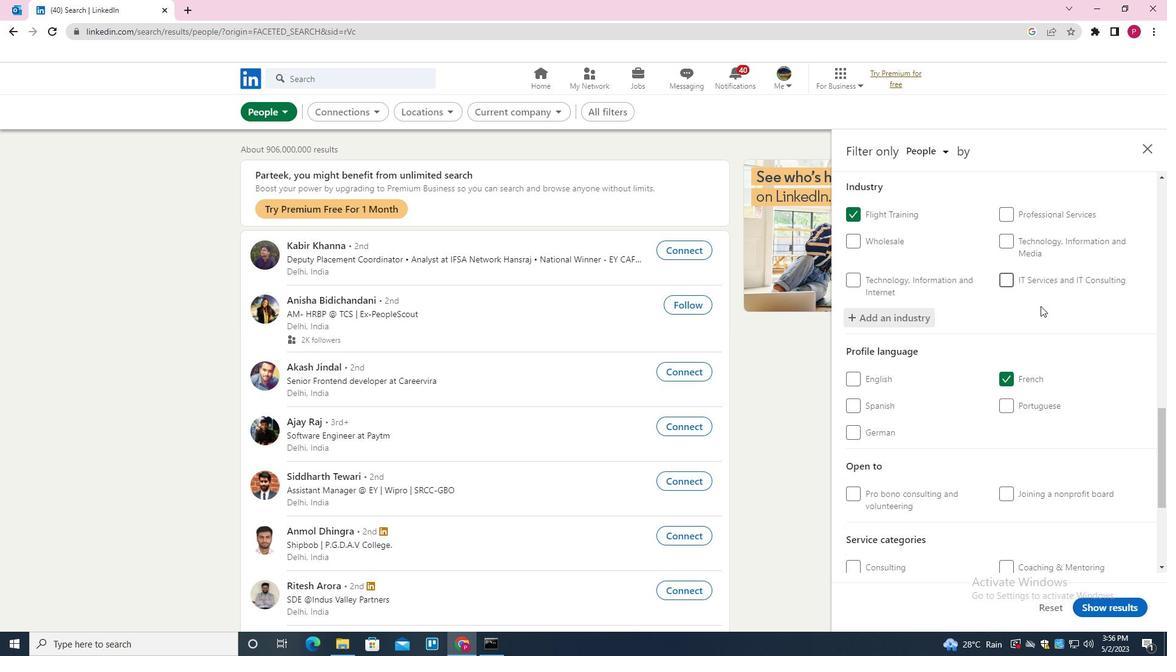 
Action: Mouse scrolled (1035, 360) with delta (0, 0)
Screenshot: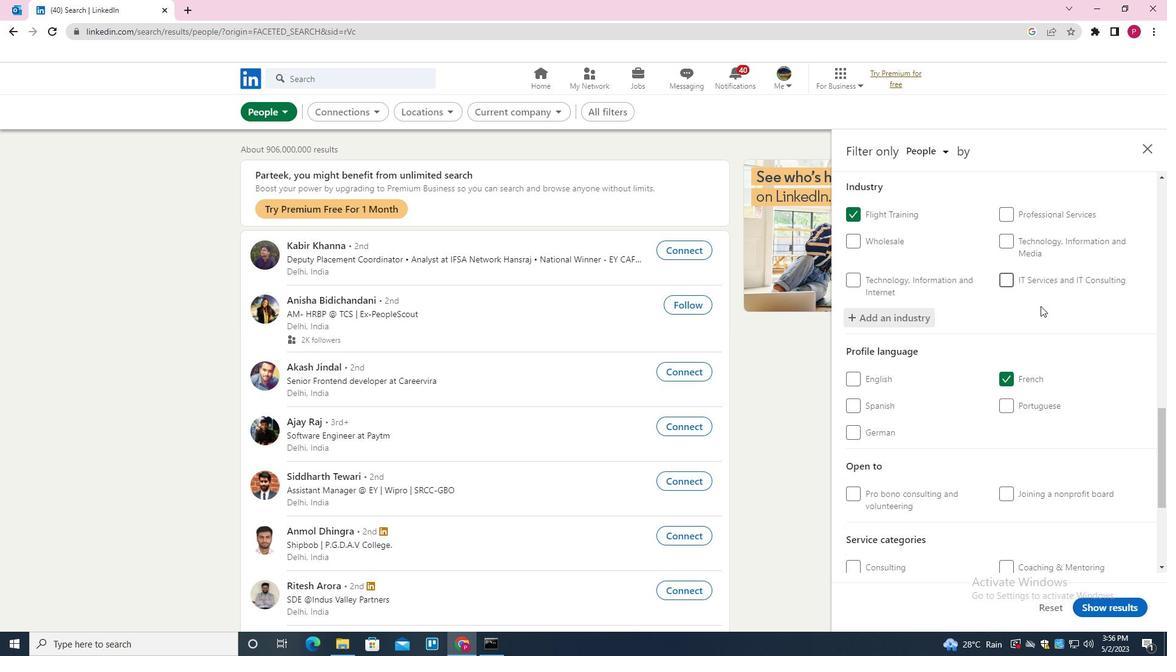 
Action: Mouse moved to (1035, 361)
Screenshot: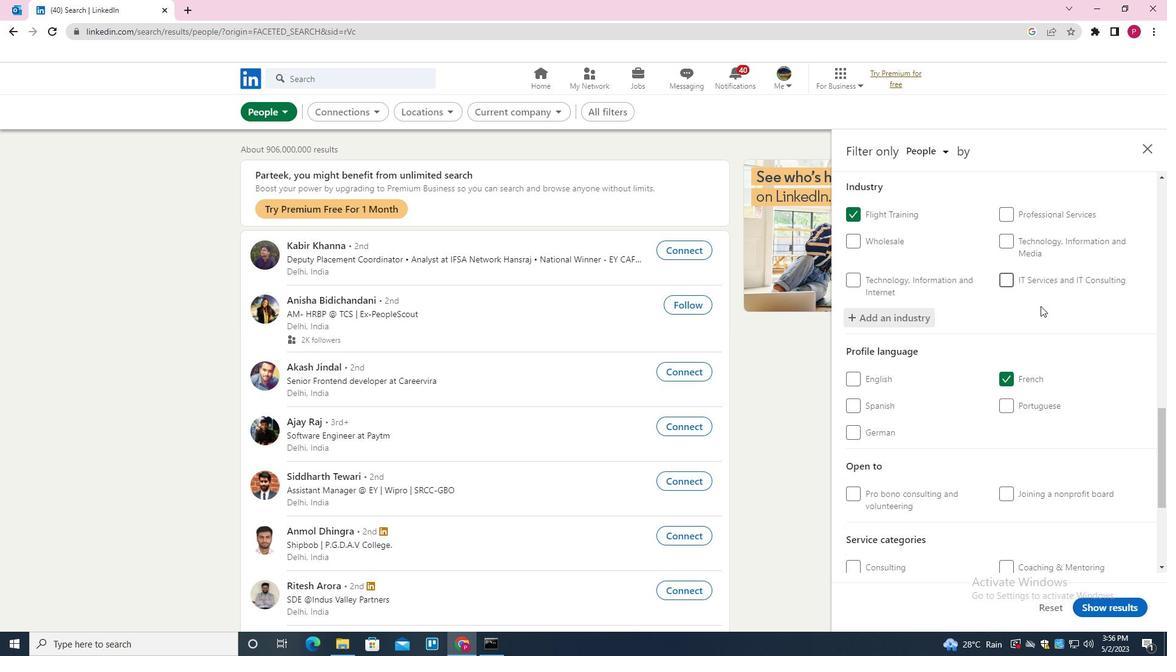 
Action: Mouse scrolled (1035, 361) with delta (0, 0)
Screenshot: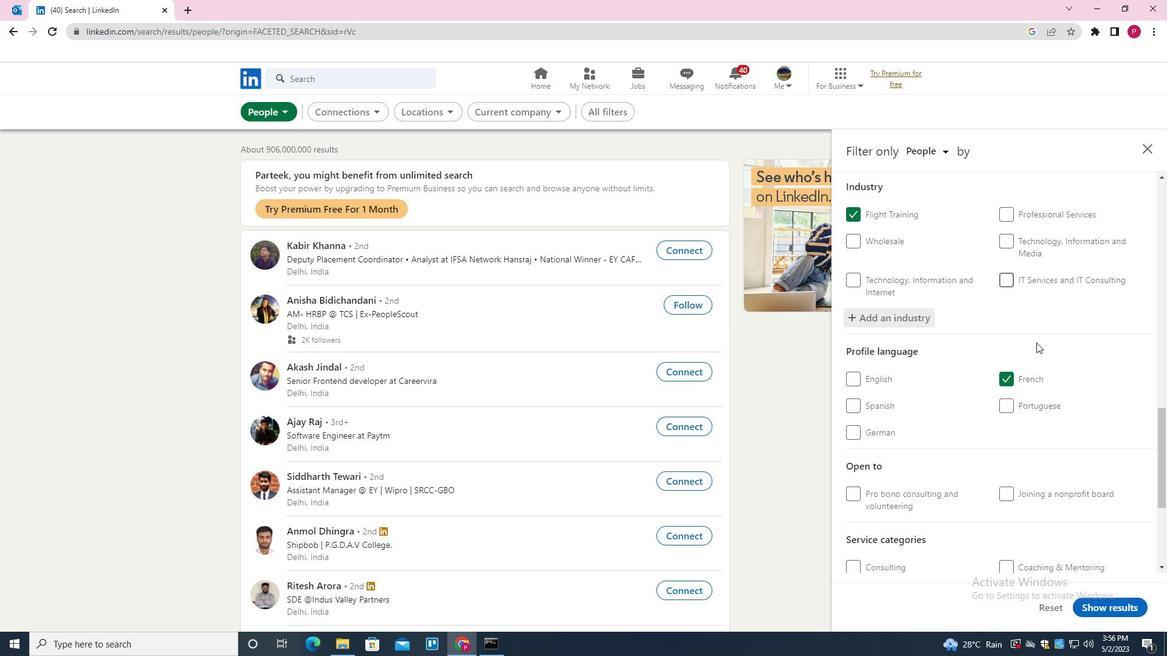 
Action: Mouse moved to (1031, 405)
Screenshot: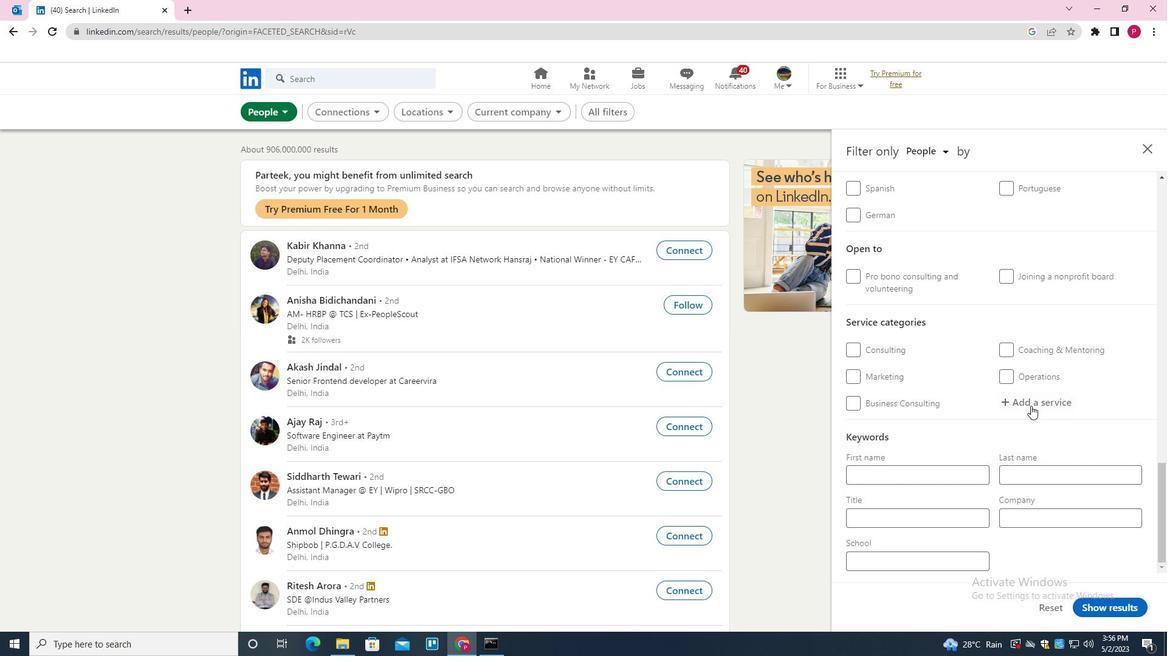 
Action: Mouse pressed left at (1031, 405)
Screenshot: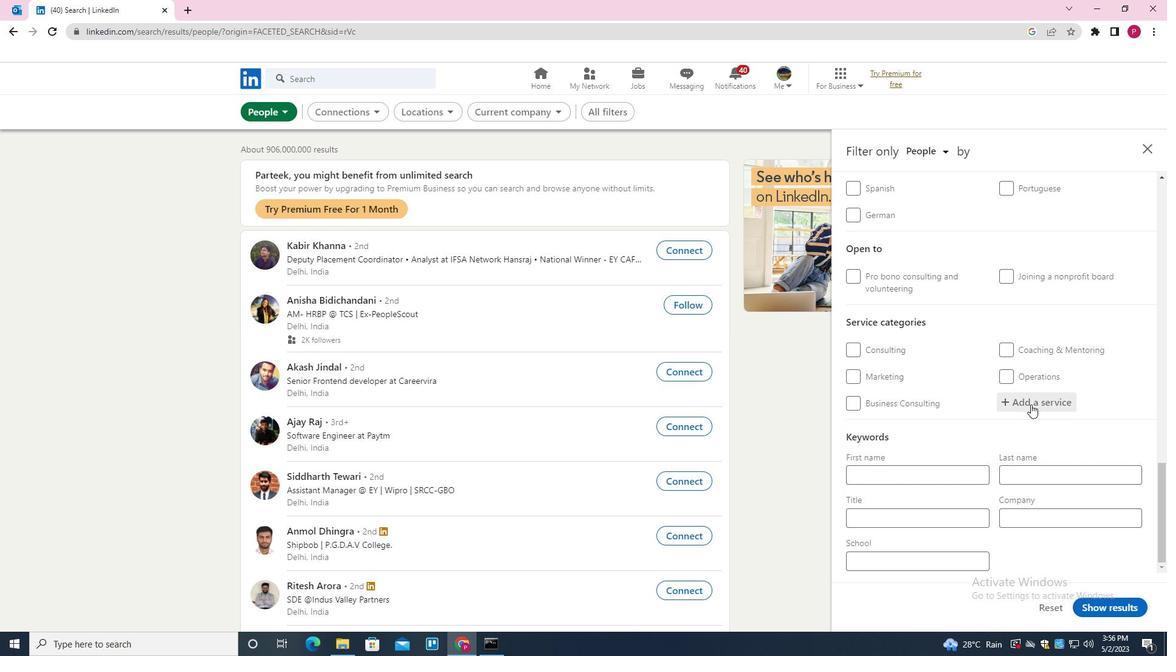 
Action: Mouse moved to (1028, 406)
Screenshot: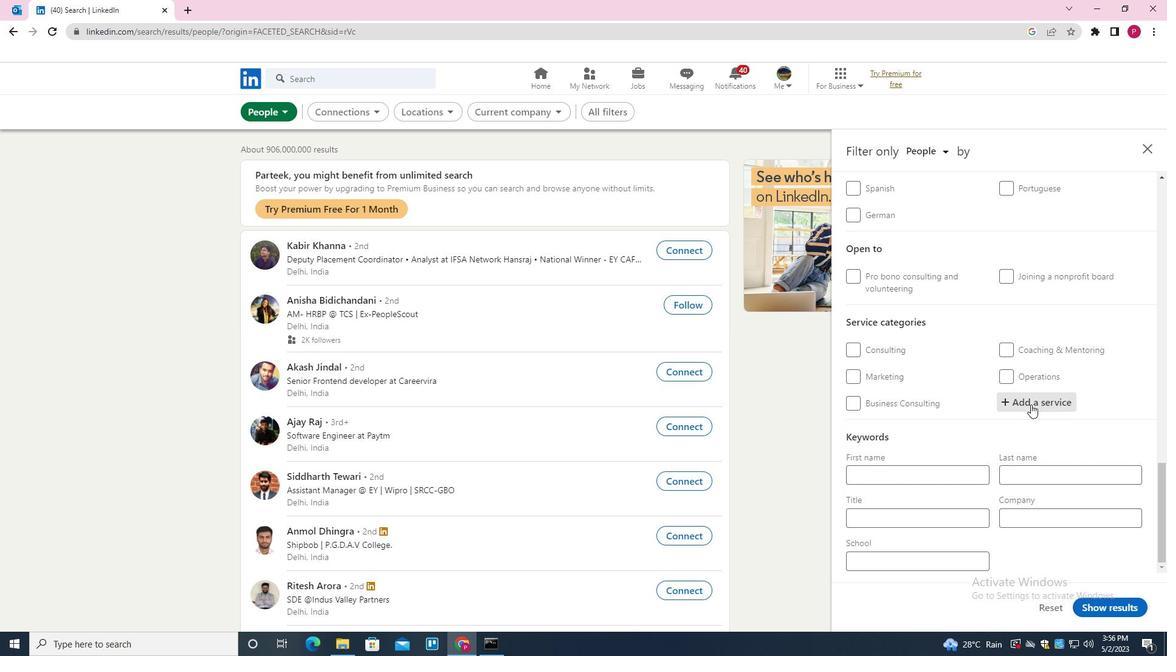 
Action: Key pressed <Key.shift>BARTENF<Key.backspace>D
Screenshot: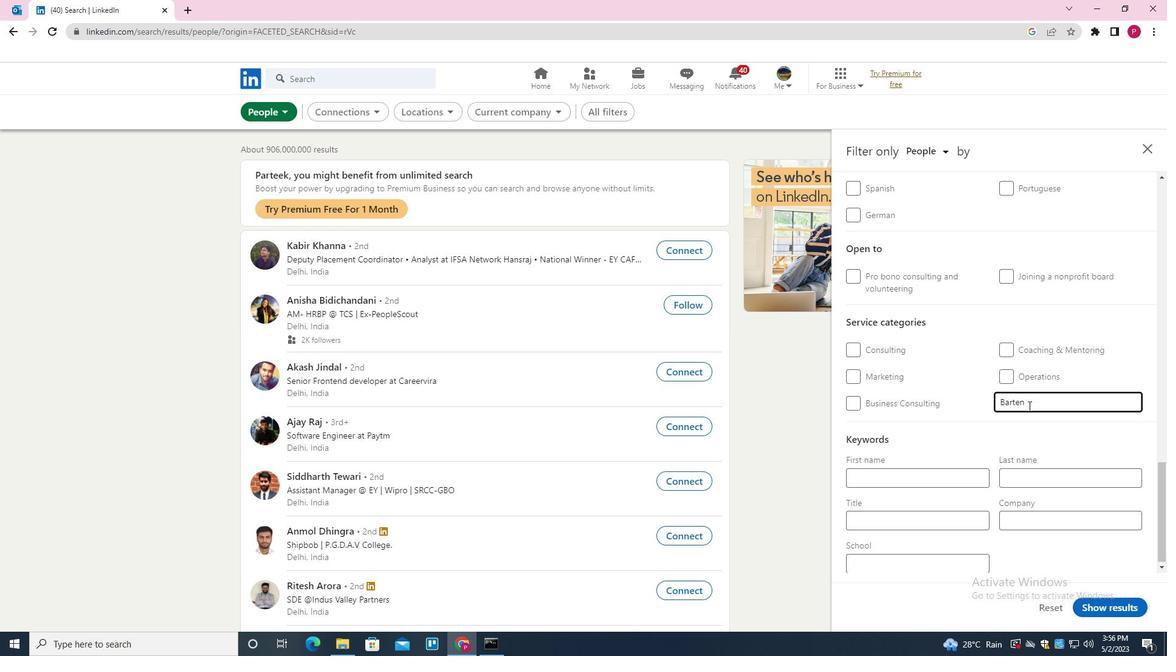 
Action: Mouse moved to (1028, 406)
Screenshot: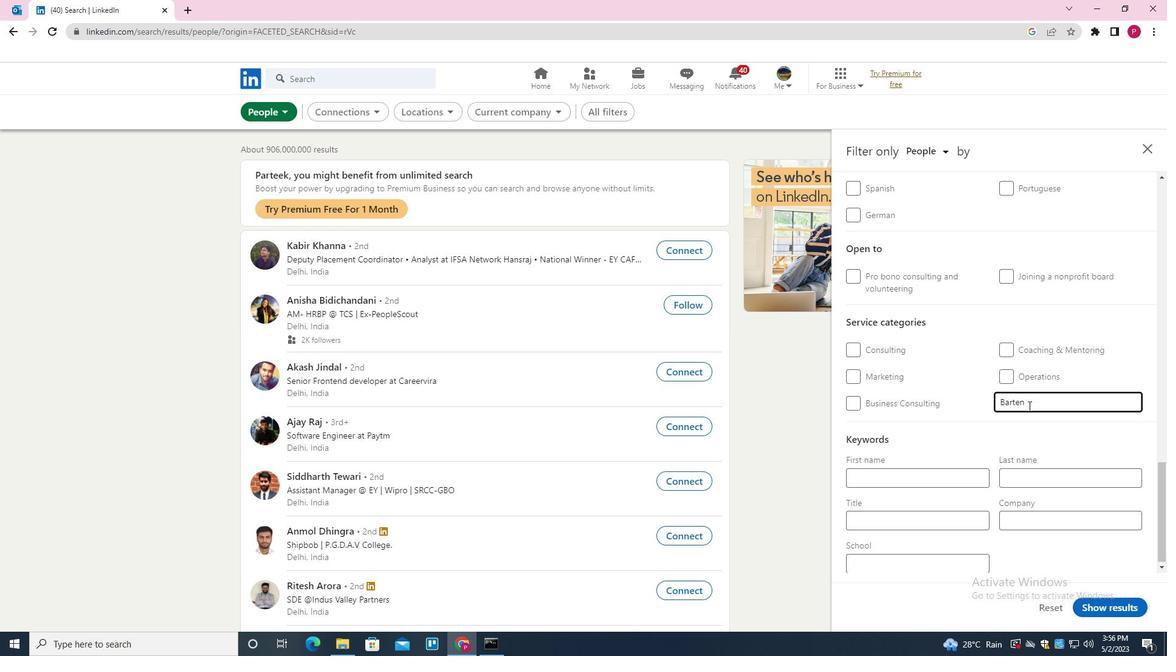 
Action: Key pressed ING<Key.down><Key.enter>
Screenshot: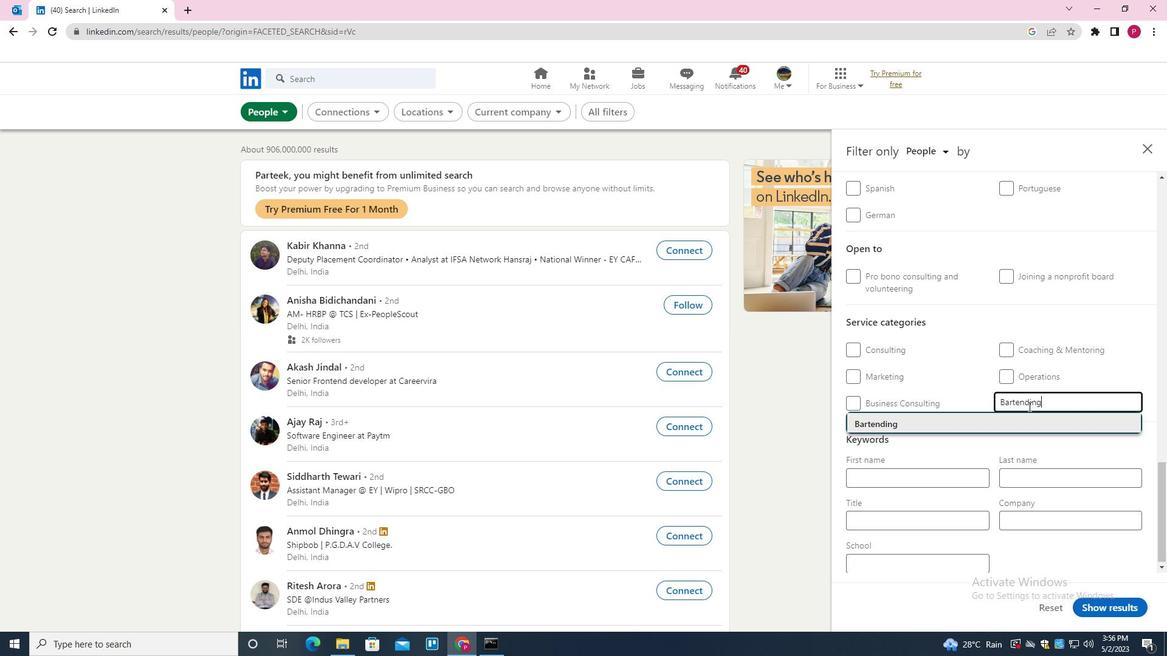 
Action: Mouse moved to (1020, 422)
Screenshot: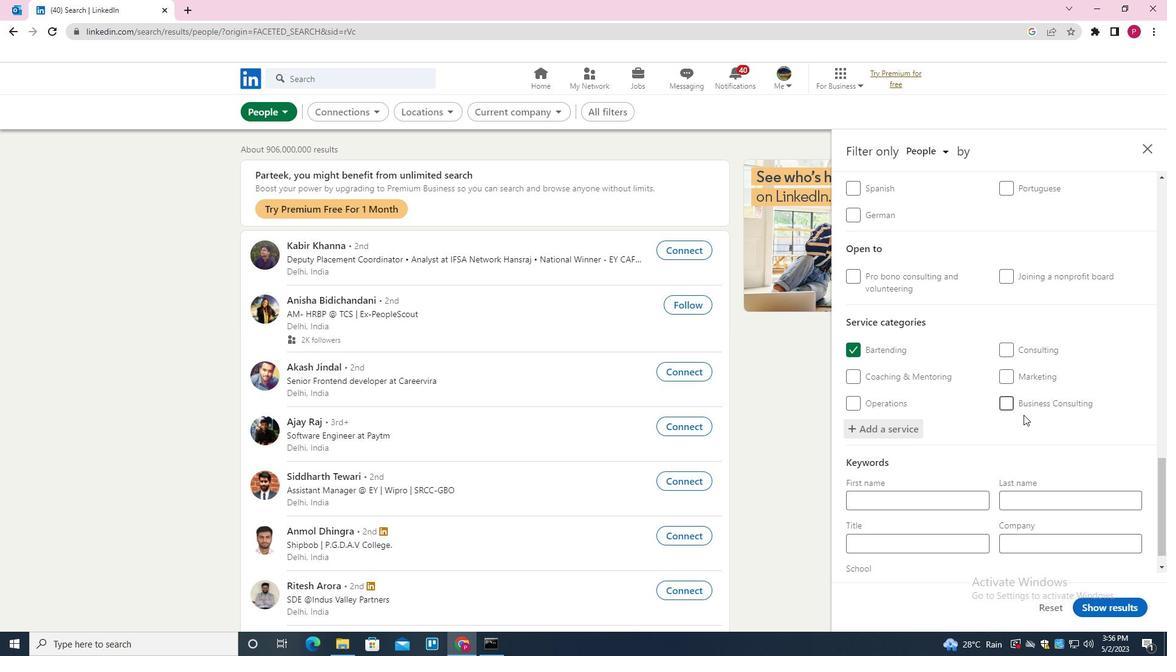 
Action: Mouse scrolled (1020, 422) with delta (0, 0)
Screenshot: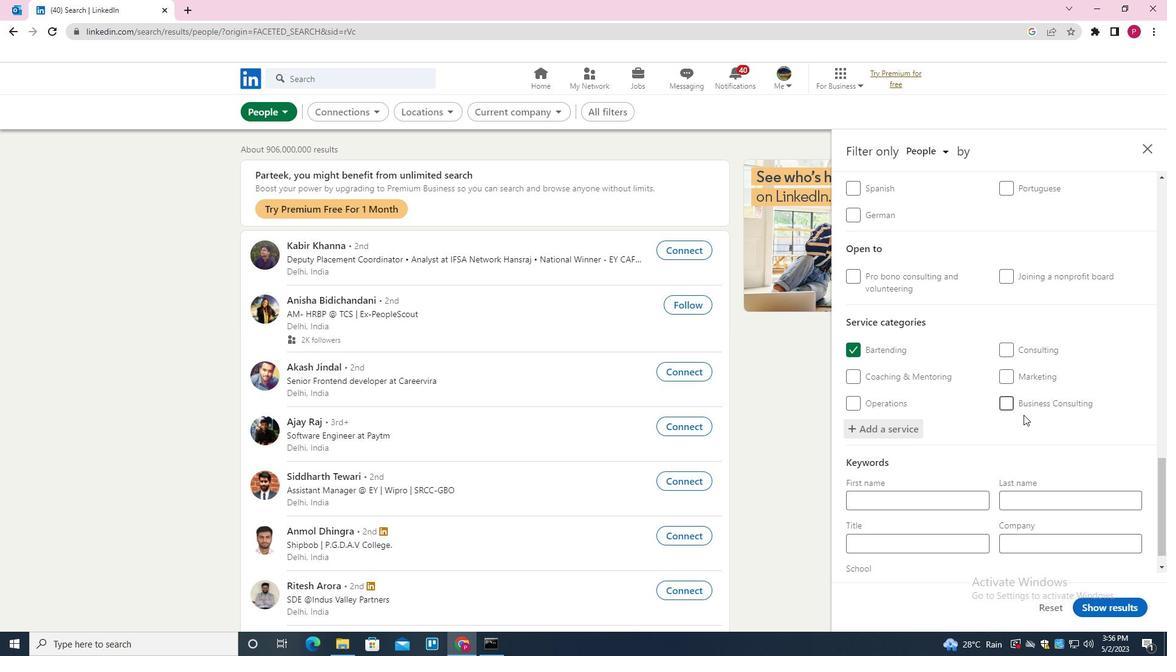 
Action: Mouse moved to (1019, 423)
Screenshot: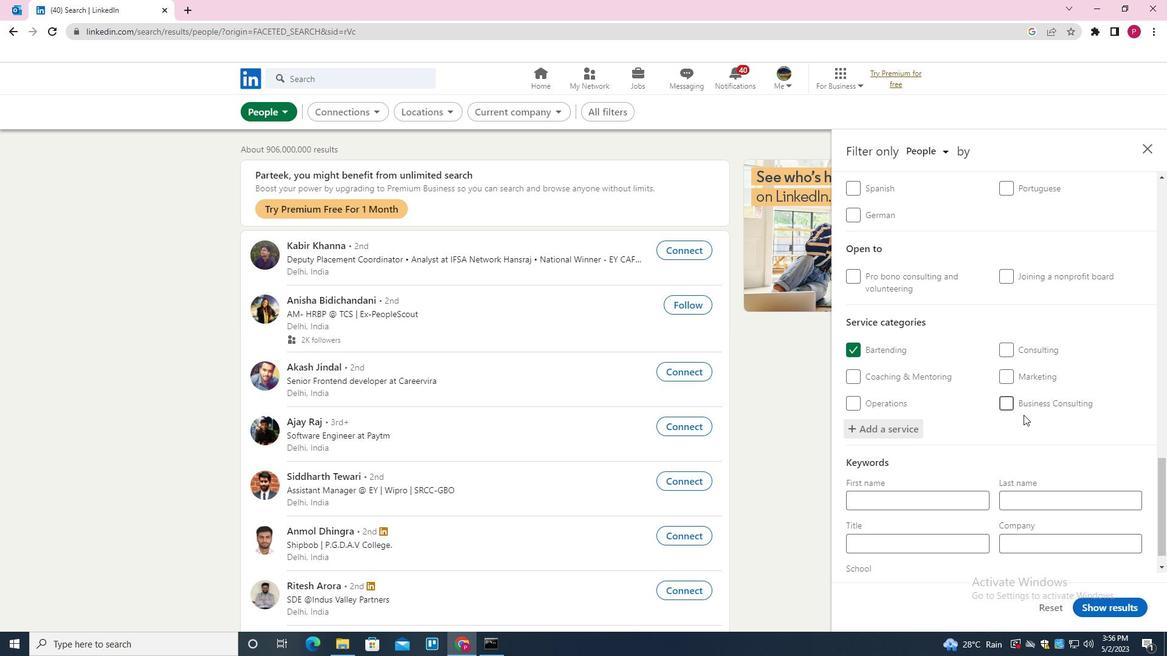 
Action: Mouse scrolled (1019, 422) with delta (0, 0)
Screenshot: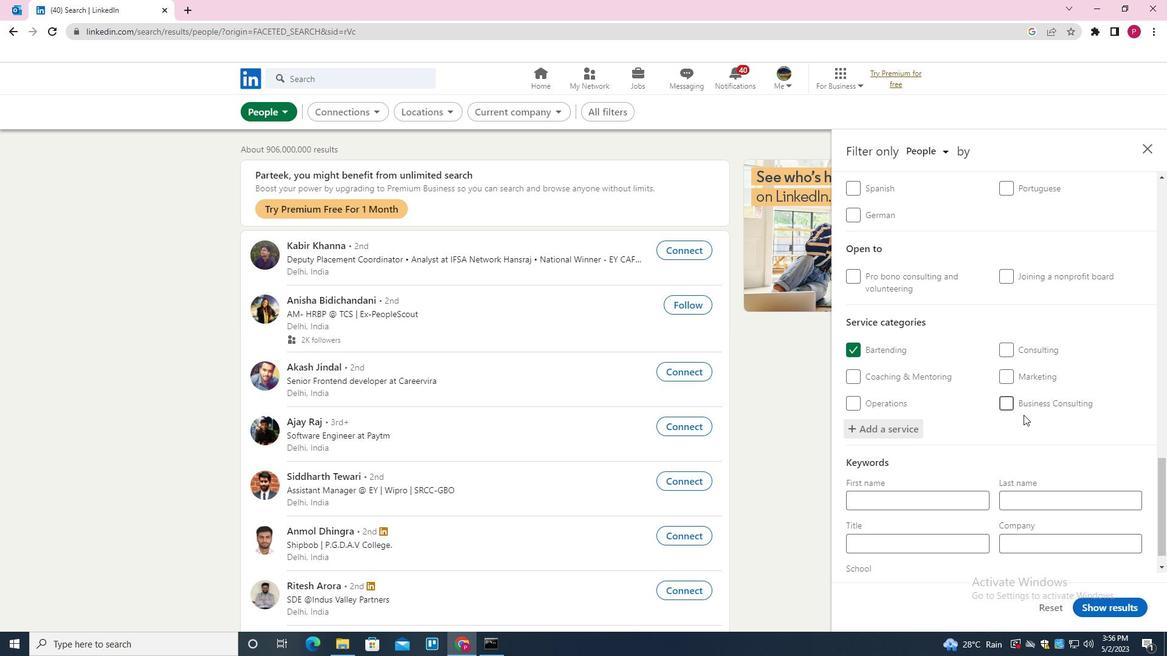 
Action: Mouse moved to (1019, 423)
Screenshot: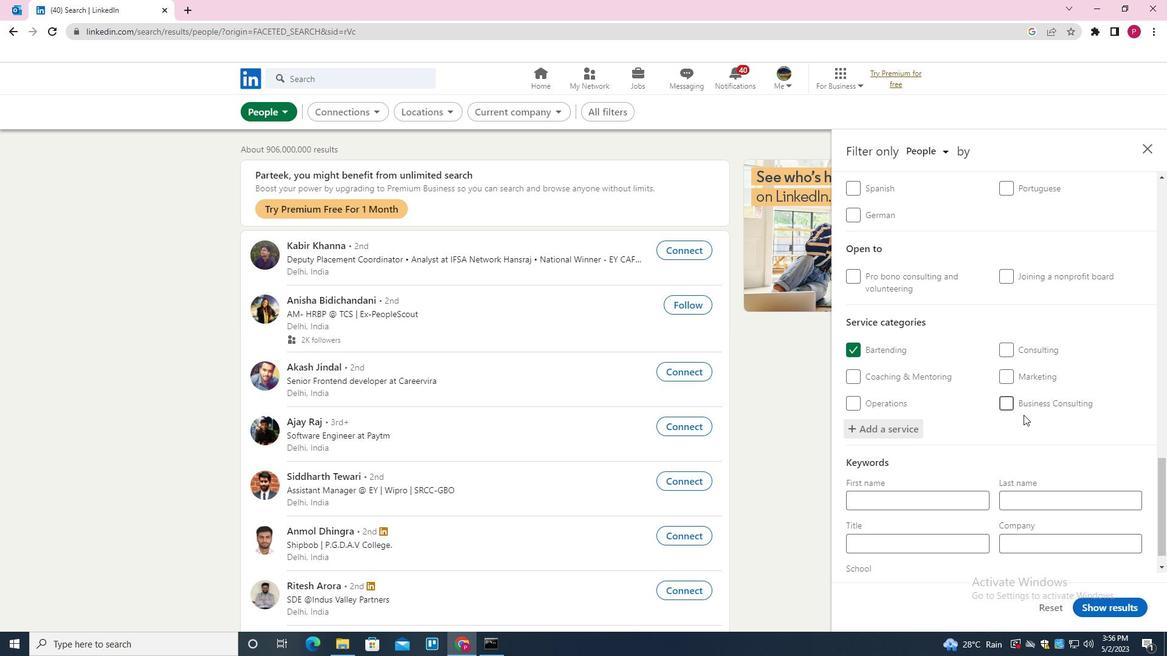 
Action: Mouse scrolled (1019, 422) with delta (0, 0)
Screenshot: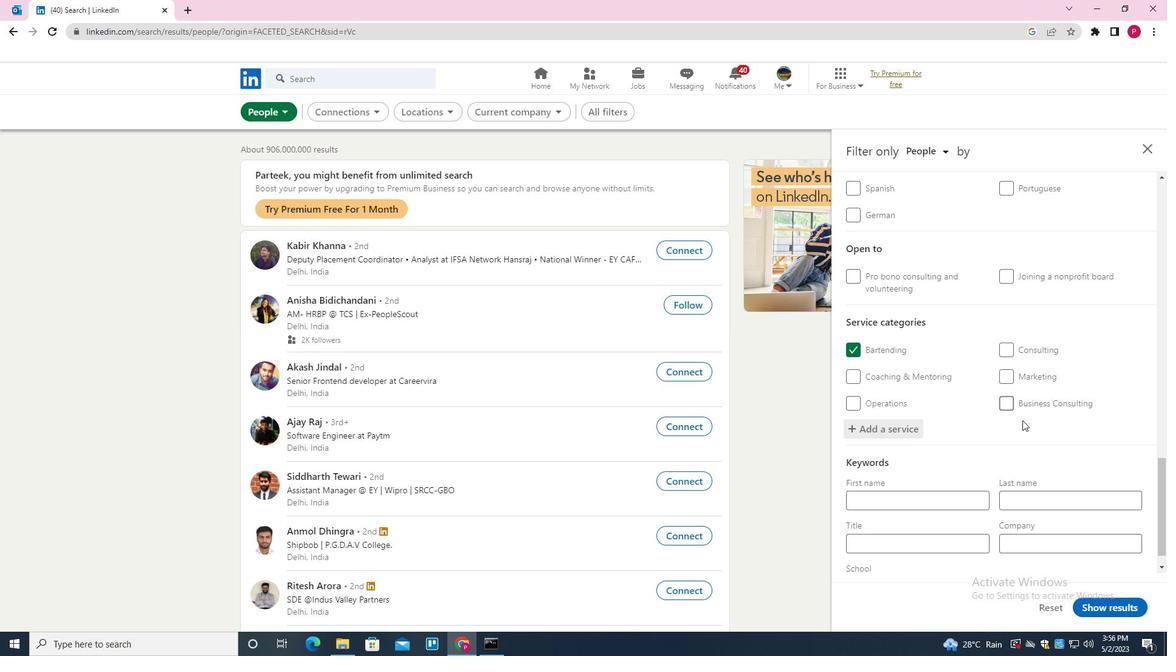 
Action: Mouse moved to (927, 521)
Screenshot: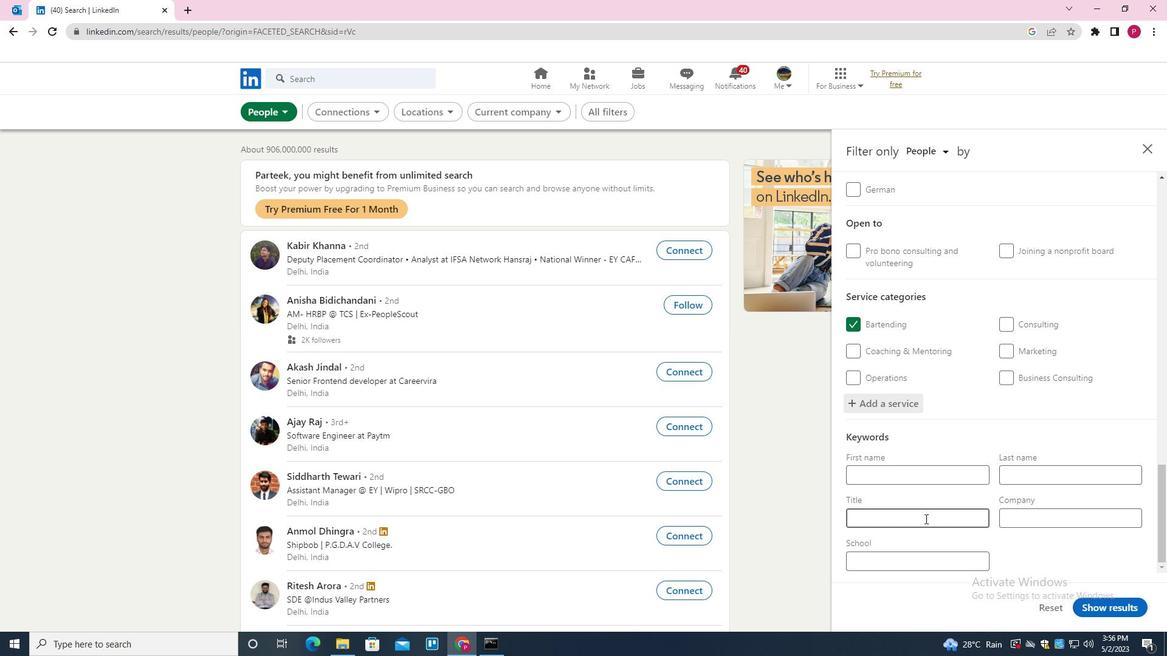 
Action: Mouse pressed left at (927, 521)
Screenshot: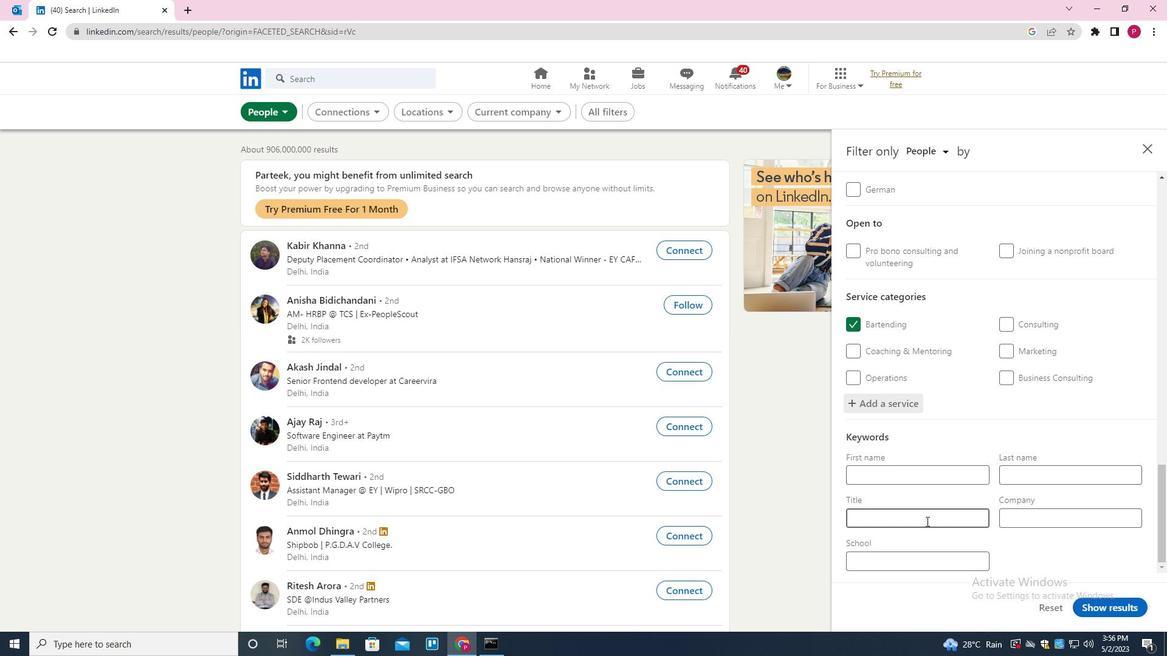 
Action: Key pressed <Key.shift>HOTEL<Key.space><Key.shift>MANAGER
Screenshot: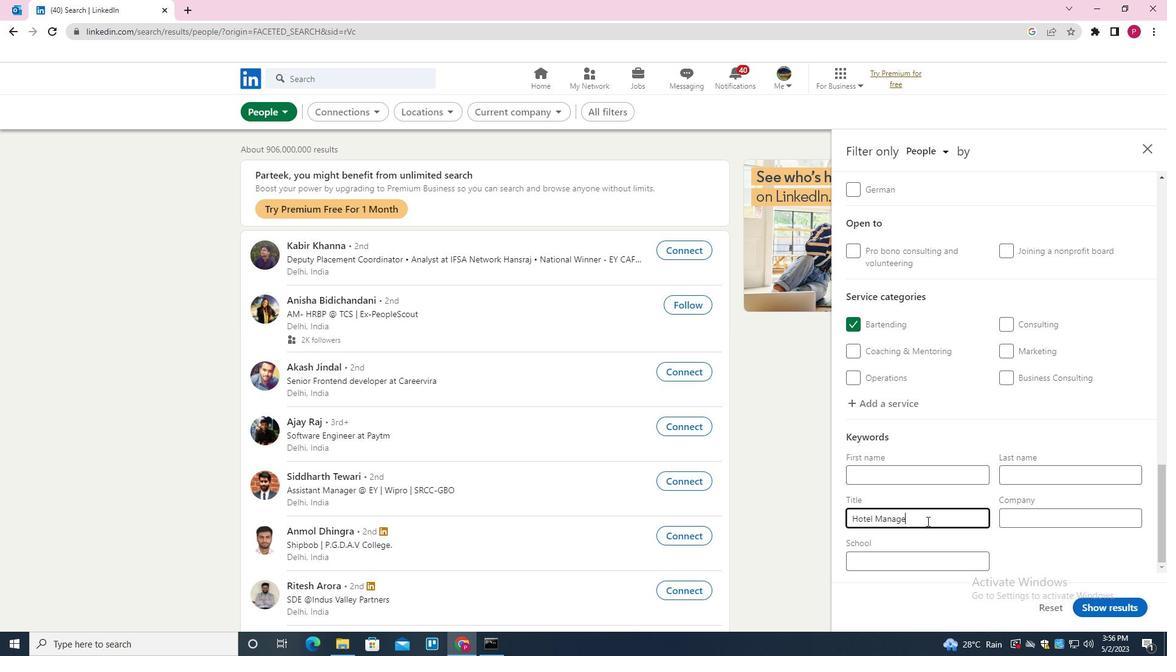 
Action: Mouse moved to (1114, 607)
Screenshot: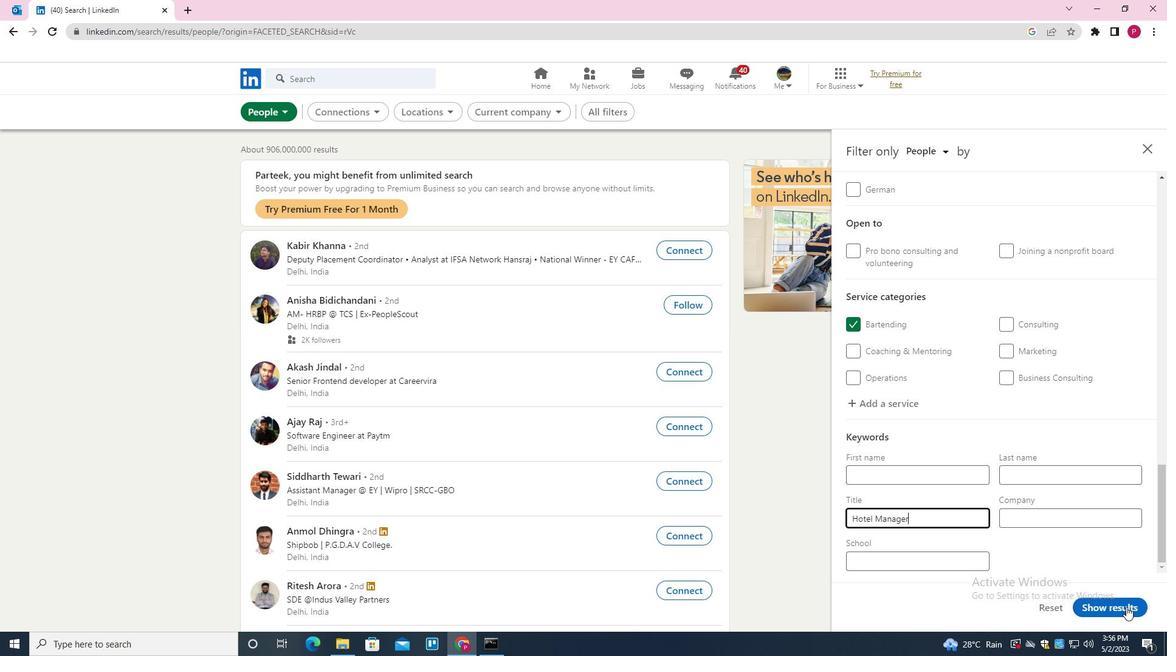 
Action: Mouse pressed left at (1114, 607)
Screenshot: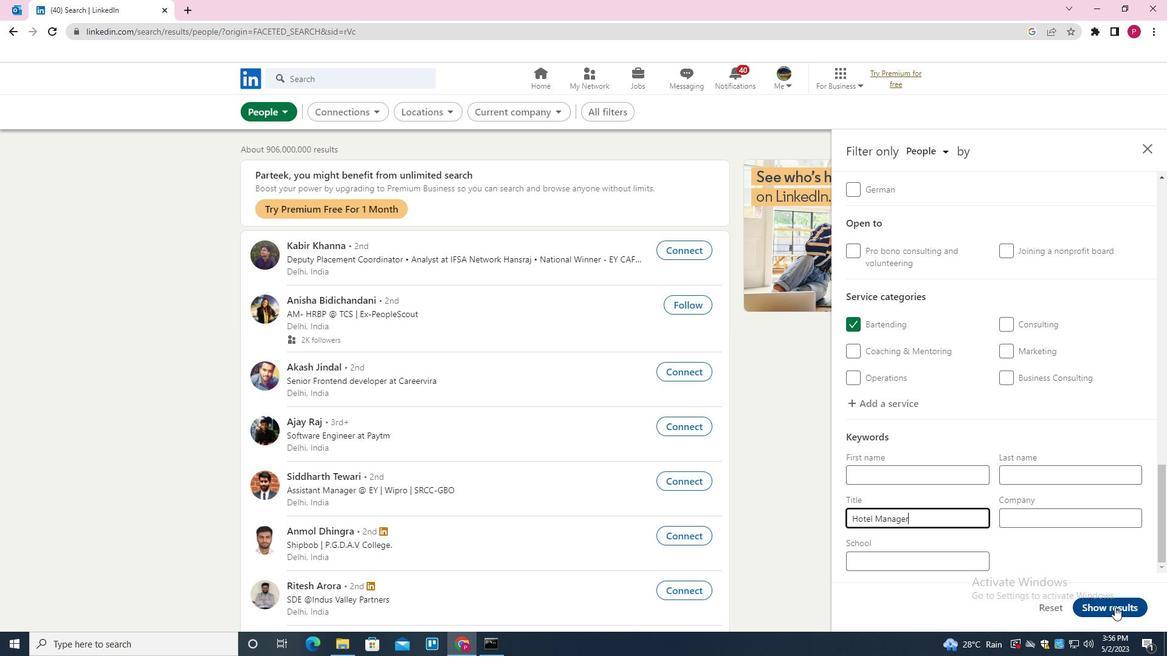 
